 Task: Use GitHub's "Repository Insights" for contributor statistics.
Action: Mouse moved to (117, 109)
Screenshot: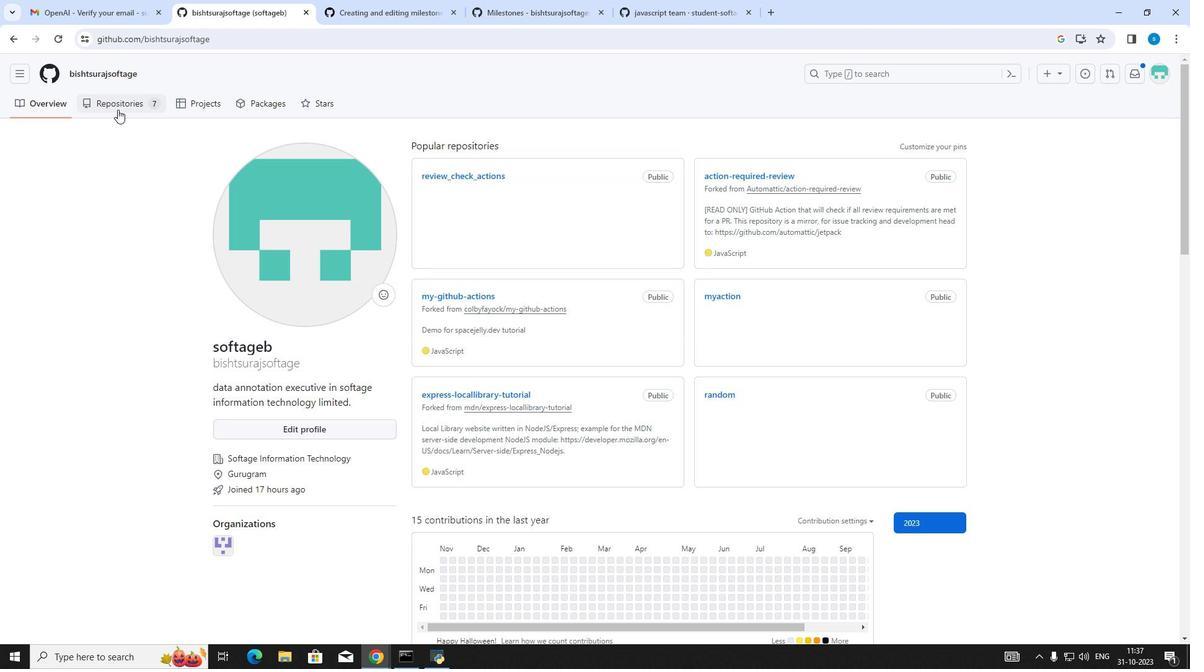 
Action: Mouse pressed left at (117, 109)
Screenshot: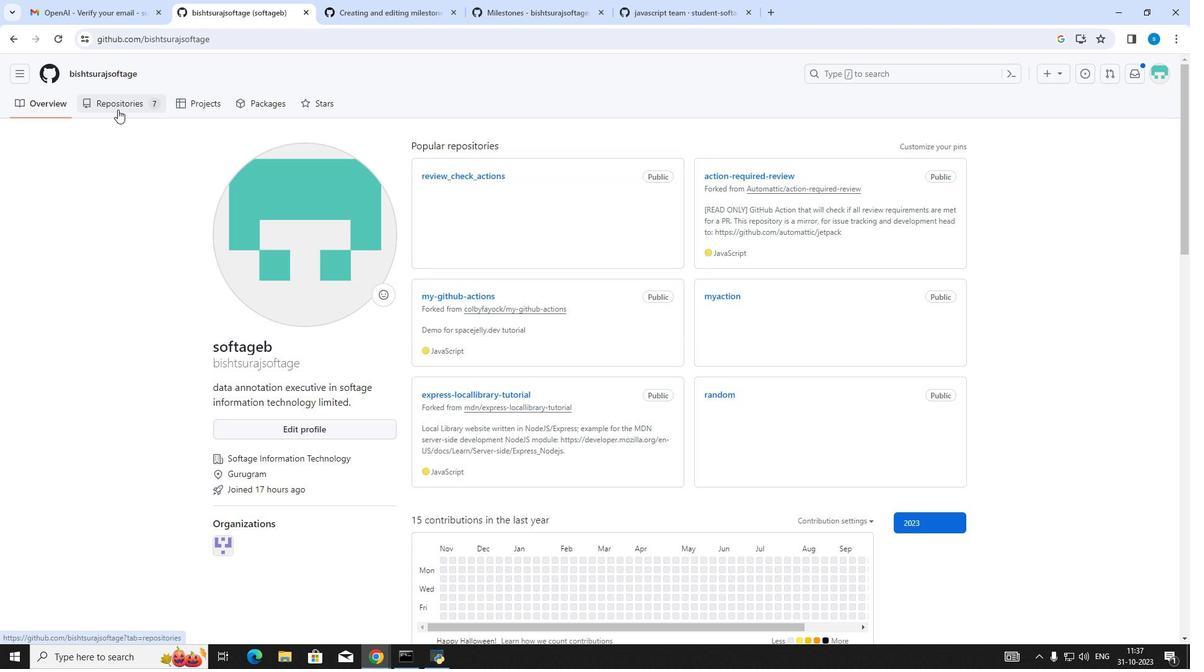 
Action: Mouse moved to (642, 358)
Screenshot: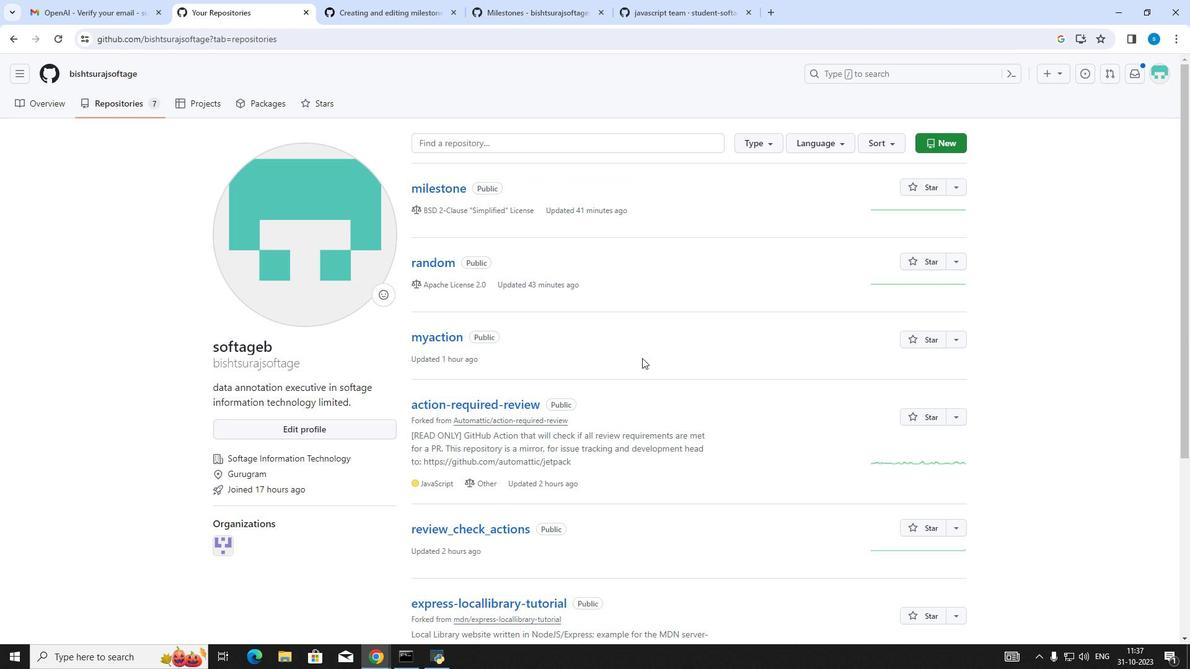 
Action: Mouse scrolled (642, 357) with delta (0, 0)
Screenshot: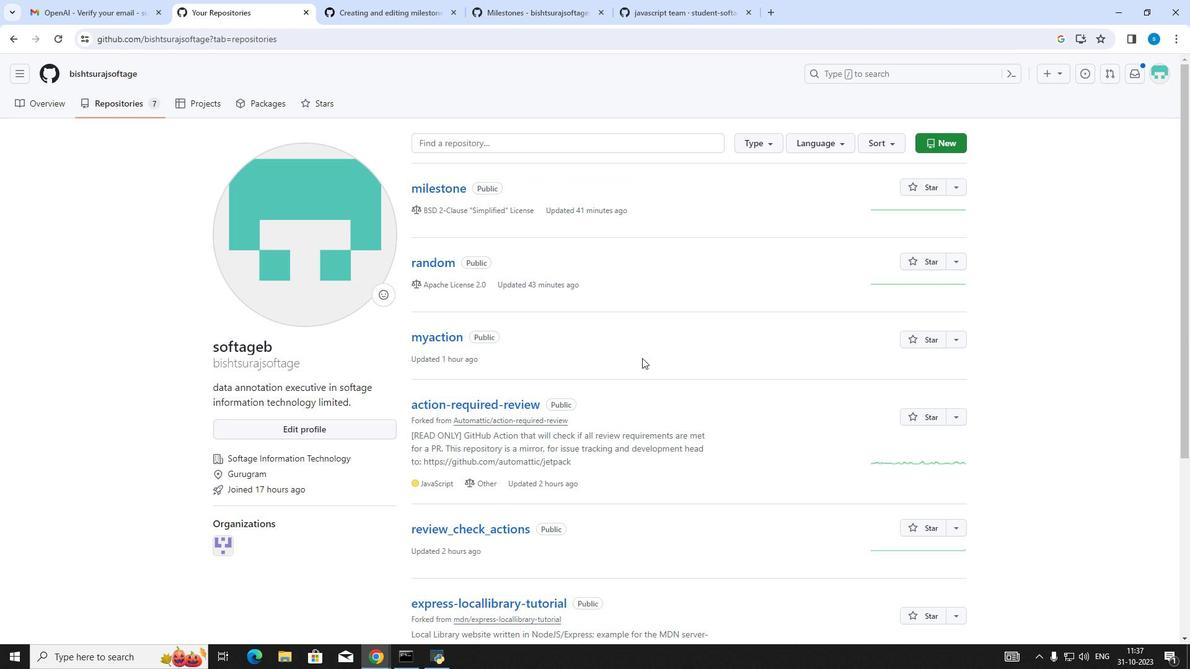 
Action: Mouse scrolled (642, 357) with delta (0, 0)
Screenshot: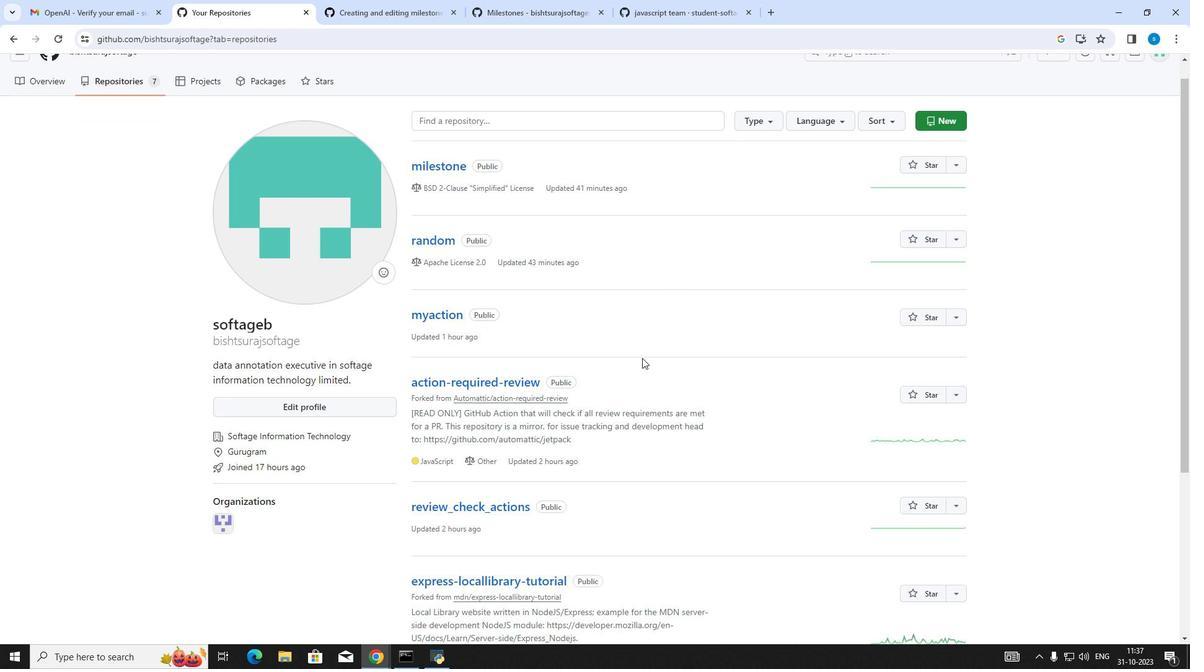 
Action: Mouse scrolled (642, 357) with delta (0, 0)
Screenshot: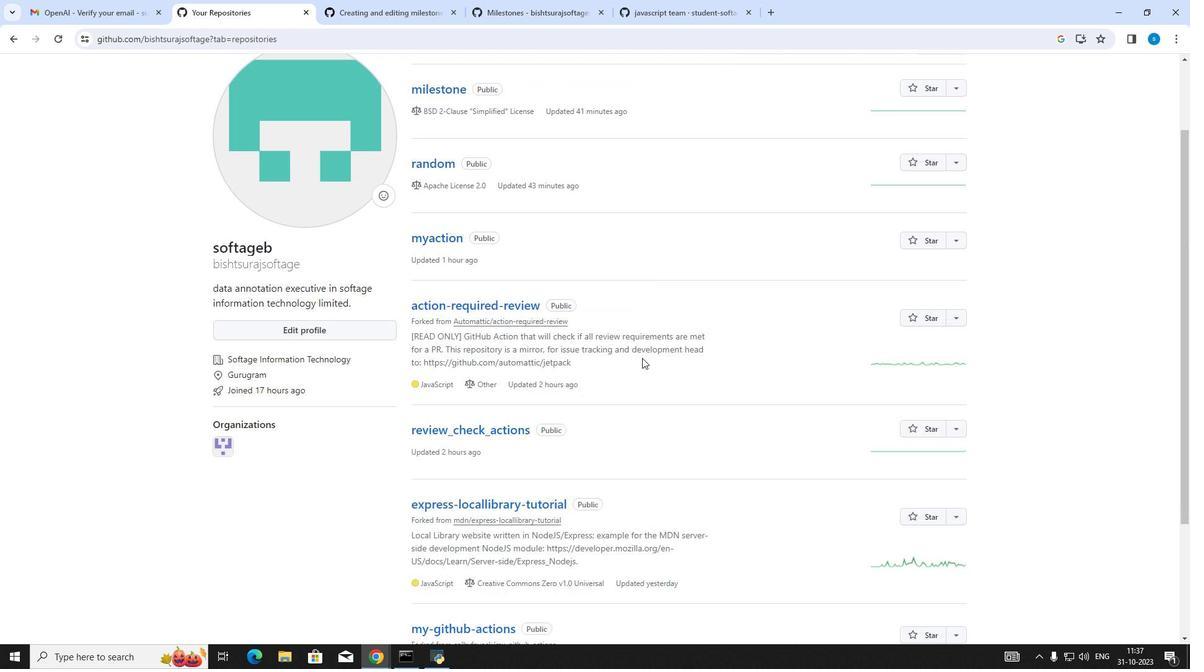
Action: Mouse moved to (483, 415)
Screenshot: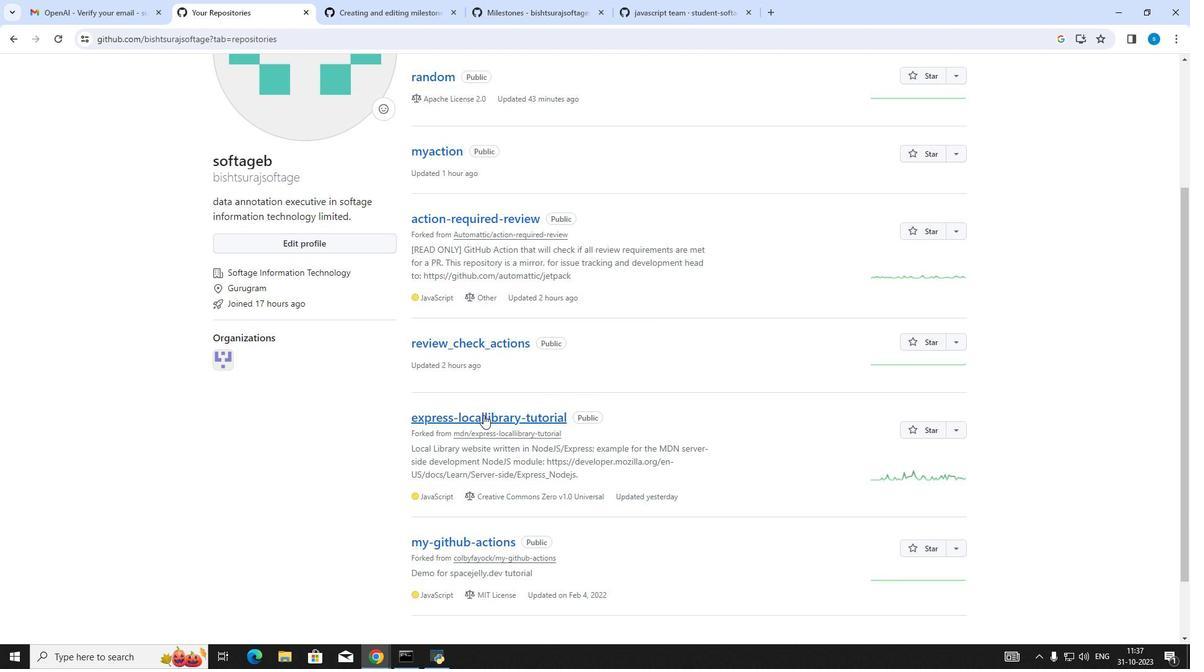 
Action: Mouse pressed left at (483, 415)
Screenshot: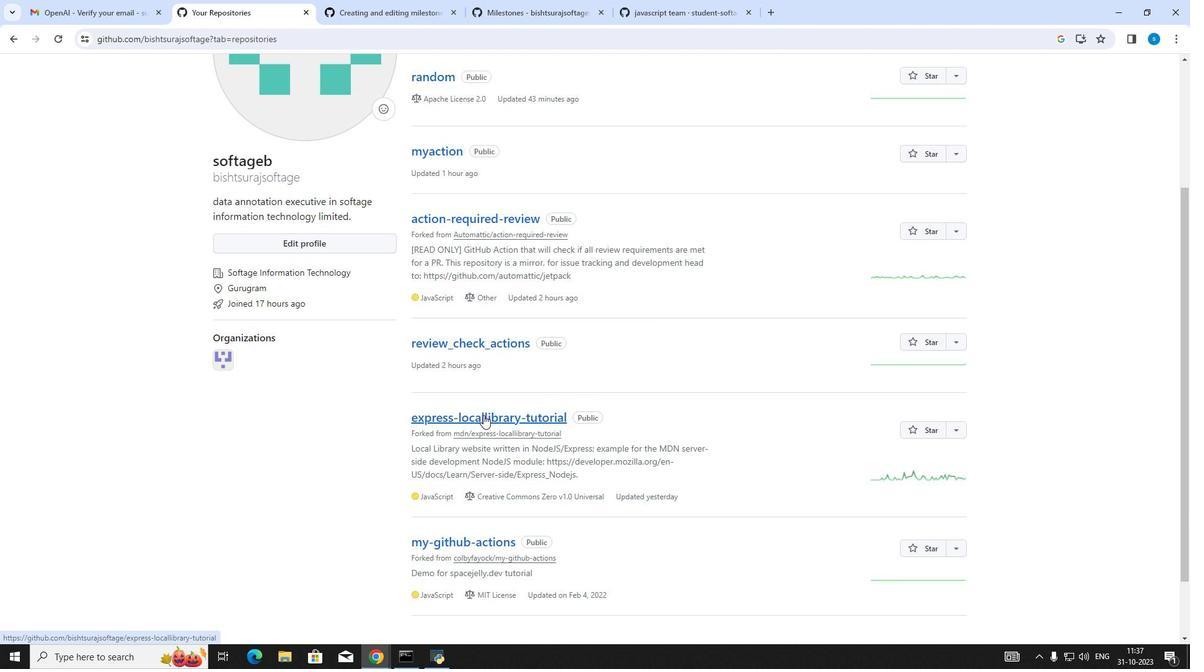 
Action: Mouse moved to (357, 89)
Screenshot: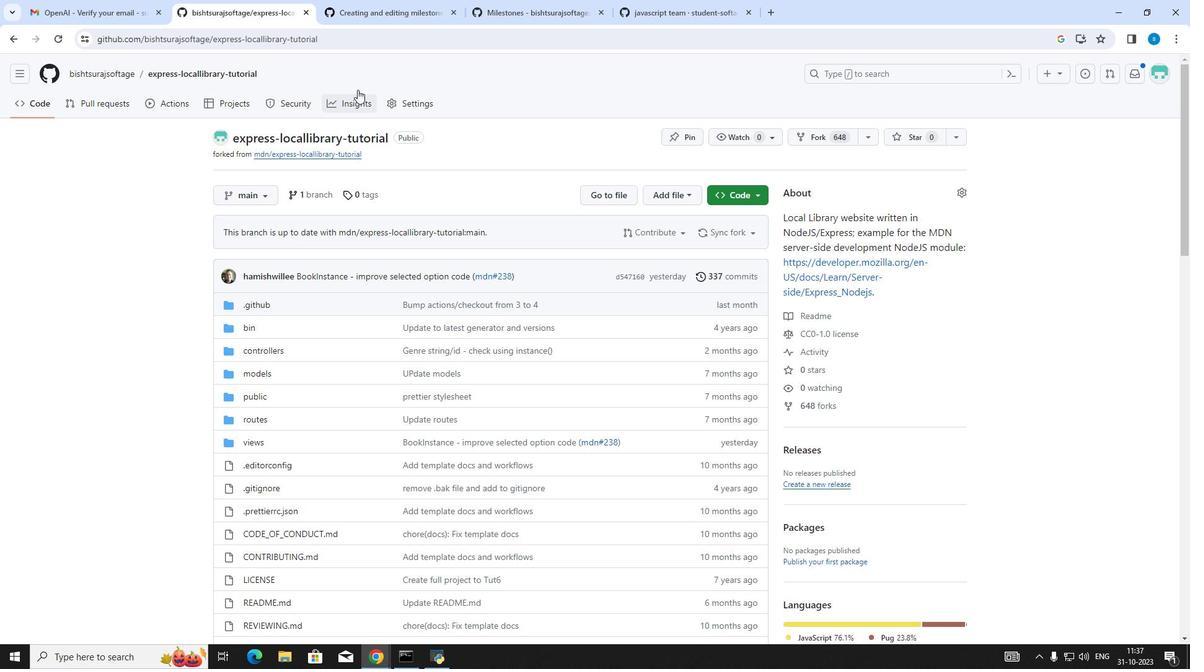
Action: Mouse pressed left at (357, 89)
Screenshot: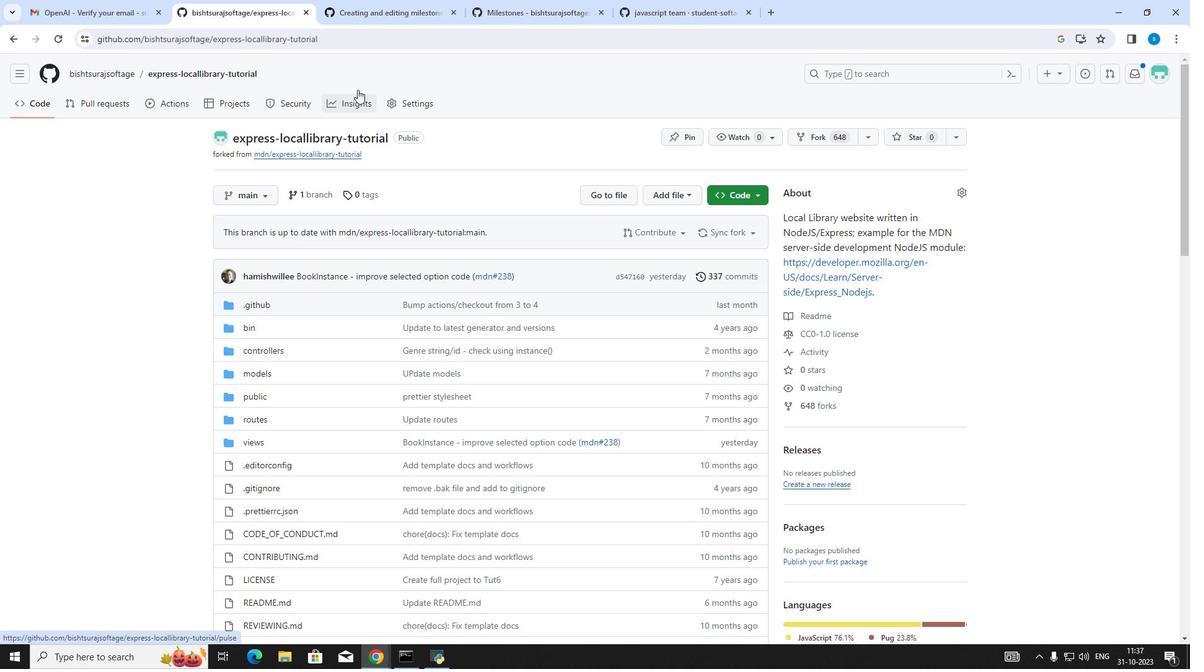 
Action: Mouse moved to (336, 163)
Screenshot: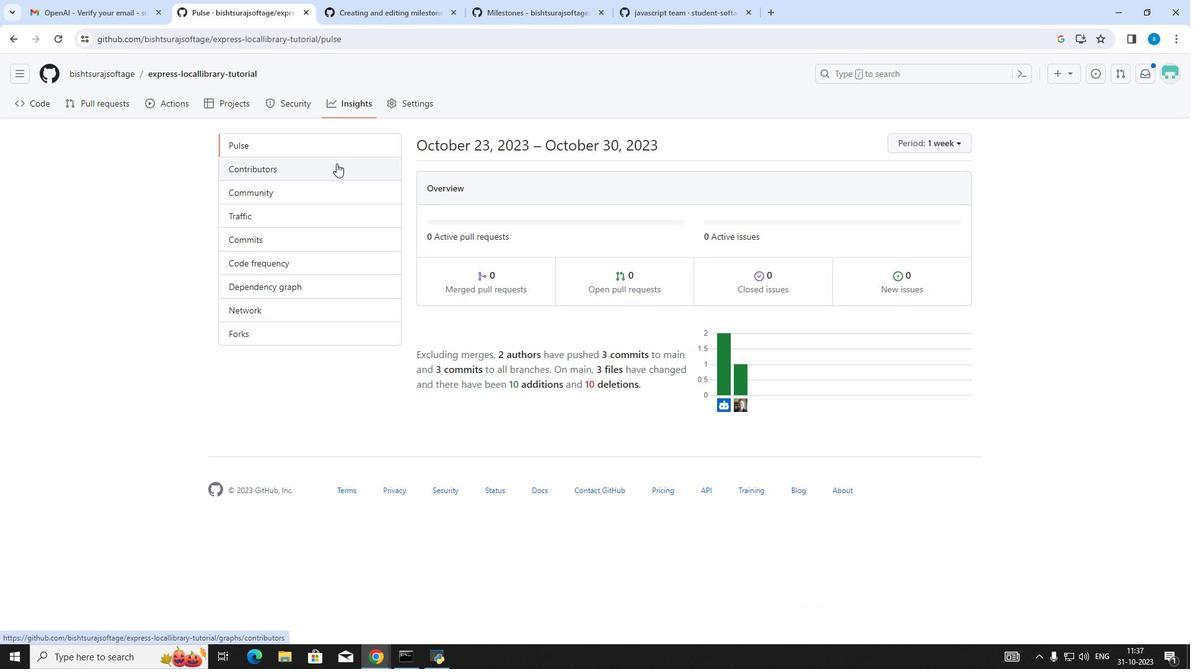 
Action: Mouse pressed left at (336, 163)
Screenshot: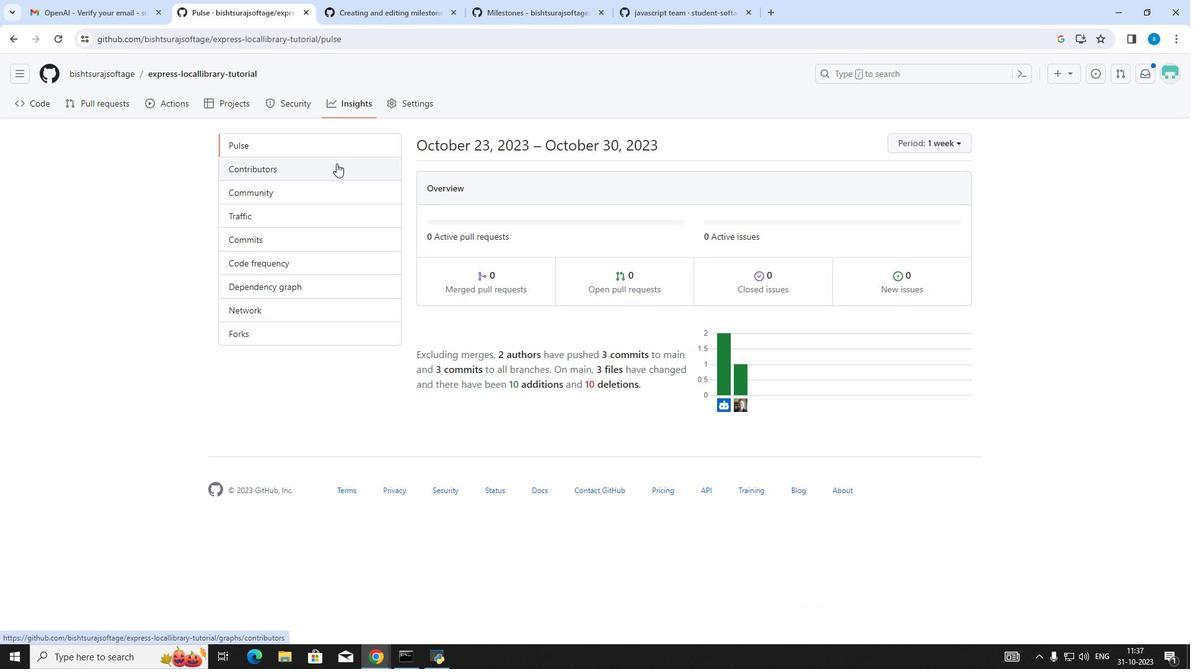 
Action: Mouse moved to (517, 265)
Screenshot: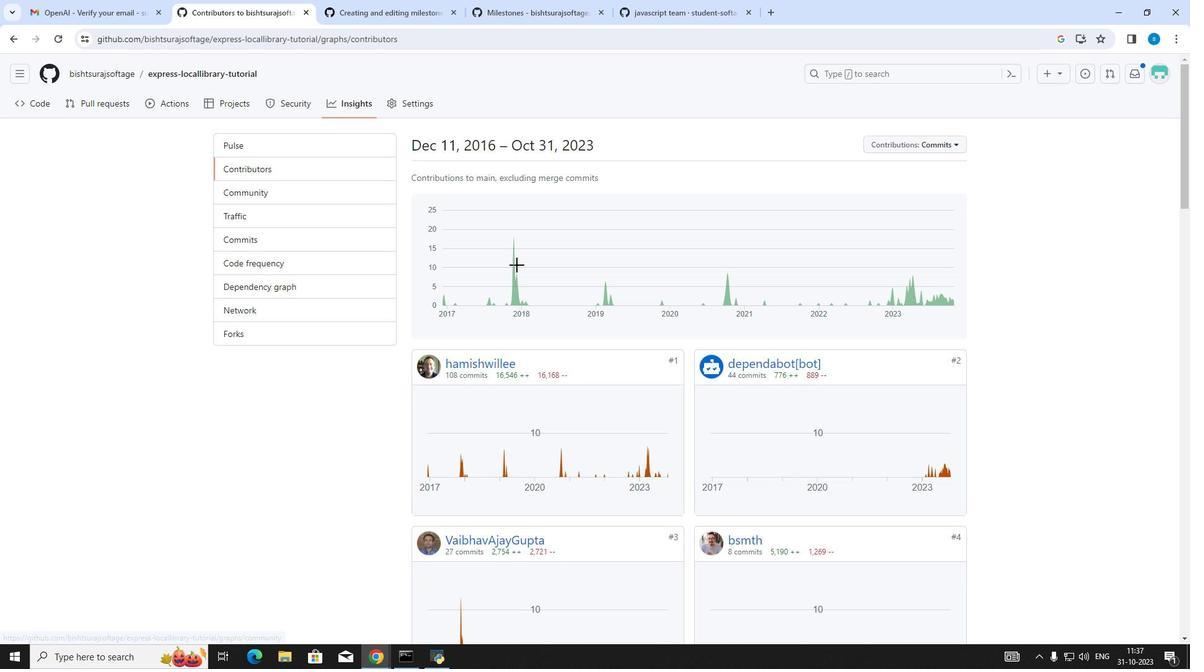 
Action: Mouse pressed left at (517, 265)
Screenshot: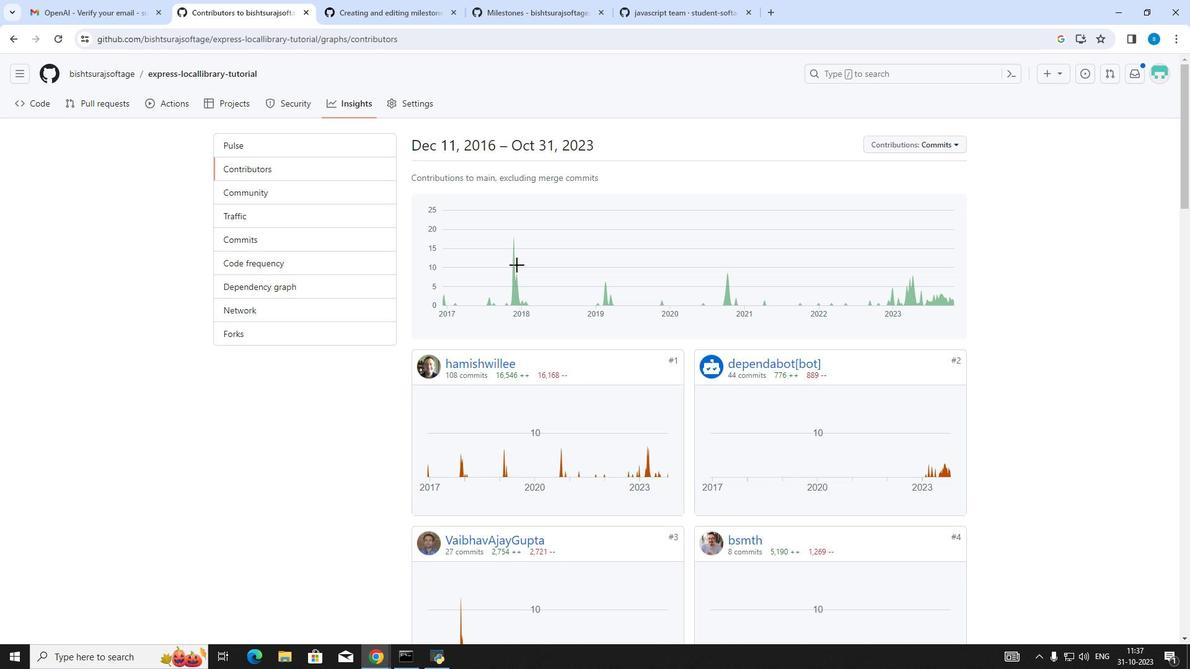 
Action: Mouse moved to (662, 284)
Screenshot: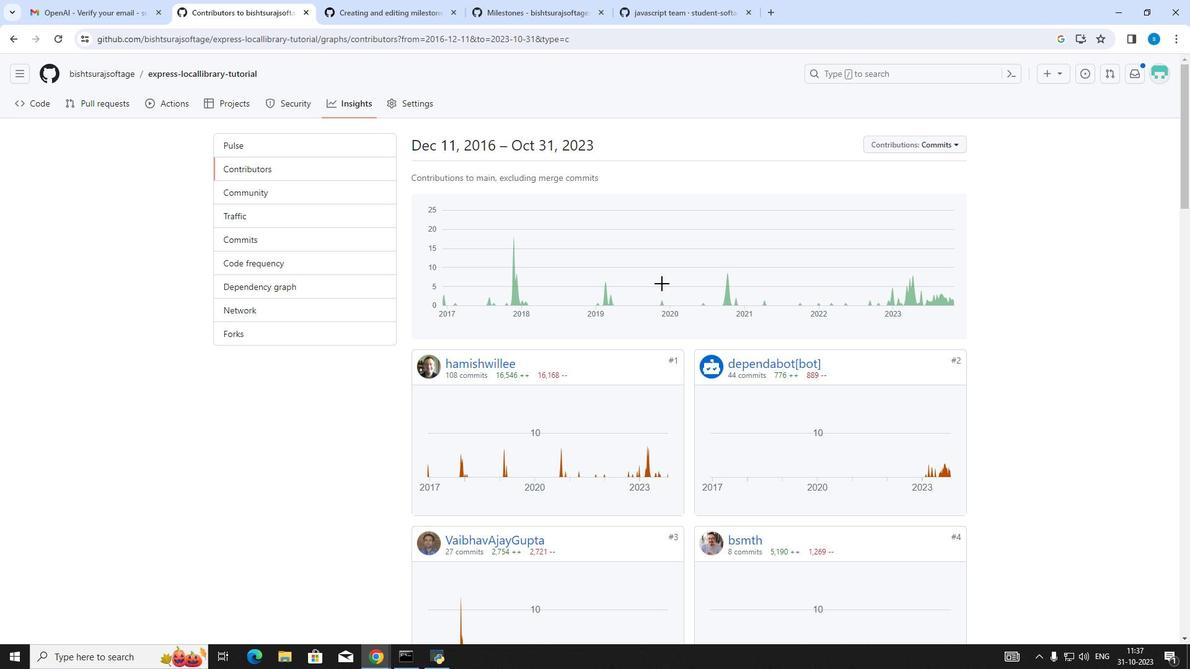 
Action: Mouse pressed left at (662, 284)
Screenshot: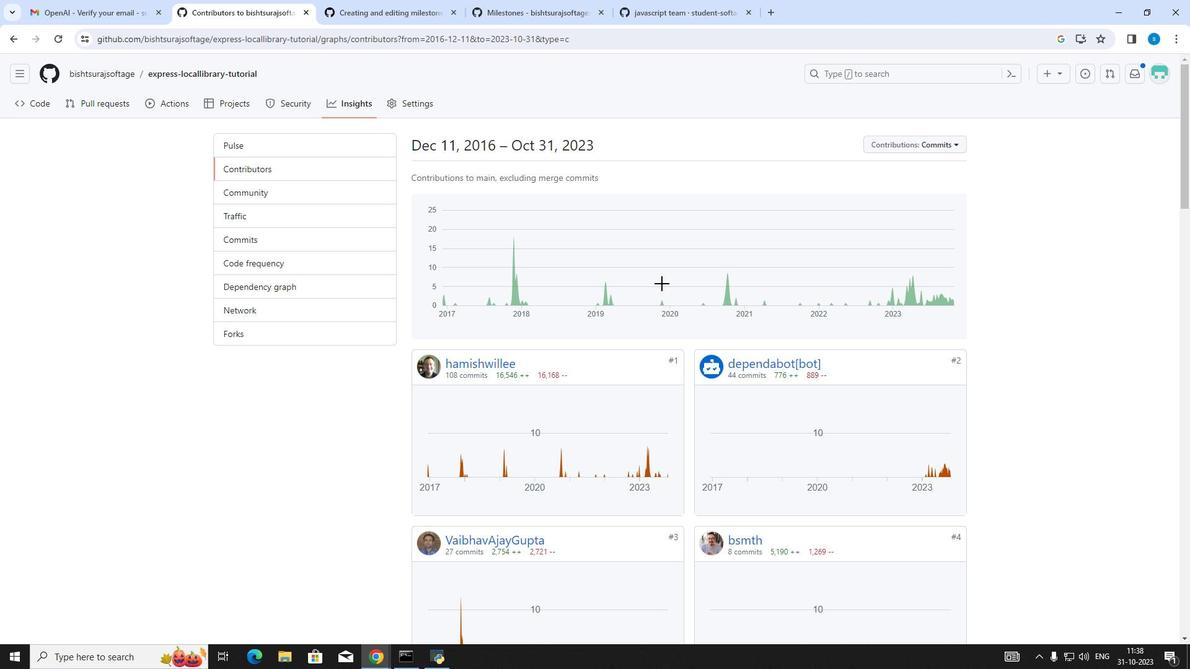 
Action: Mouse moved to (465, 365)
Screenshot: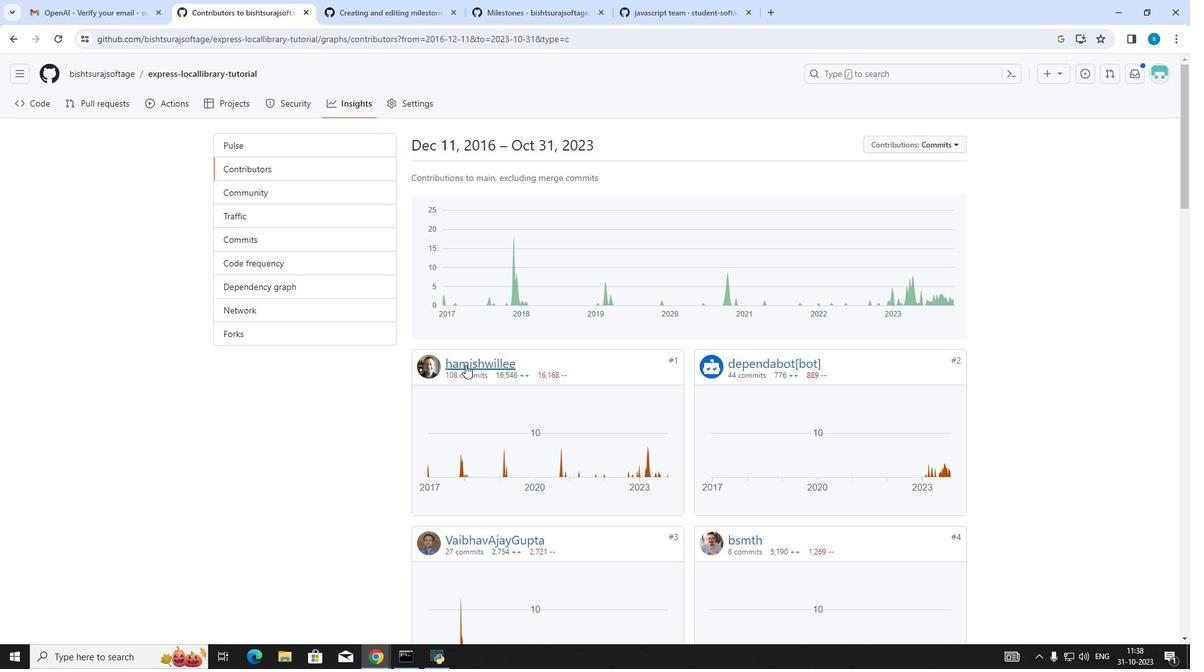 
Action: Mouse pressed left at (465, 365)
Screenshot: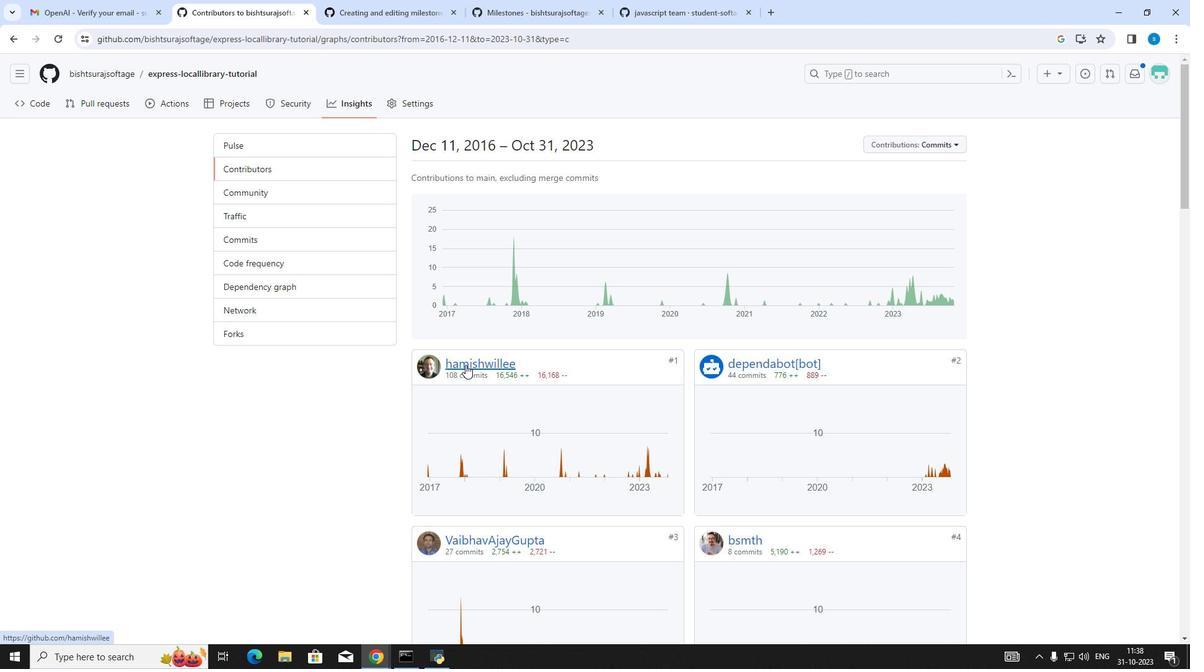 
Action: Mouse moved to (12, 34)
Screenshot: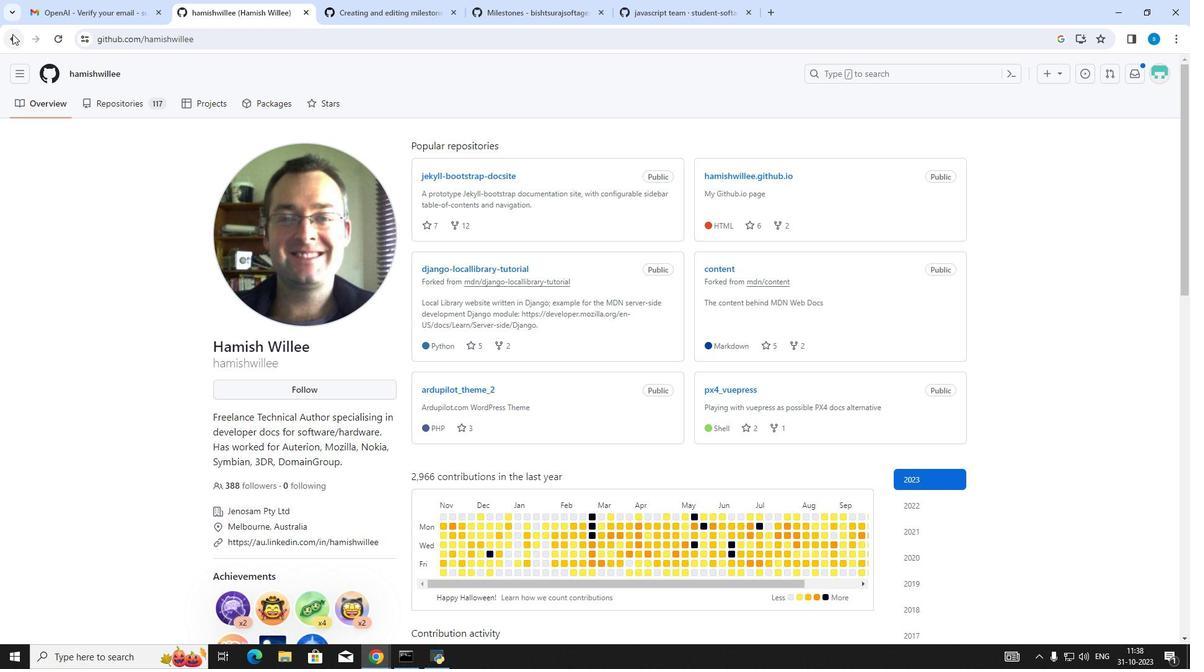 
Action: Mouse pressed left at (12, 34)
Screenshot: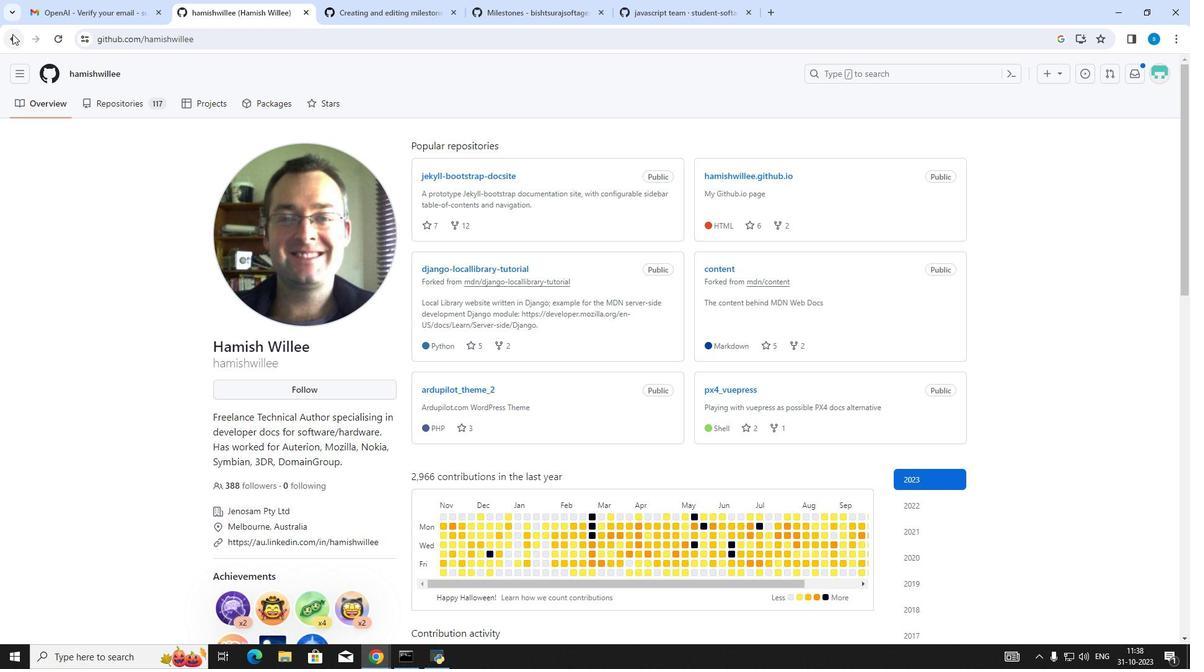 
Action: Mouse moved to (264, 191)
Screenshot: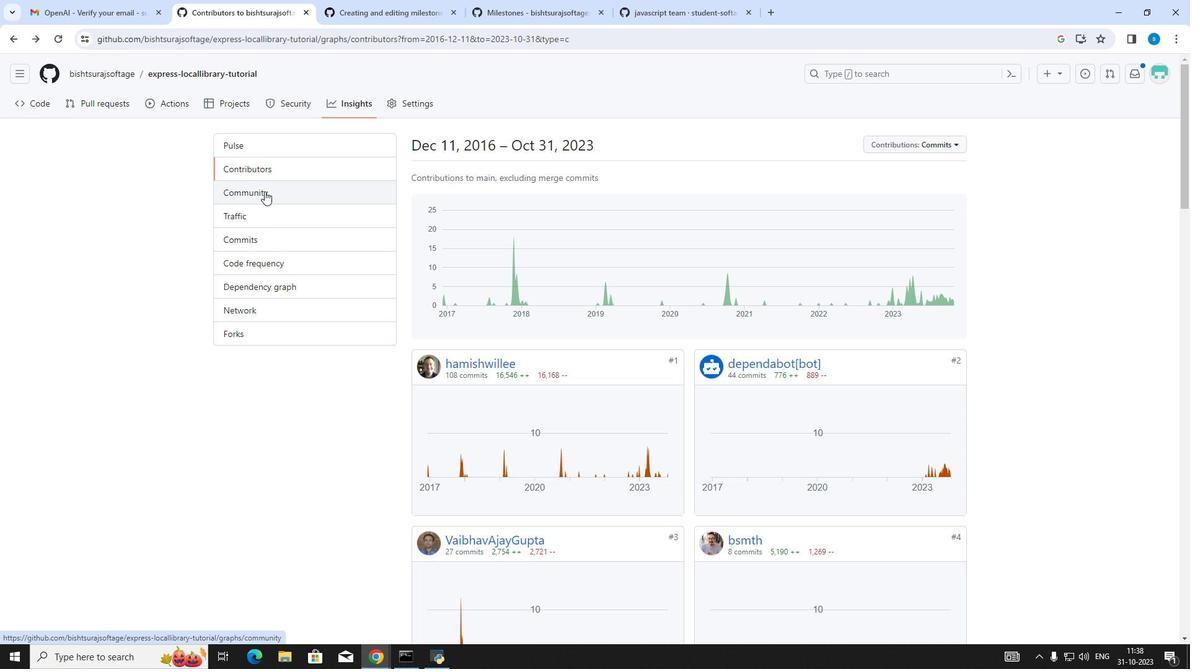 
Action: Mouse pressed left at (264, 191)
Screenshot: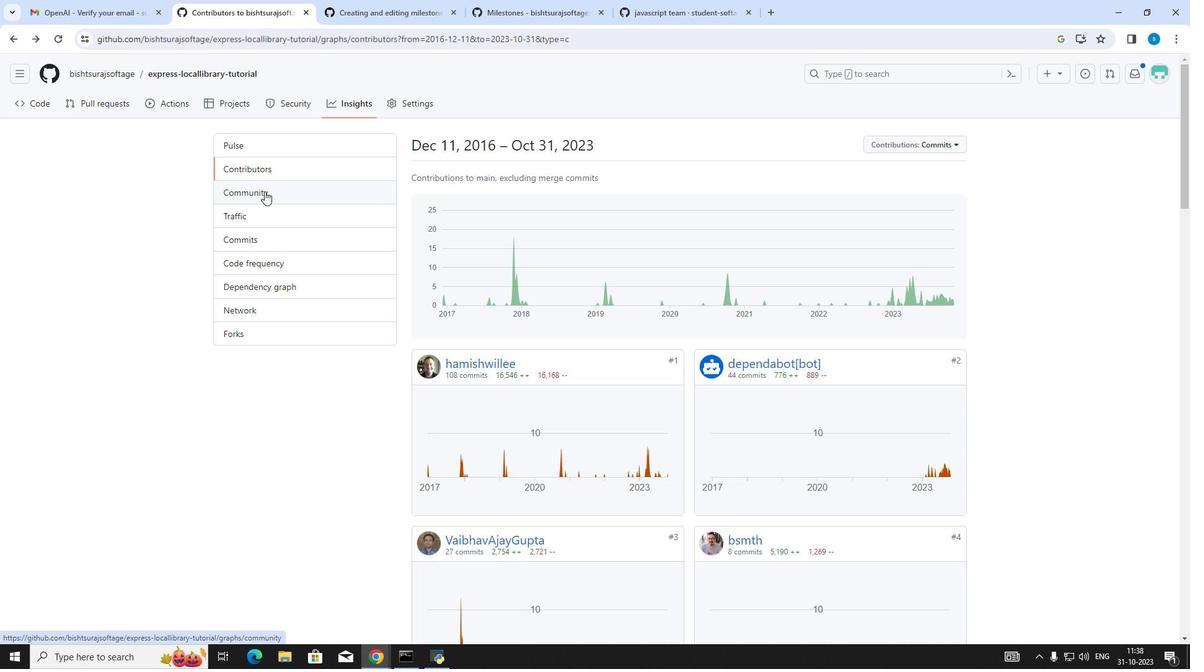 
Action: Mouse moved to (269, 210)
Screenshot: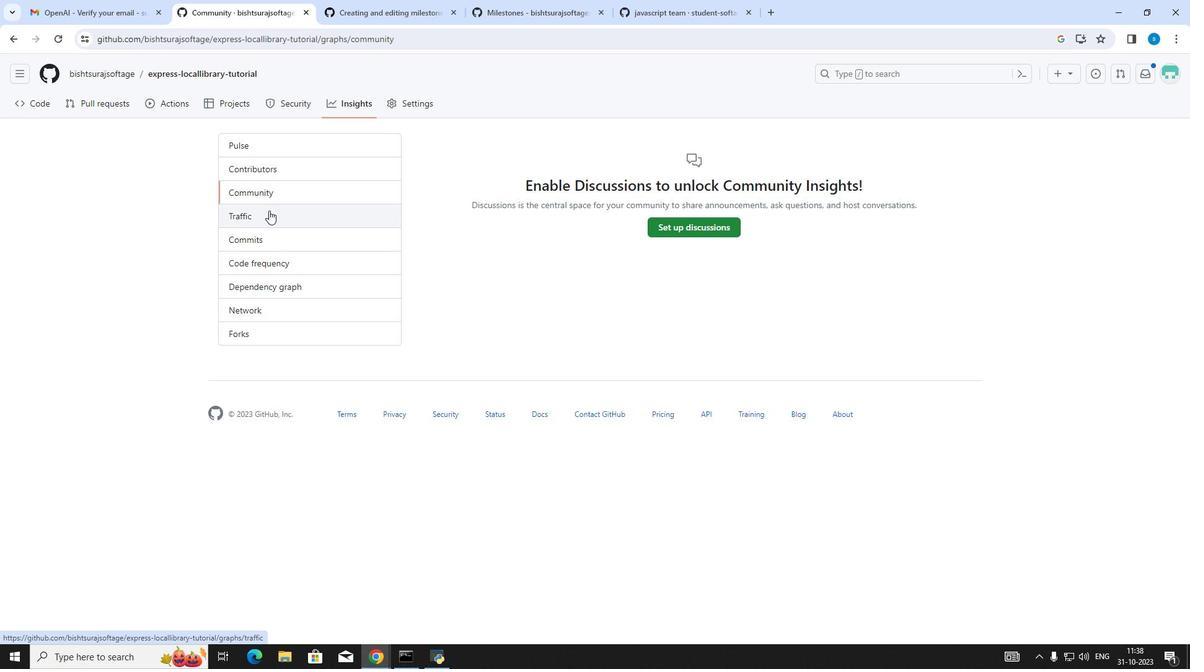 
Action: Mouse pressed left at (269, 210)
Screenshot: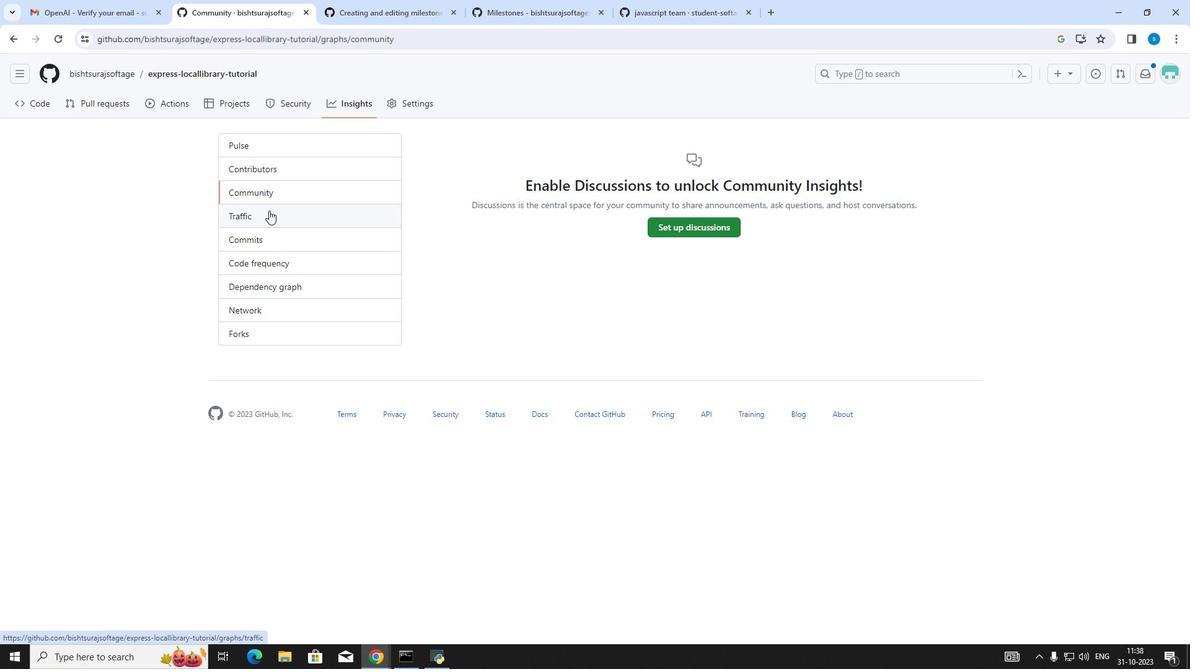 
Action: Mouse moved to (270, 240)
Screenshot: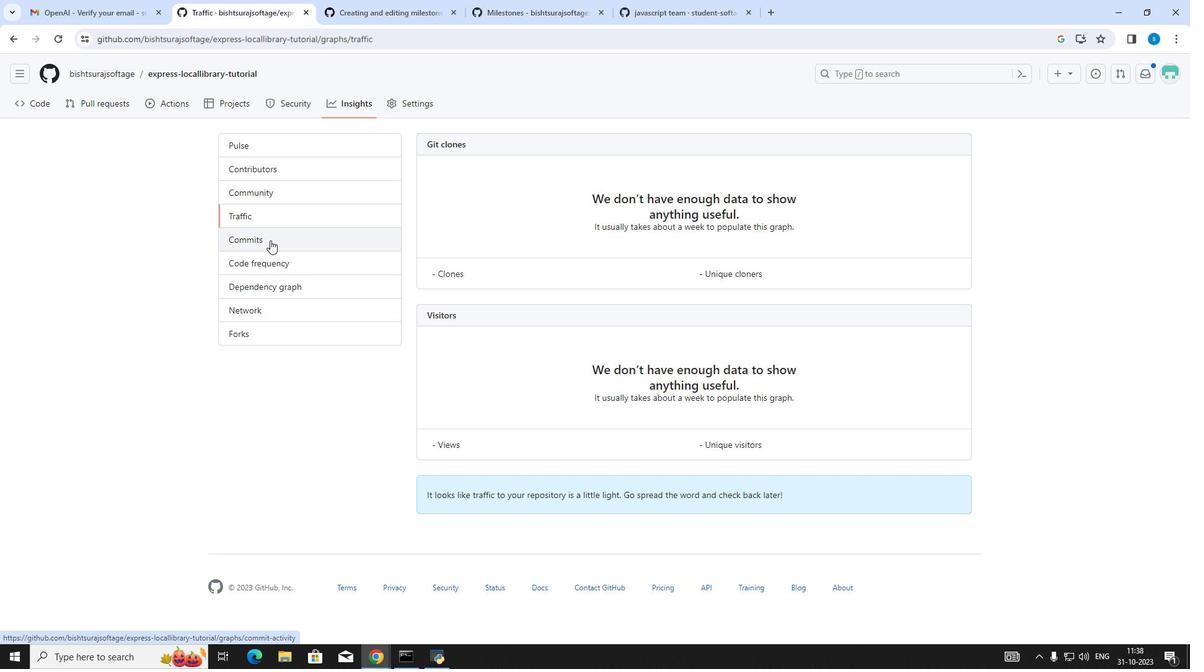 
Action: Mouse pressed left at (270, 240)
Screenshot: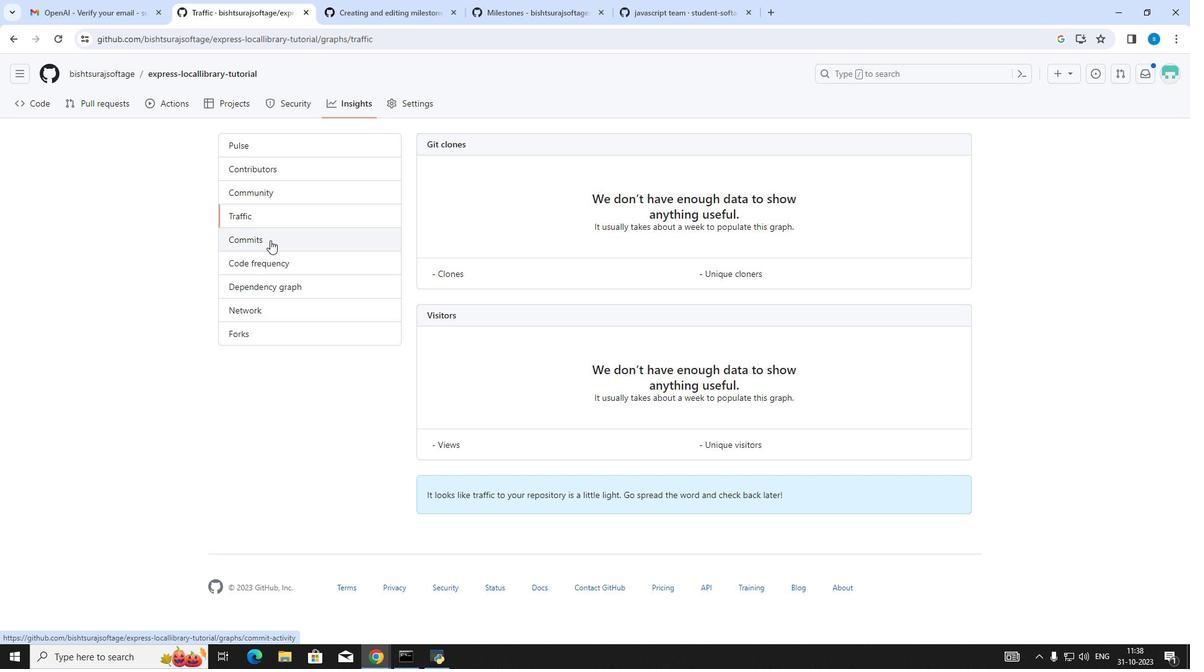 
Action: Mouse moved to (273, 257)
Screenshot: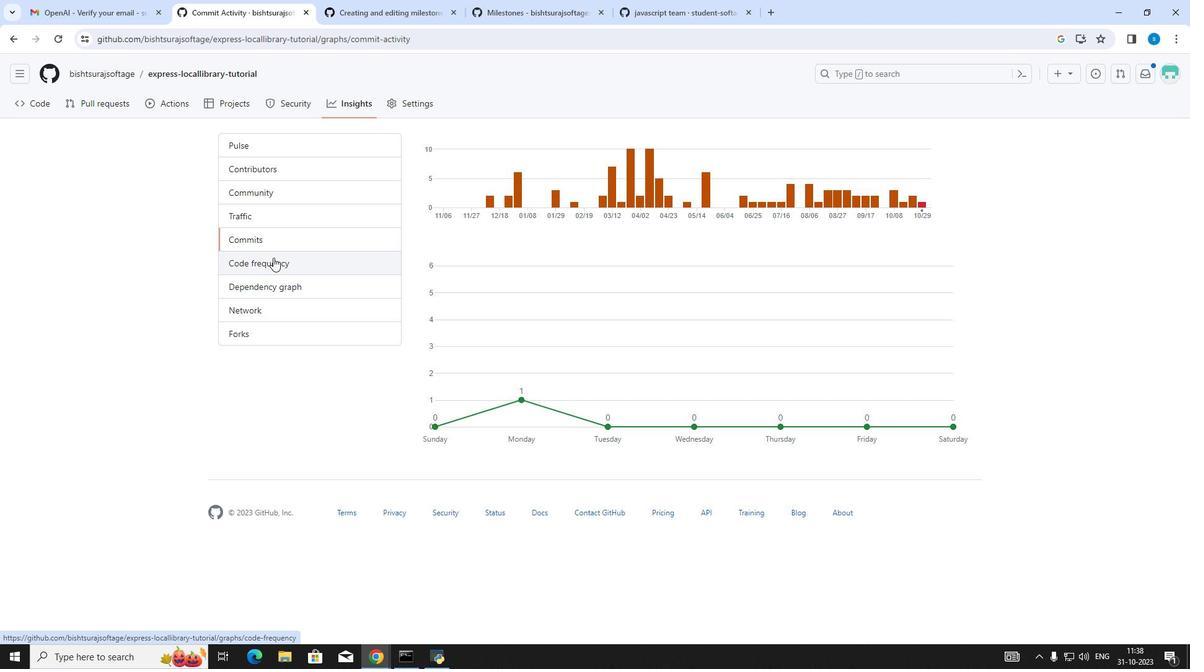 
Action: Mouse pressed left at (273, 257)
Screenshot: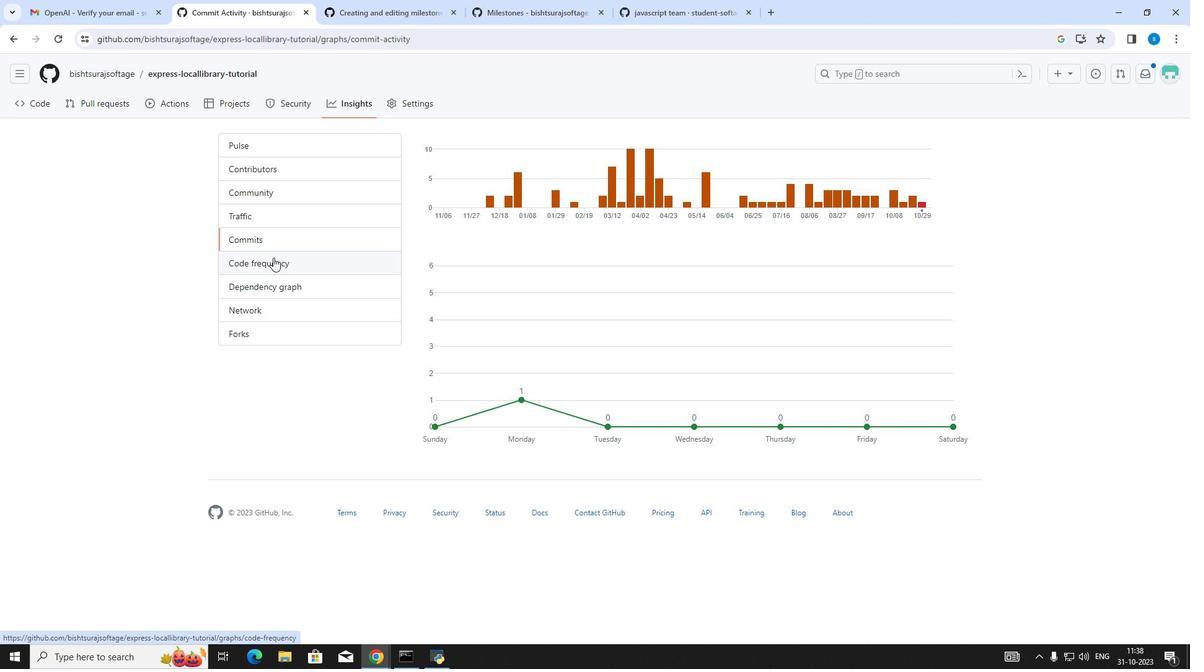 
Action: Mouse moved to (282, 280)
Screenshot: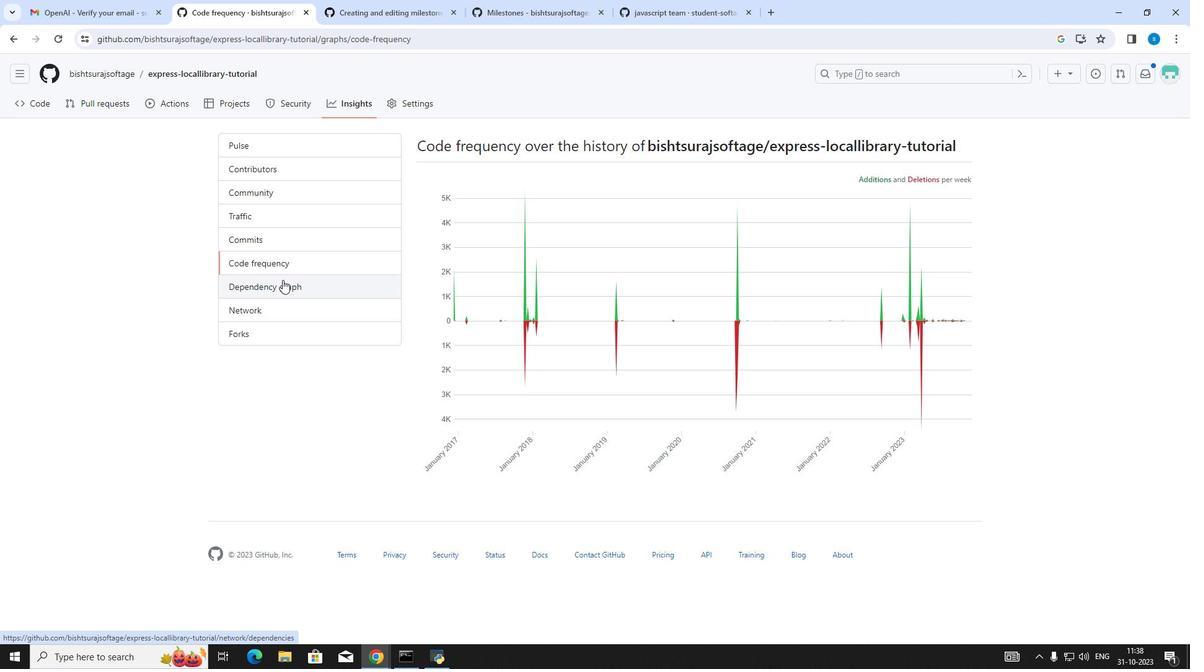 
Action: Mouse pressed left at (282, 280)
Screenshot: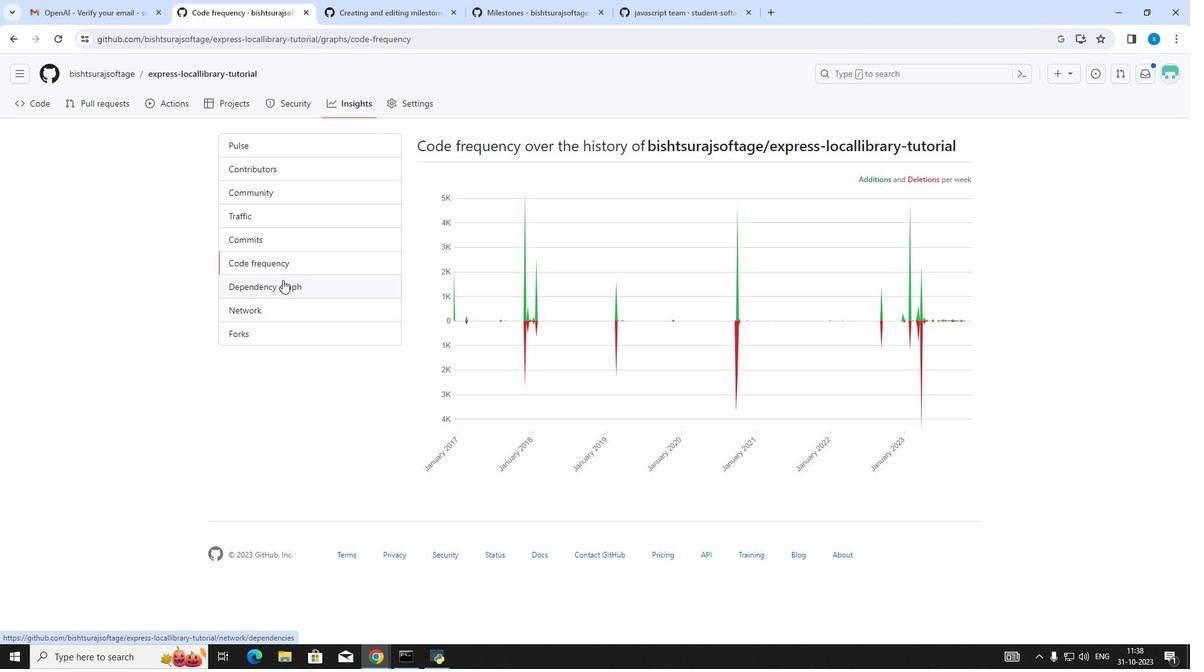 
Action: Mouse moved to (693, 359)
Screenshot: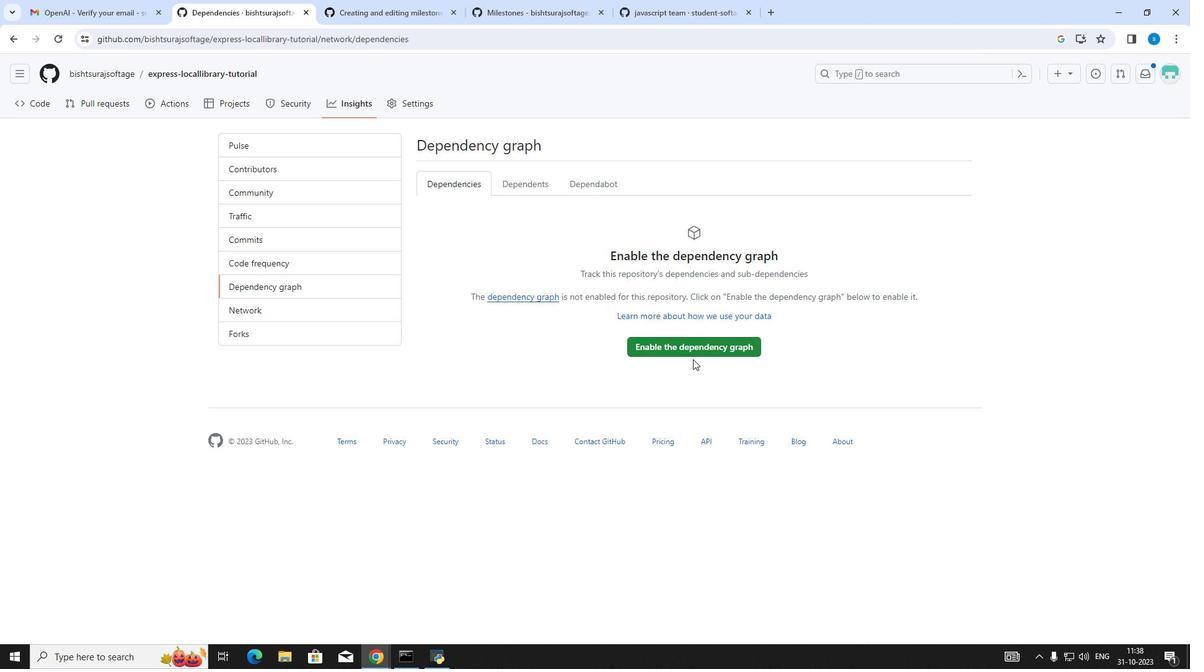 
Action: Mouse pressed left at (693, 359)
Screenshot: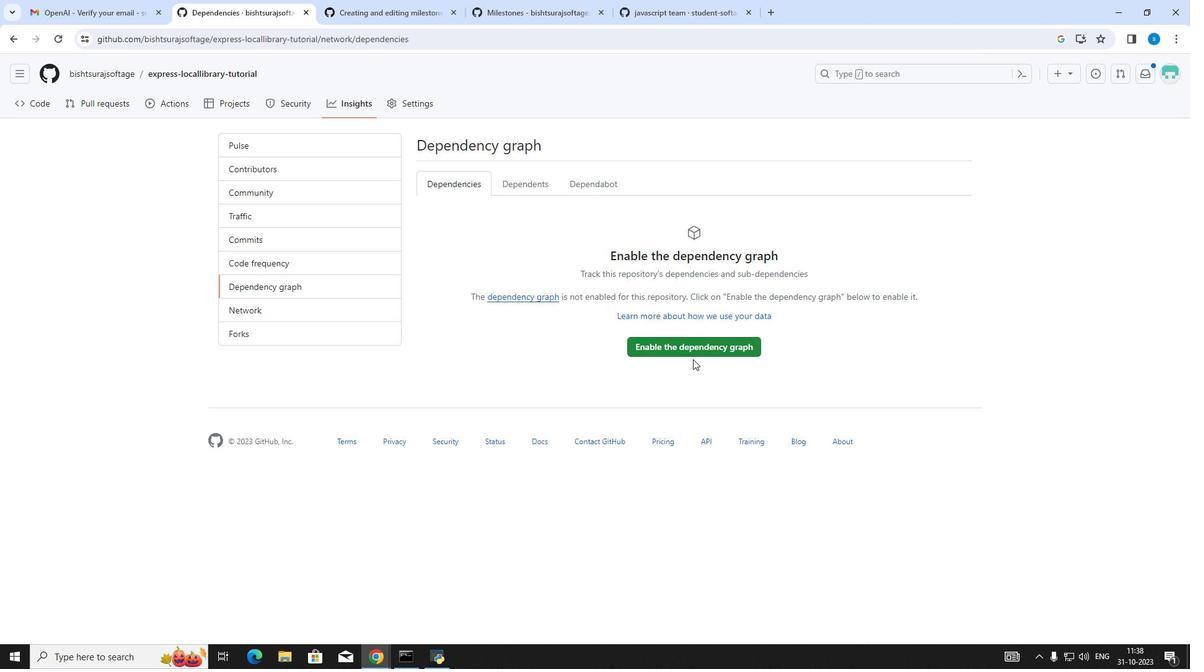 
Action: Mouse moved to (688, 349)
Screenshot: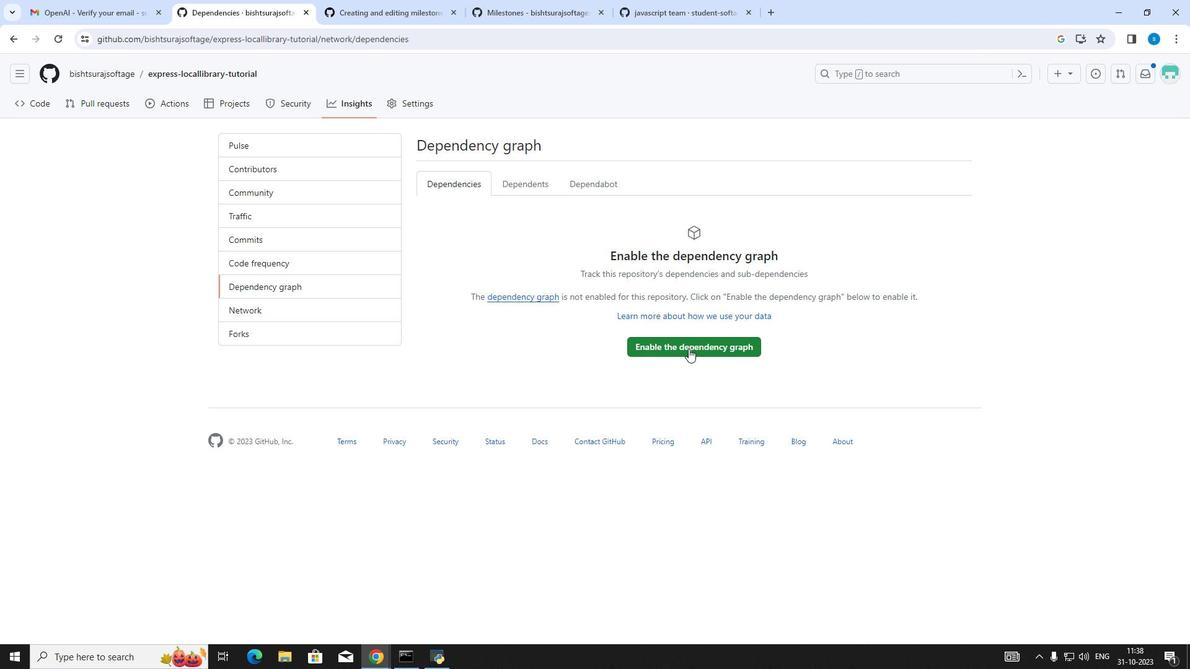 
Action: Mouse pressed left at (688, 349)
Screenshot: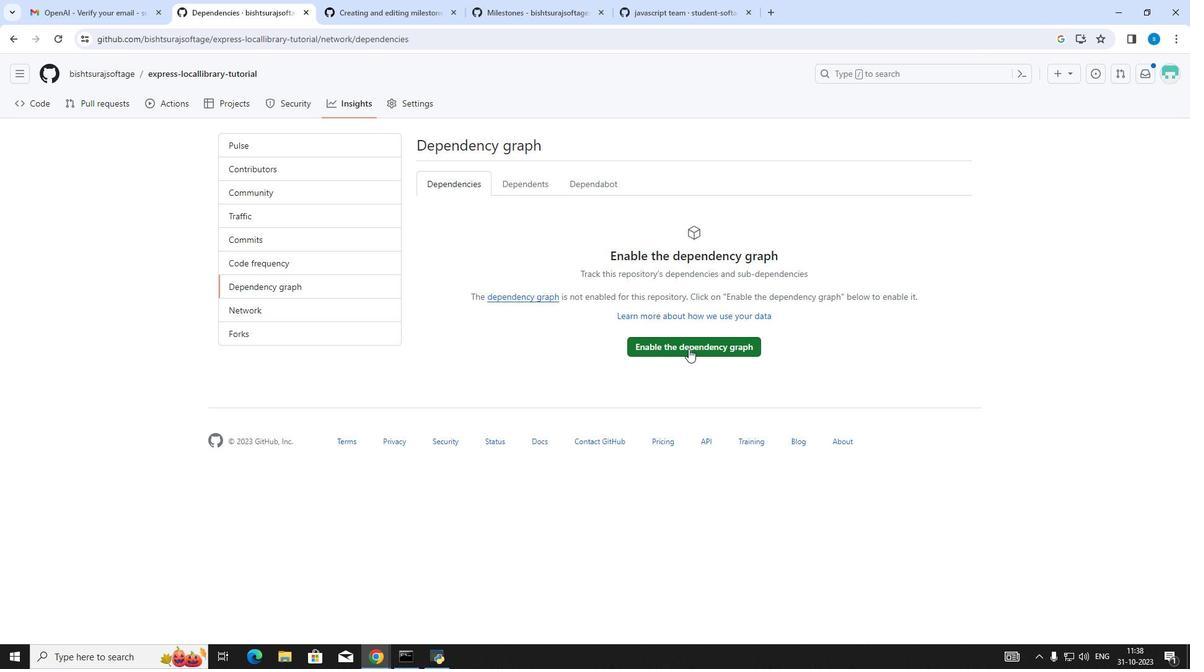 
Action: Mouse moved to (306, 302)
Screenshot: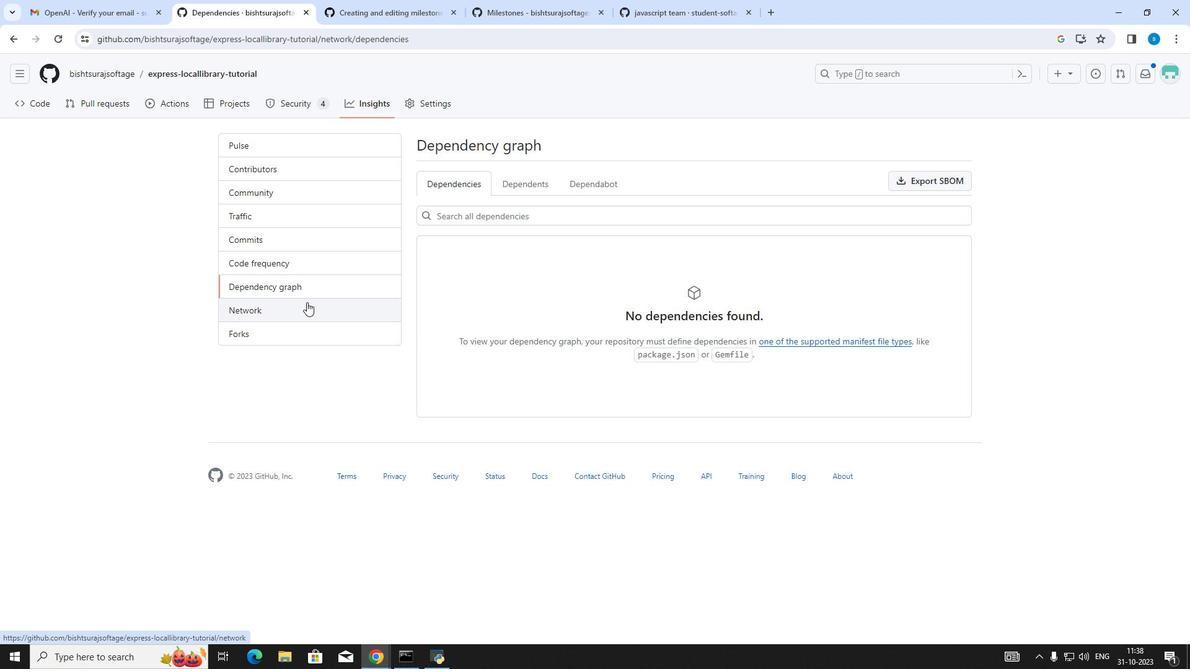 
Action: Mouse pressed left at (306, 302)
Screenshot: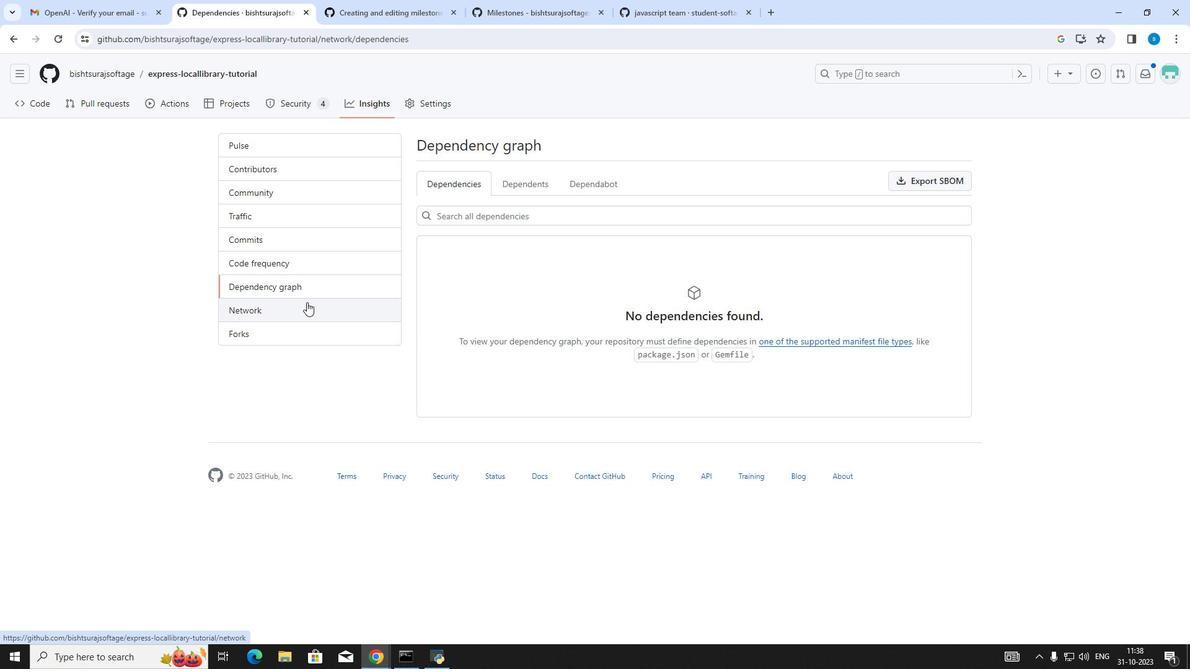 
Action: Mouse moved to (458, 354)
Screenshot: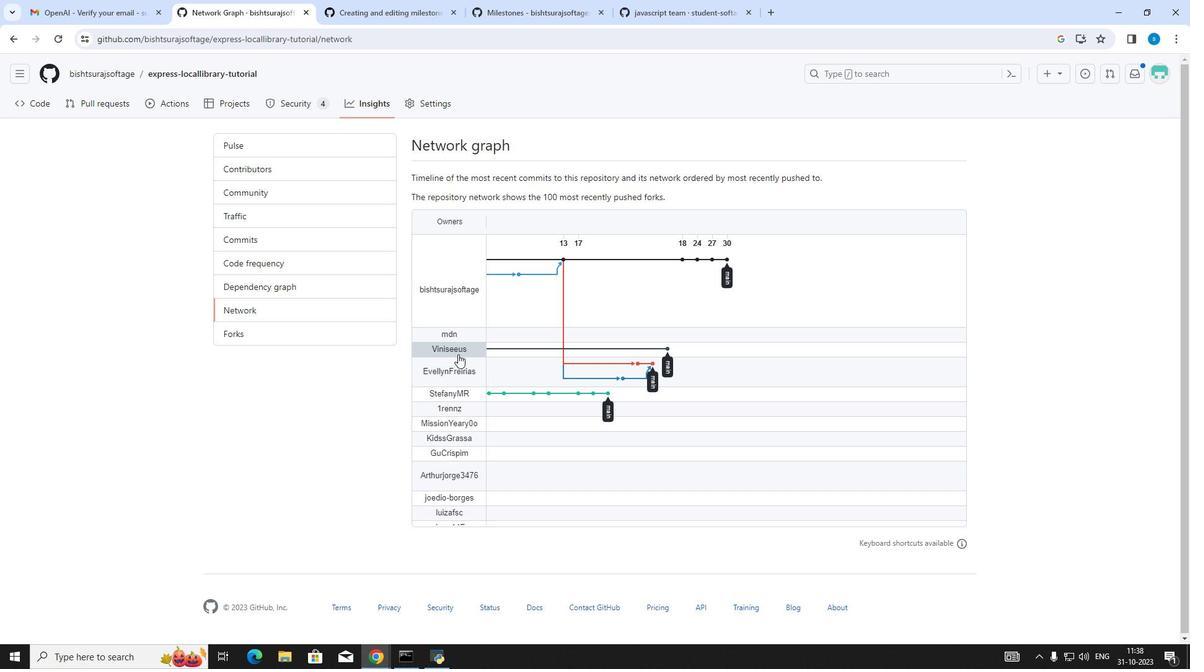
Action: Mouse scrolled (458, 354) with delta (0, 0)
Screenshot: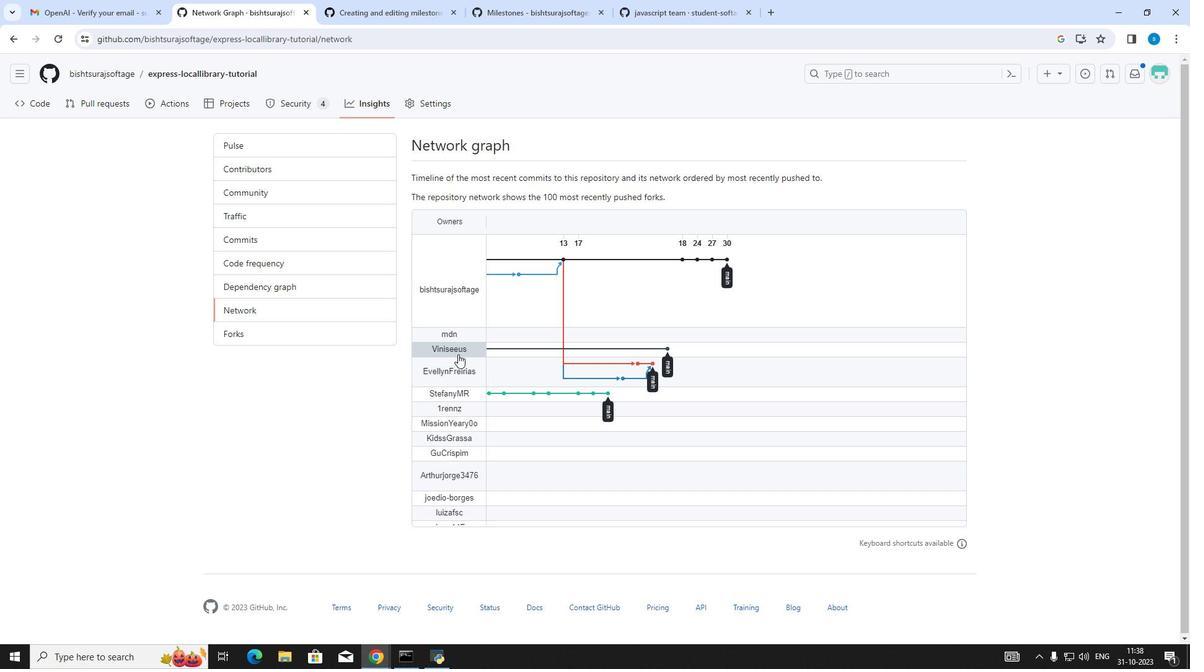 
Action: Mouse scrolled (458, 354) with delta (0, 0)
Screenshot: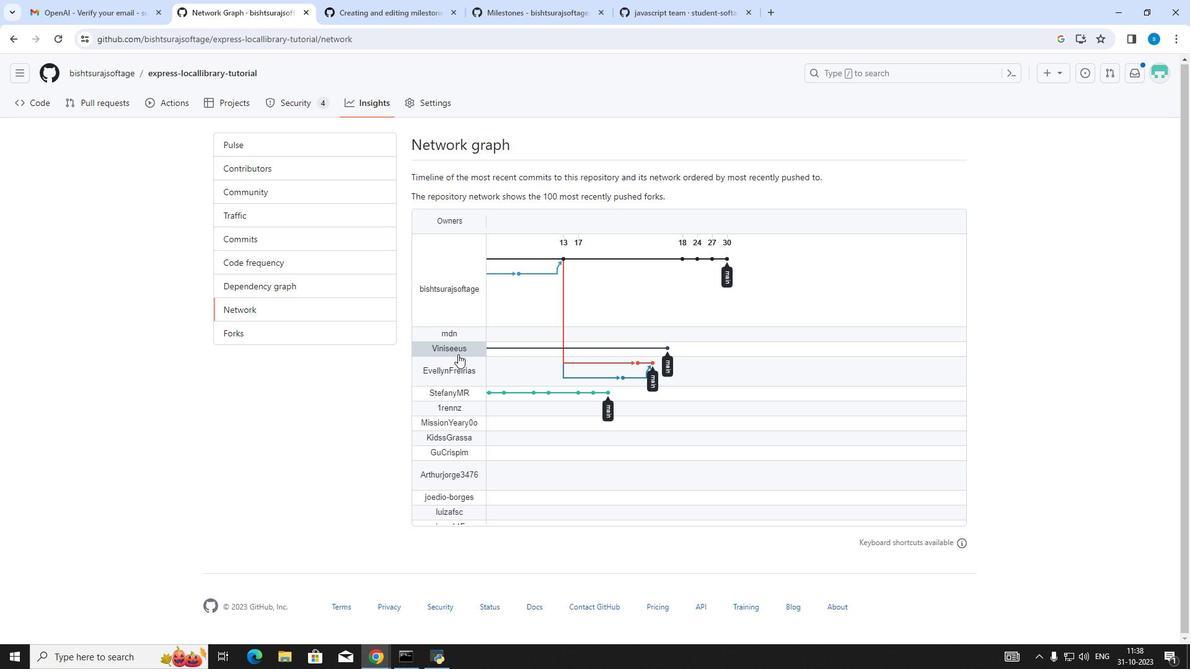 
Action: Mouse scrolled (458, 354) with delta (0, 0)
Screenshot: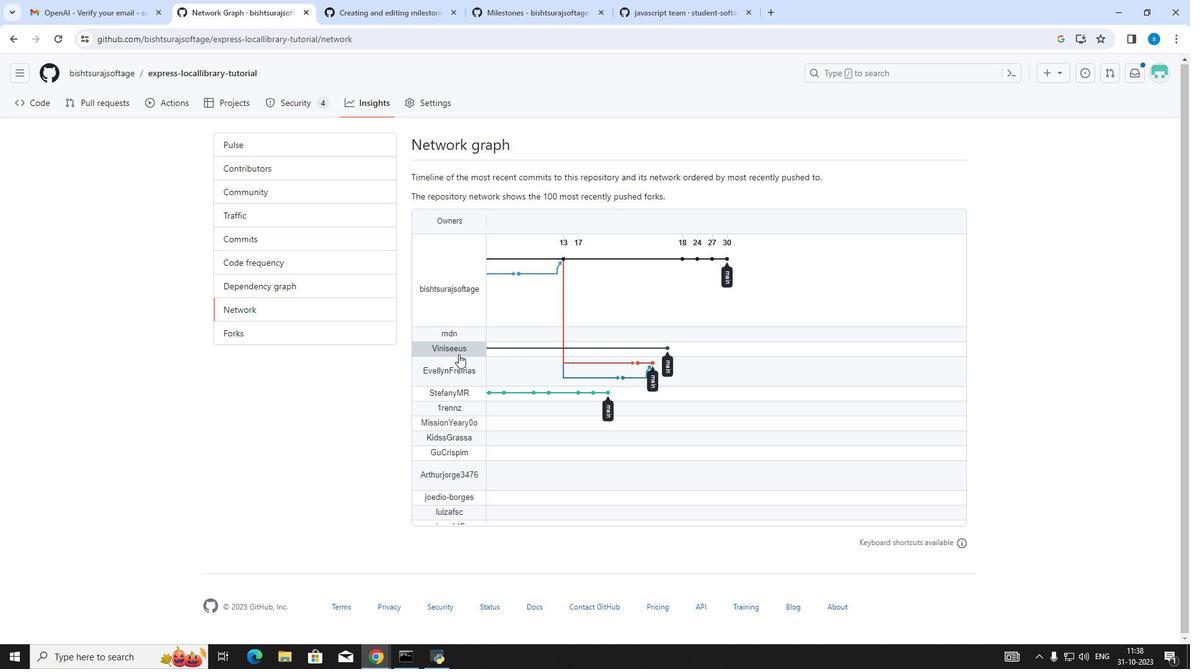 
Action: Mouse moved to (458, 354)
Screenshot: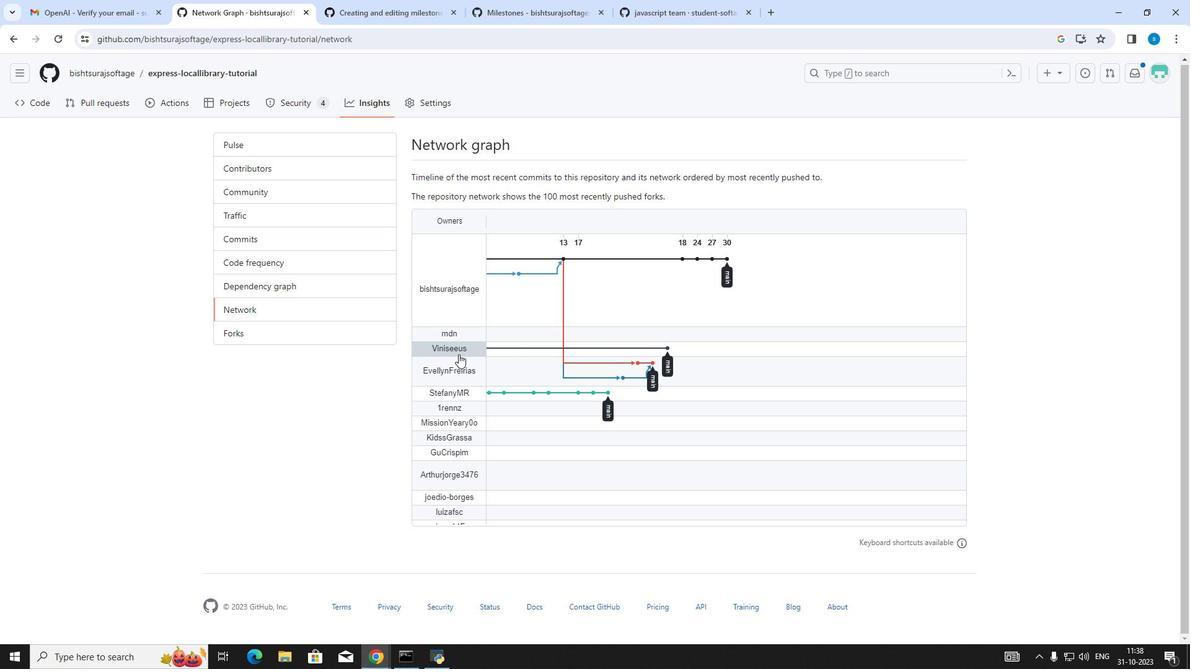 
Action: Mouse scrolled (458, 354) with delta (0, 0)
Screenshot: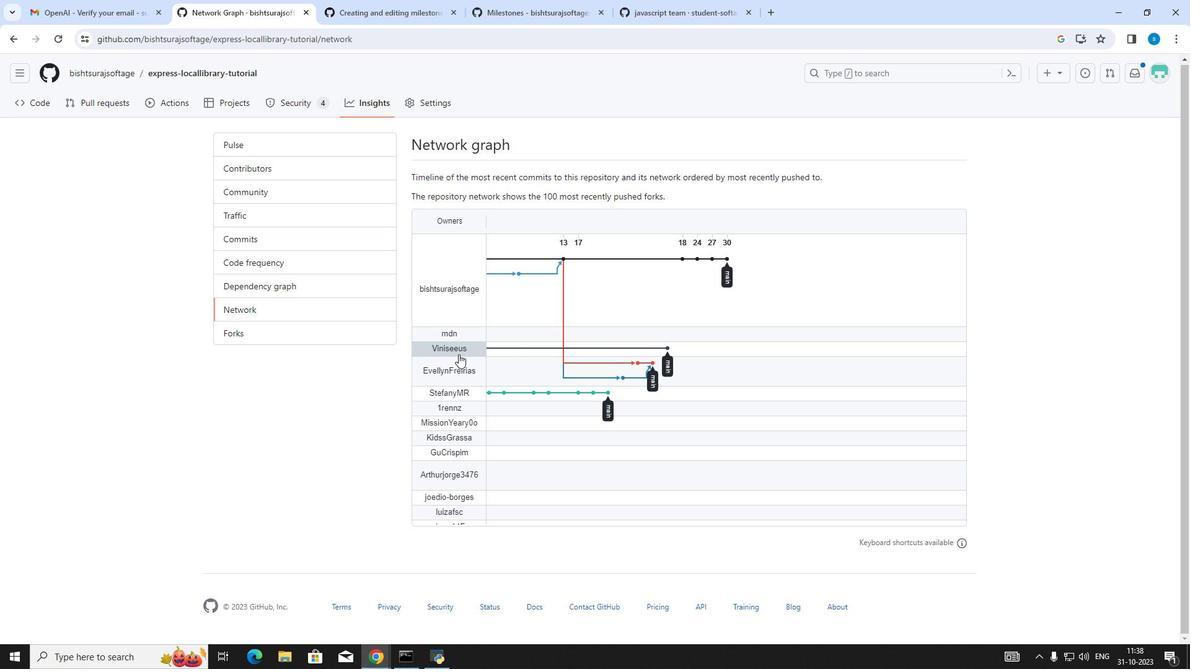 
Action: Mouse scrolled (458, 354) with delta (0, 0)
Screenshot: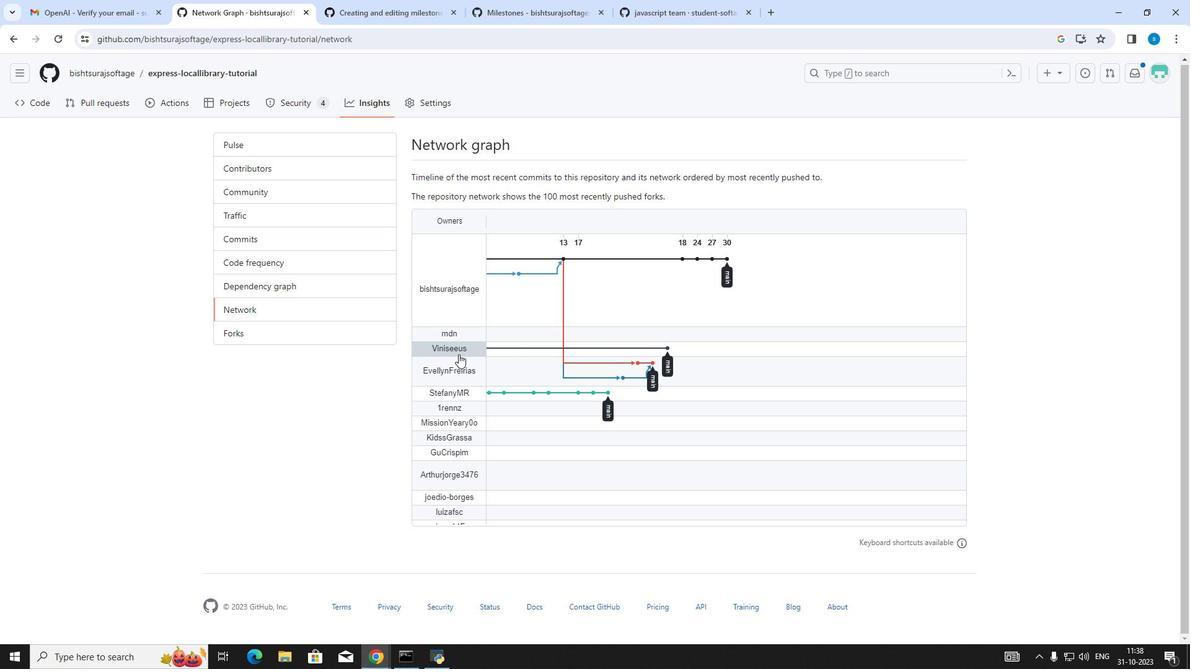 
Action: Mouse scrolled (458, 354) with delta (0, 0)
Screenshot: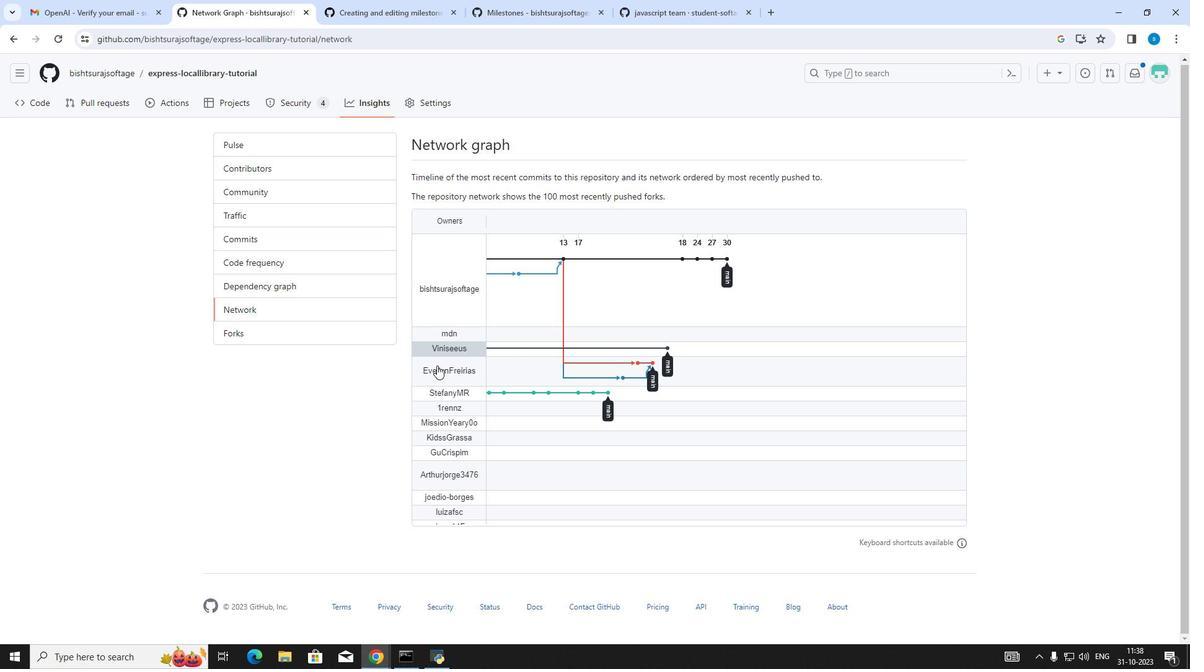 
Action: Mouse moved to (408, 372)
Screenshot: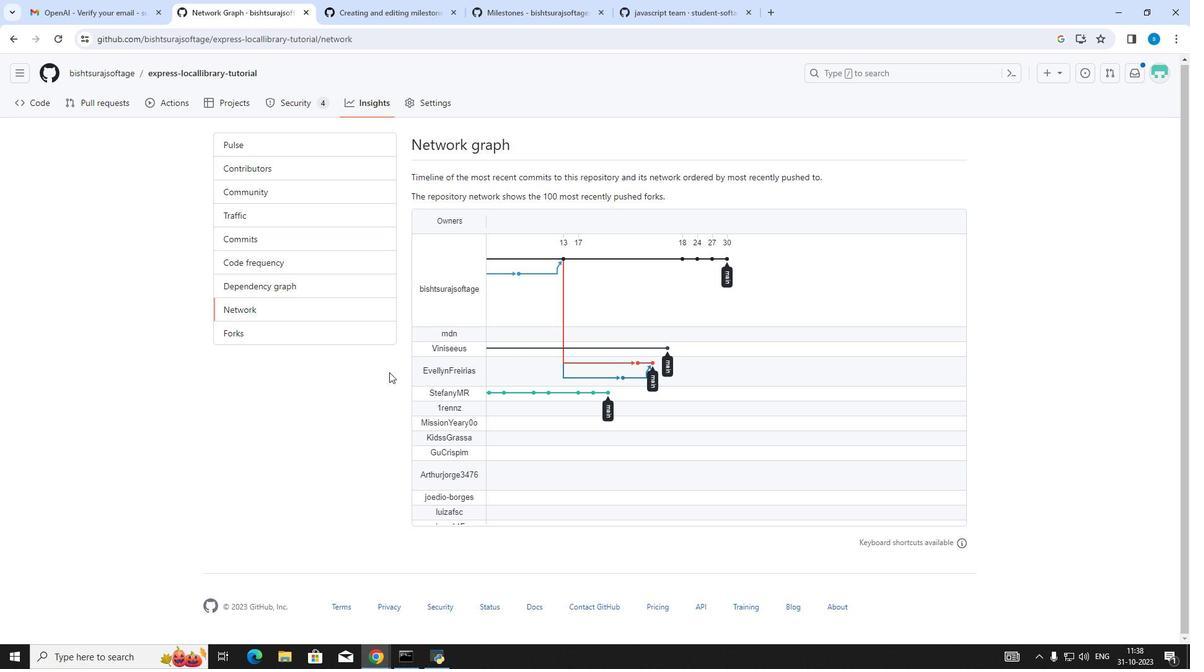 
Action: Mouse scrolled (408, 372) with delta (0, 0)
Screenshot: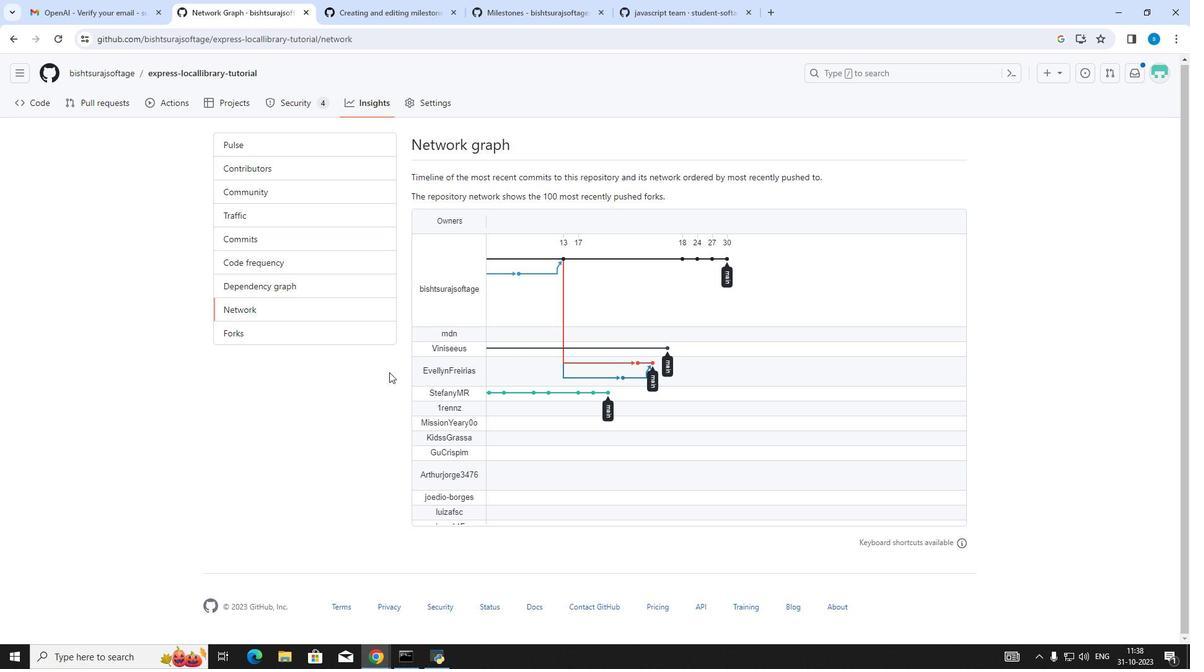
Action: Mouse moved to (260, 324)
Screenshot: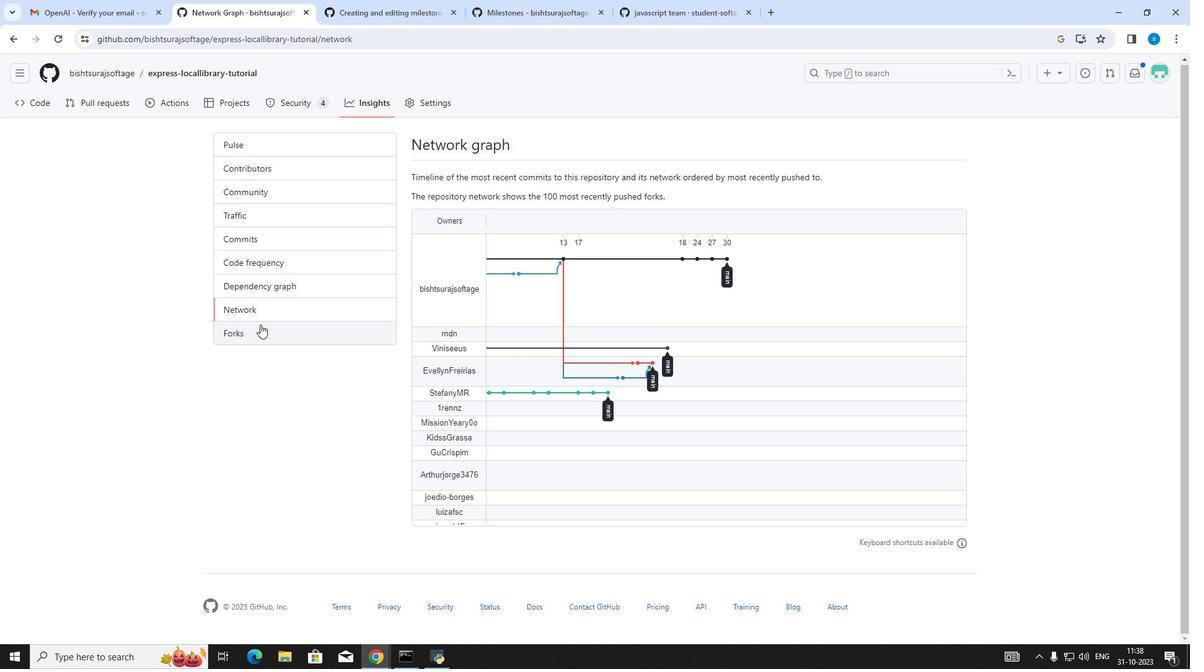 
Action: Mouse pressed left at (260, 324)
Screenshot: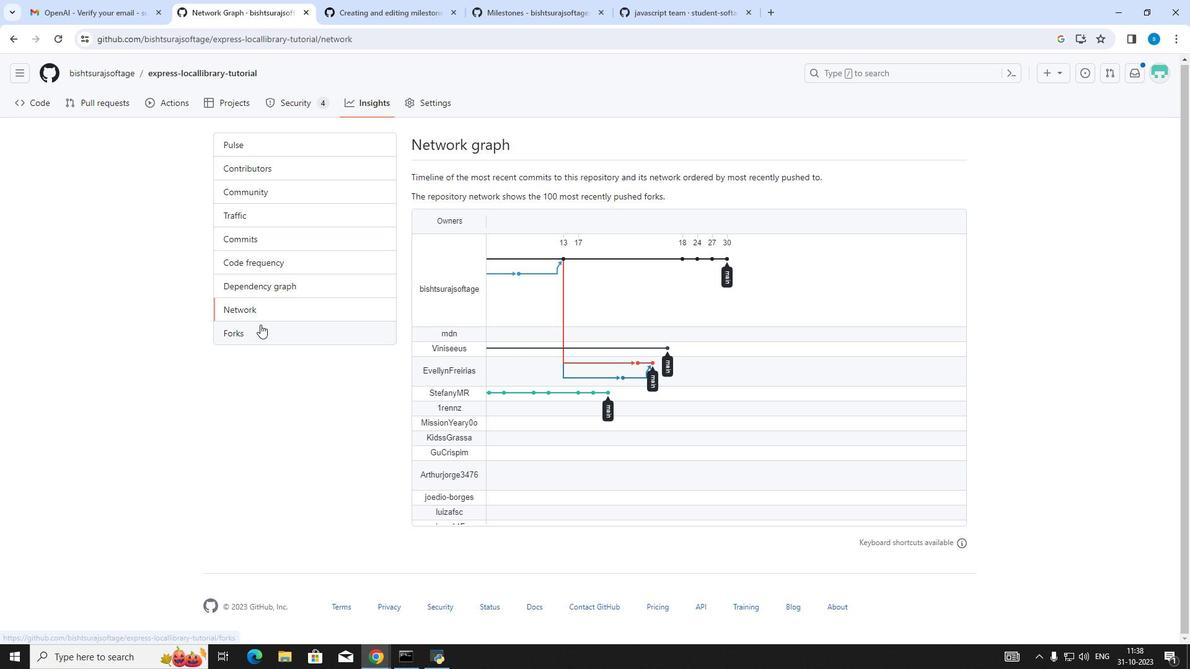
Action: Mouse moved to (319, 179)
Screenshot: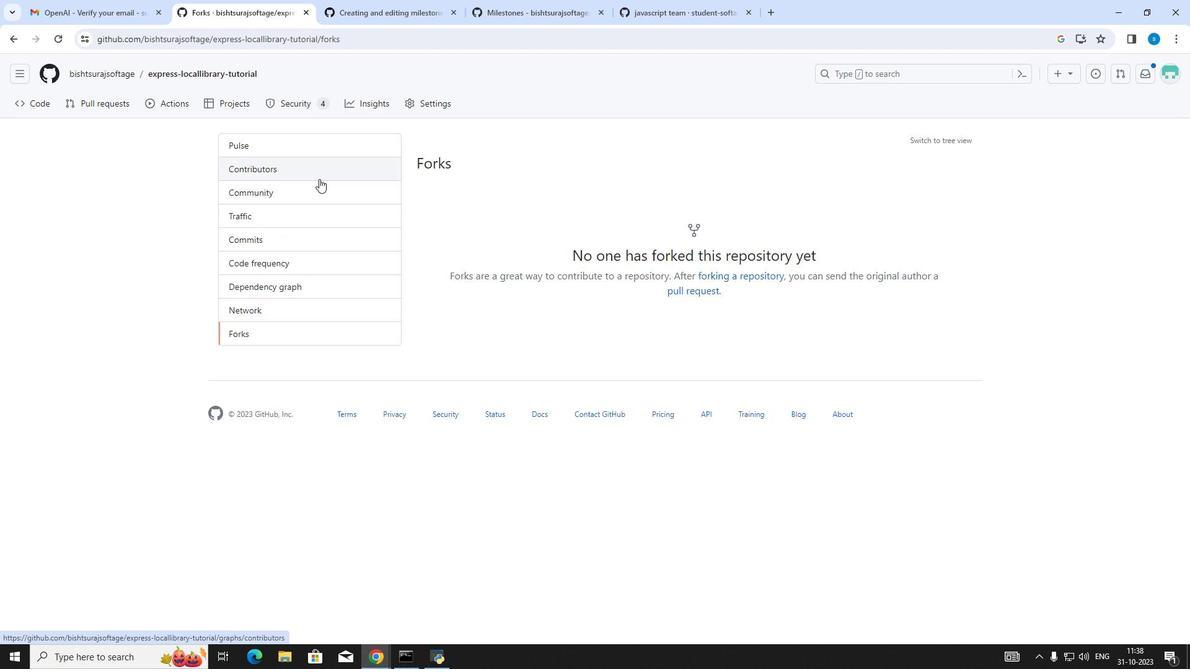 
Action: Mouse pressed left at (319, 179)
Screenshot: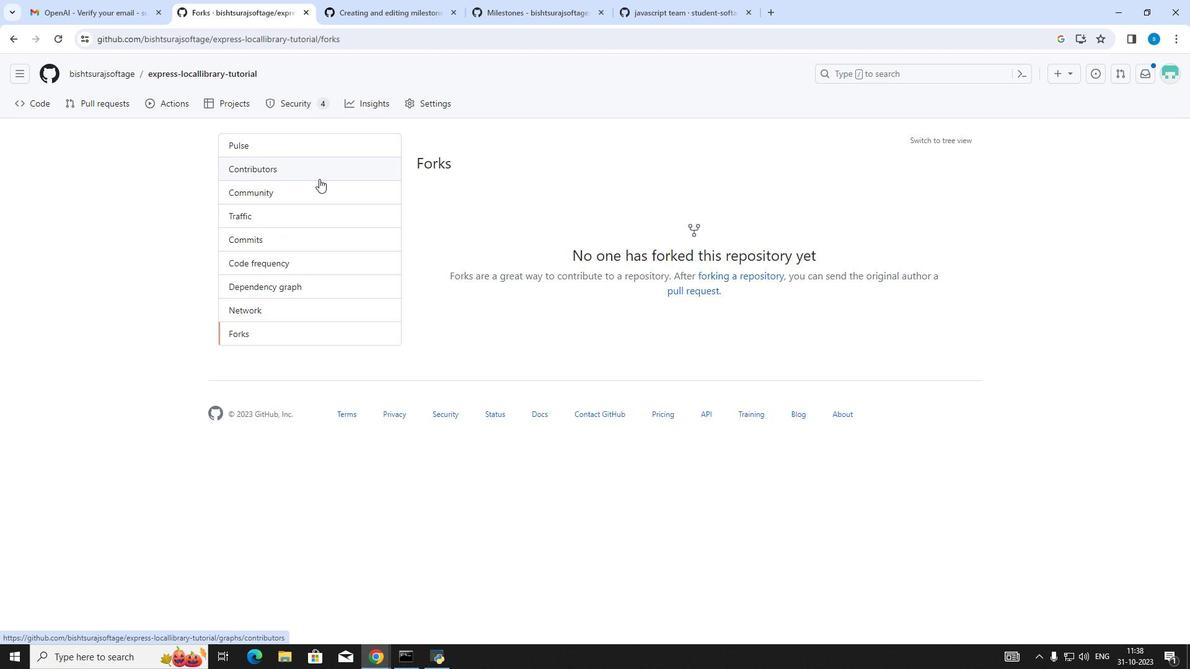 
Action: Mouse moved to (628, 395)
Screenshot: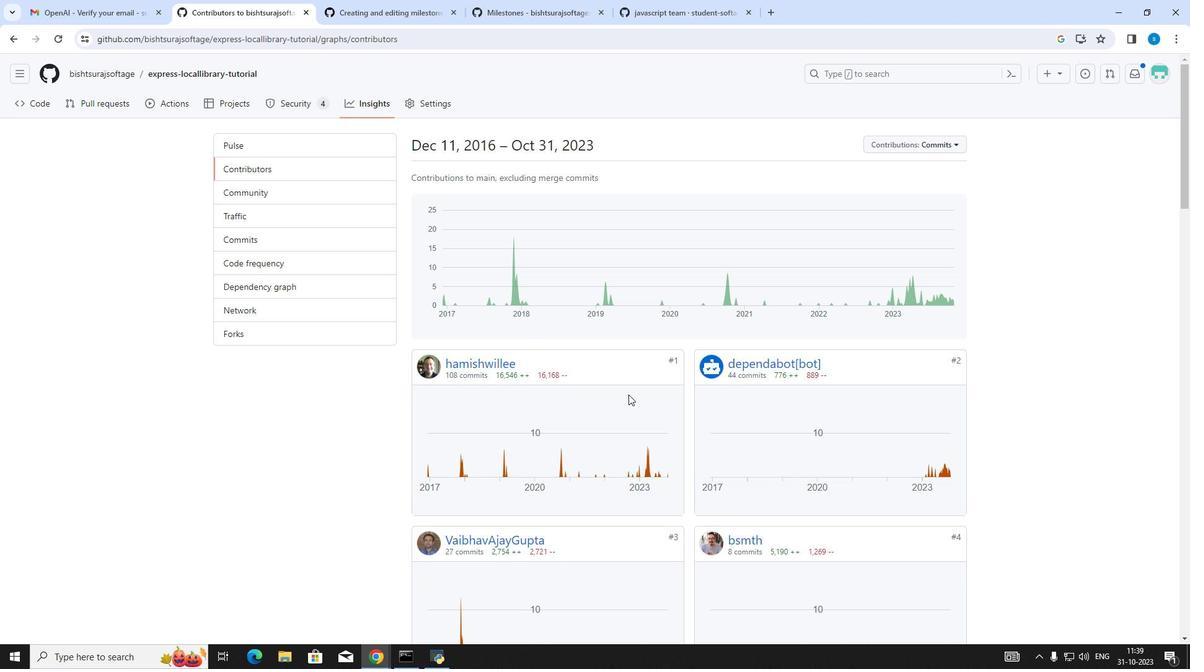 
Action: Mouse scrolled (628, 394) with delta (0, 0)
Screenshot: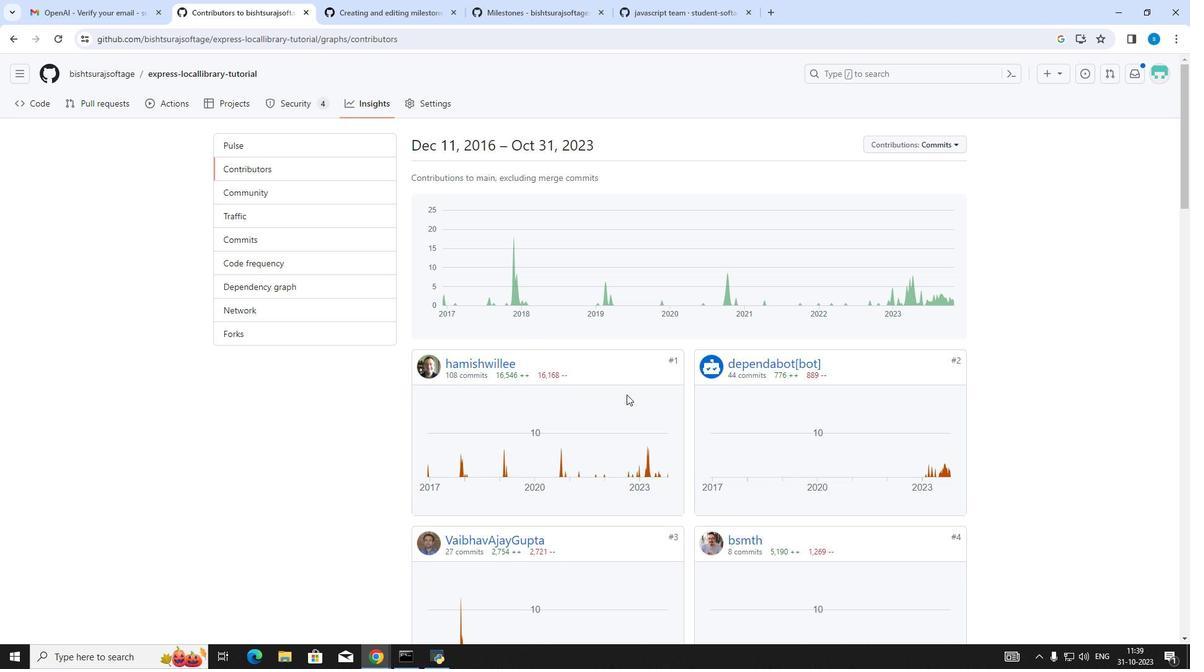 
Action: Mouse moved to (626, 395)
Screenshot: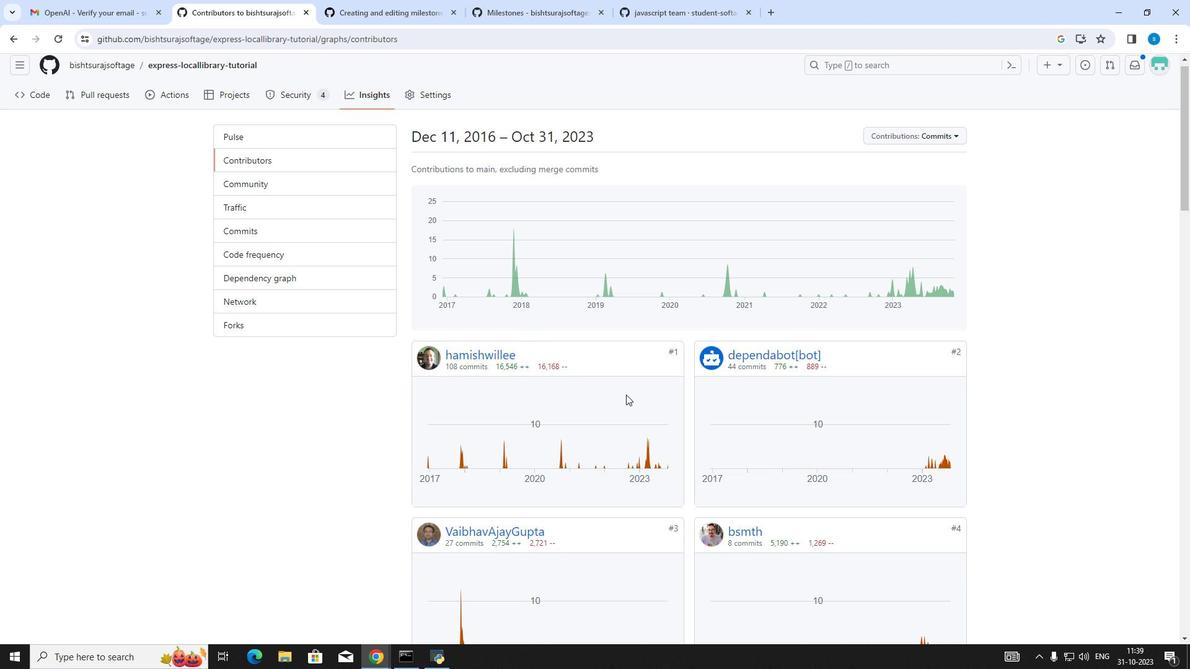 
Action: Mouse scrolled (626, 394) with delta (0, 0)
Screenshot: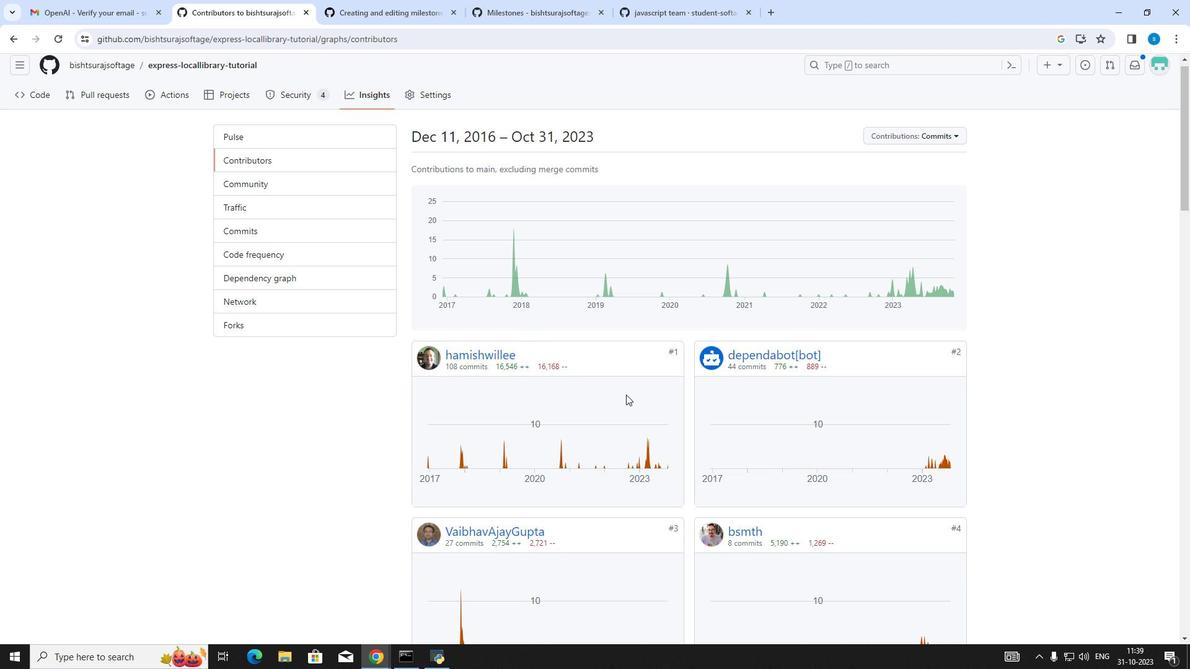 
Action: Mouse scrolled (626, 394) with delta (0, 0)
Screenshot: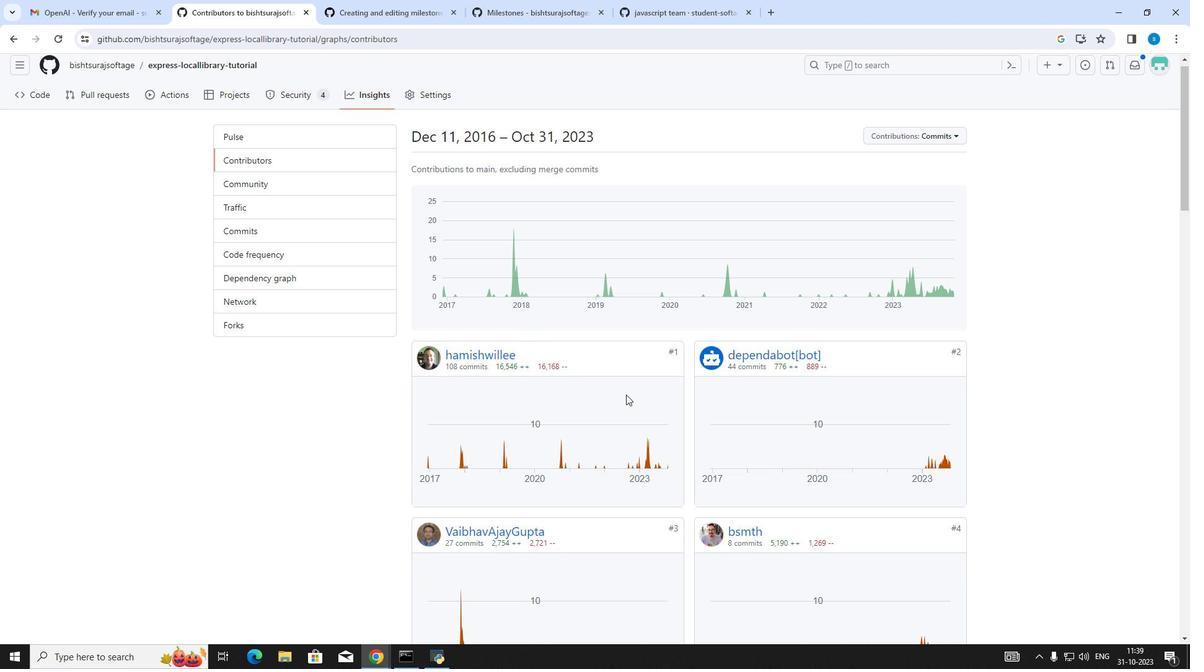
Action: Mouse moved to (626, 395)
Screenshot: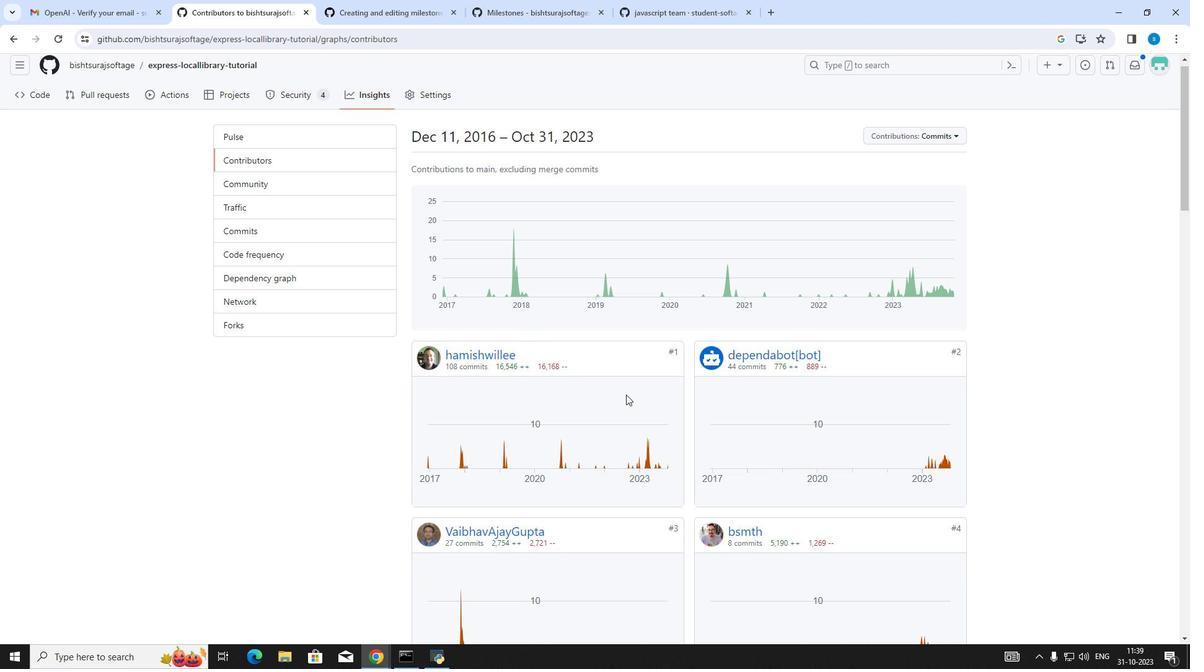 
Action: Mouse scrolled (626, 394) with delta (0, 0)
Screenshot: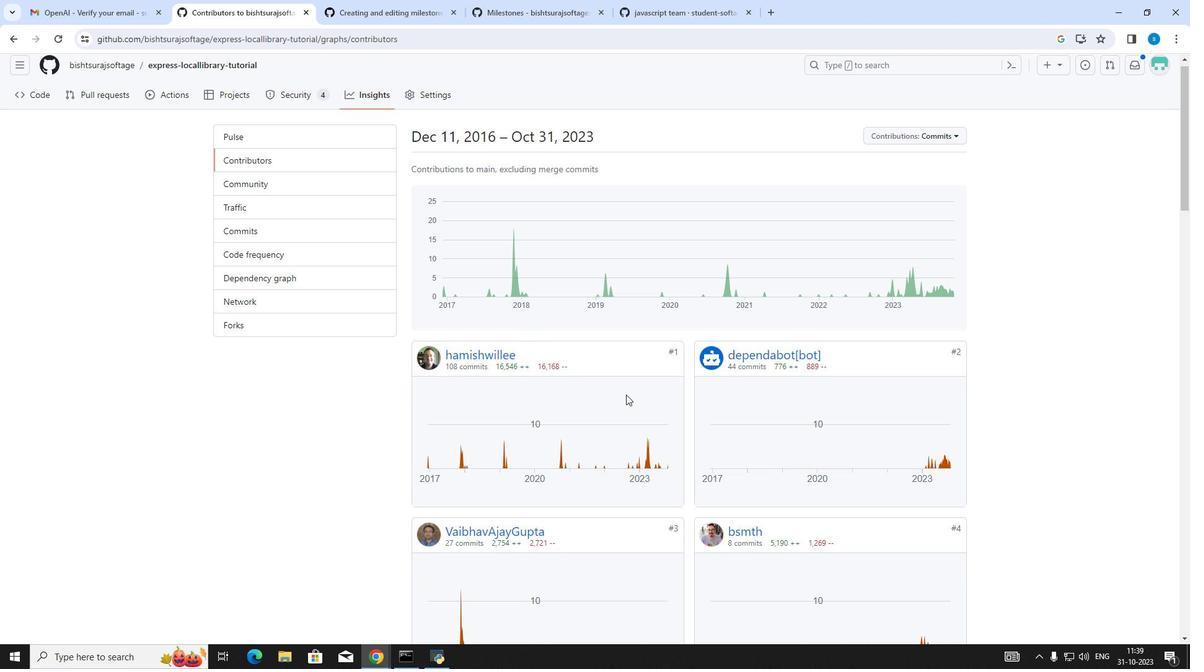 
Action: Mouse moved to (612, 383)
Screenshot: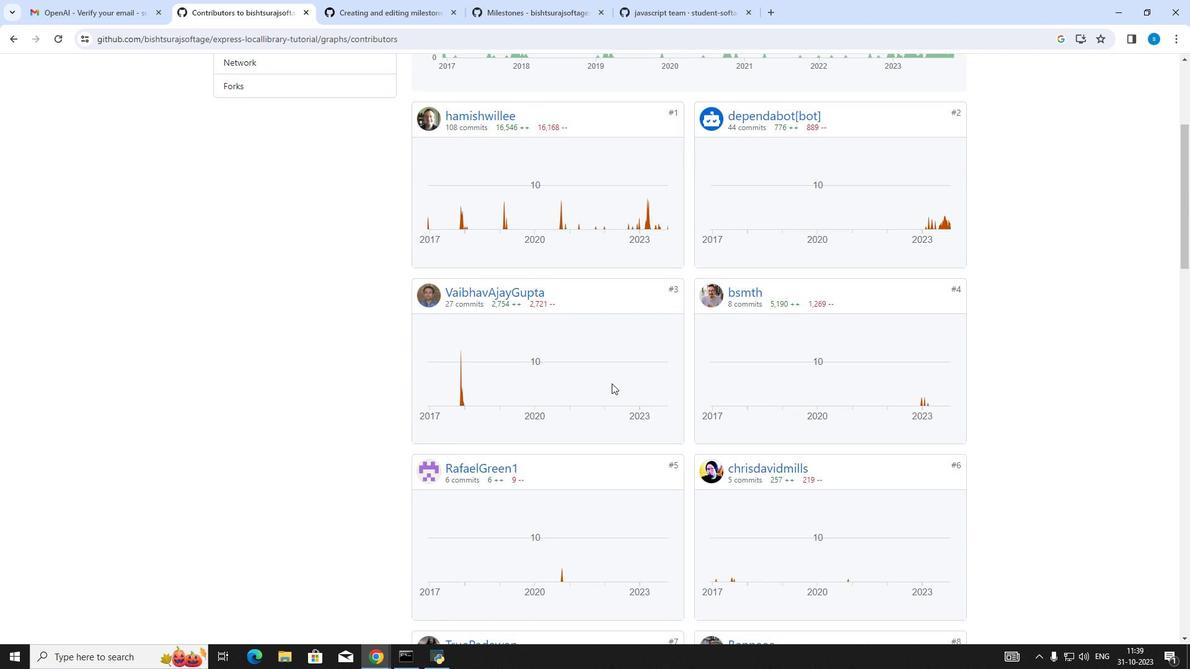 
Action: Mouse scrolled (612, 383) with delta (0, 0)
Screenshot: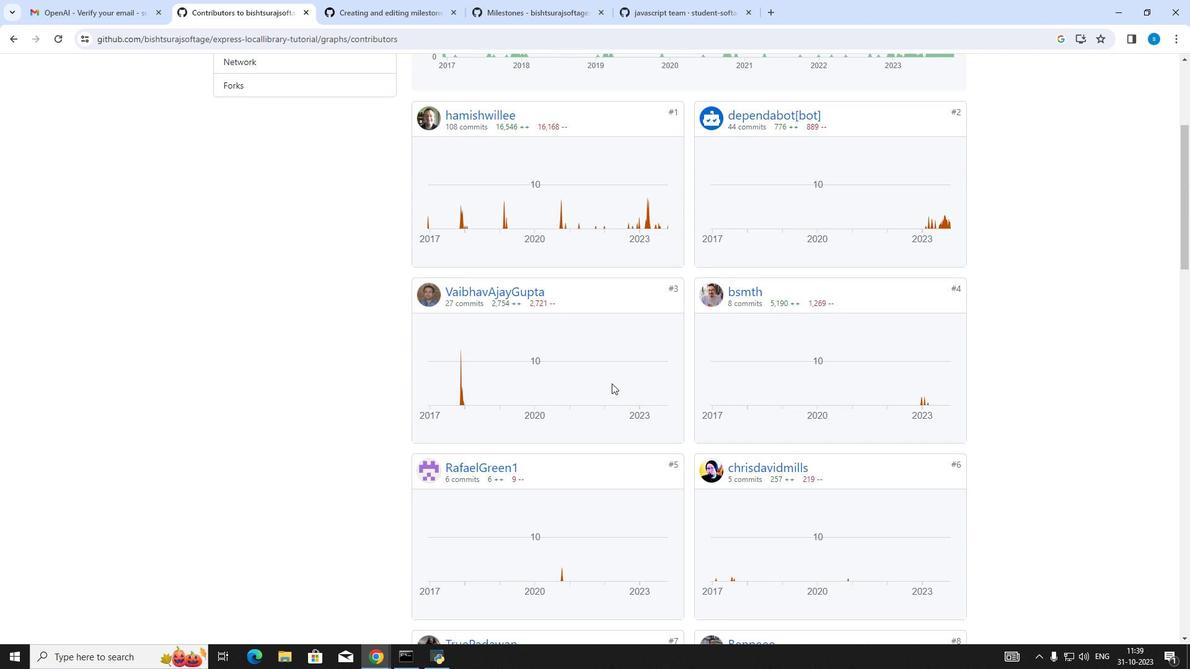 
Action: Mouse scrolled (612, 383) with delta (0, 0)
Screenshot: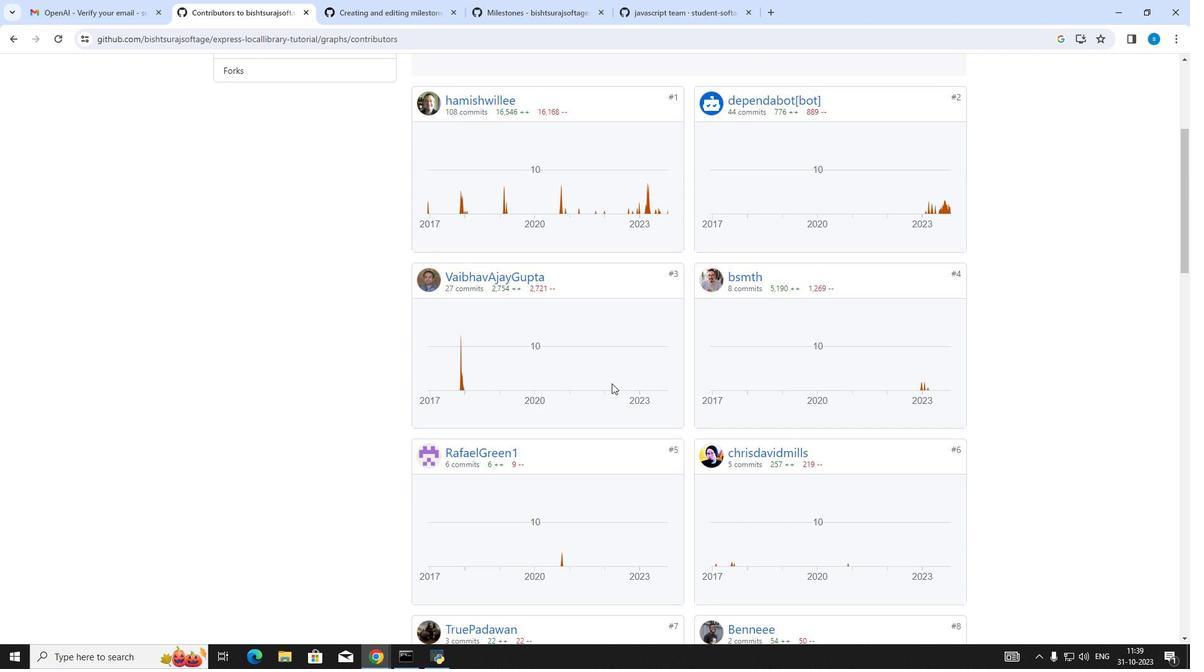 
Action: Mouse scrolled (612, 383) with delta (0, 0)
Screenshot: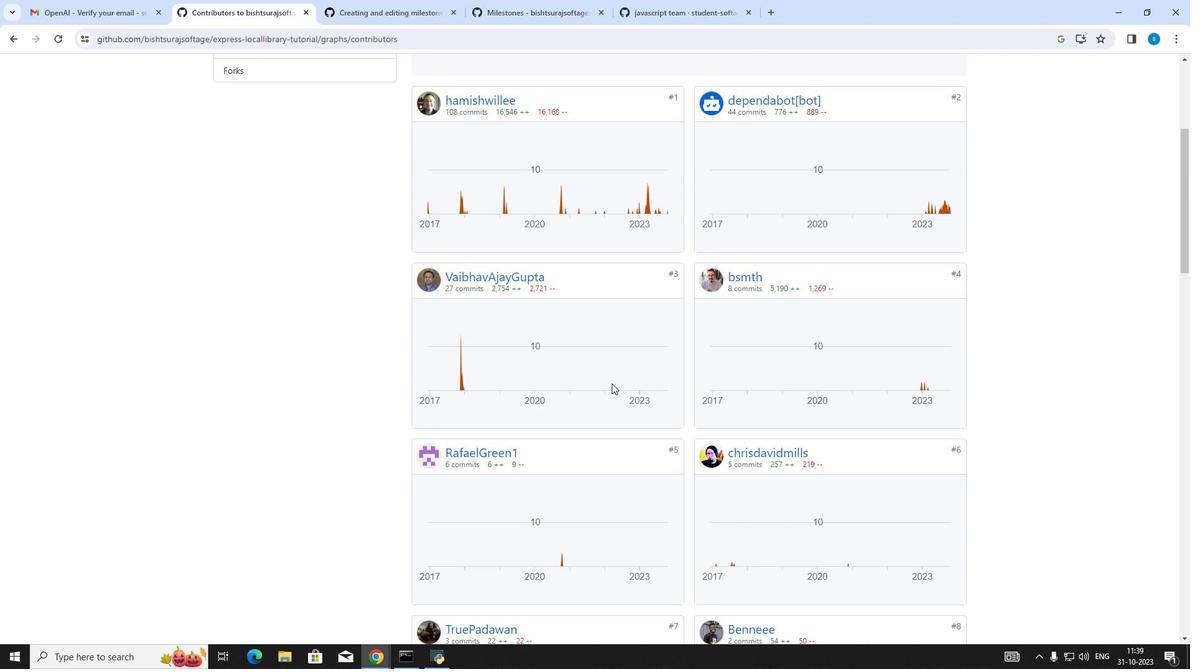 
Action: Mouse scrolled (612, 383) with delta (0, 0)
Screenshot: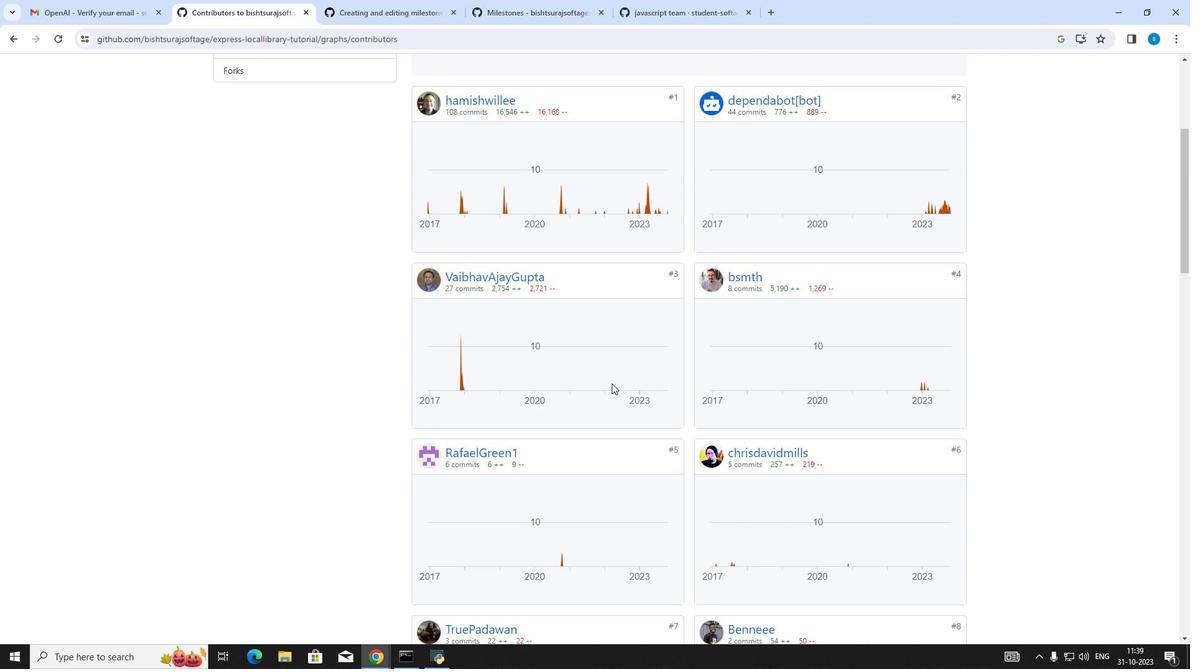 
Action: Mouse scrolled (612, 383) with delta (0, 0)
Screenshot: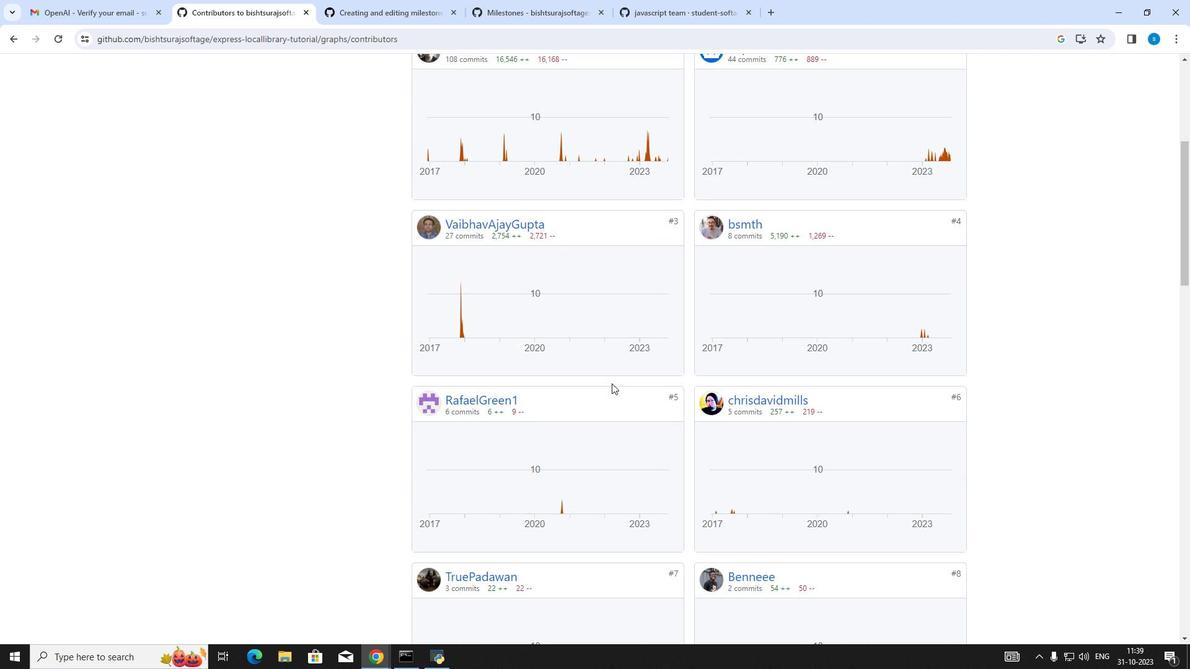
Action: Mouse moved to (608, 382)
Screenshot: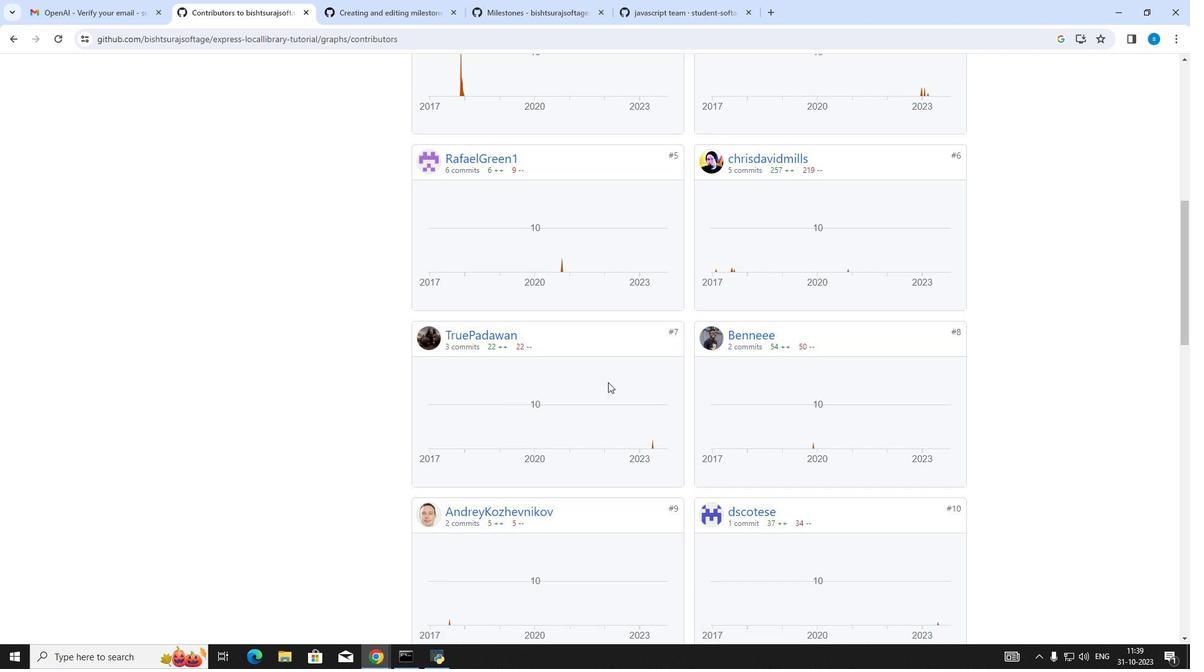 
Action: Mouse scrolled (608, 381) with delta (0, 0)
Screenshot: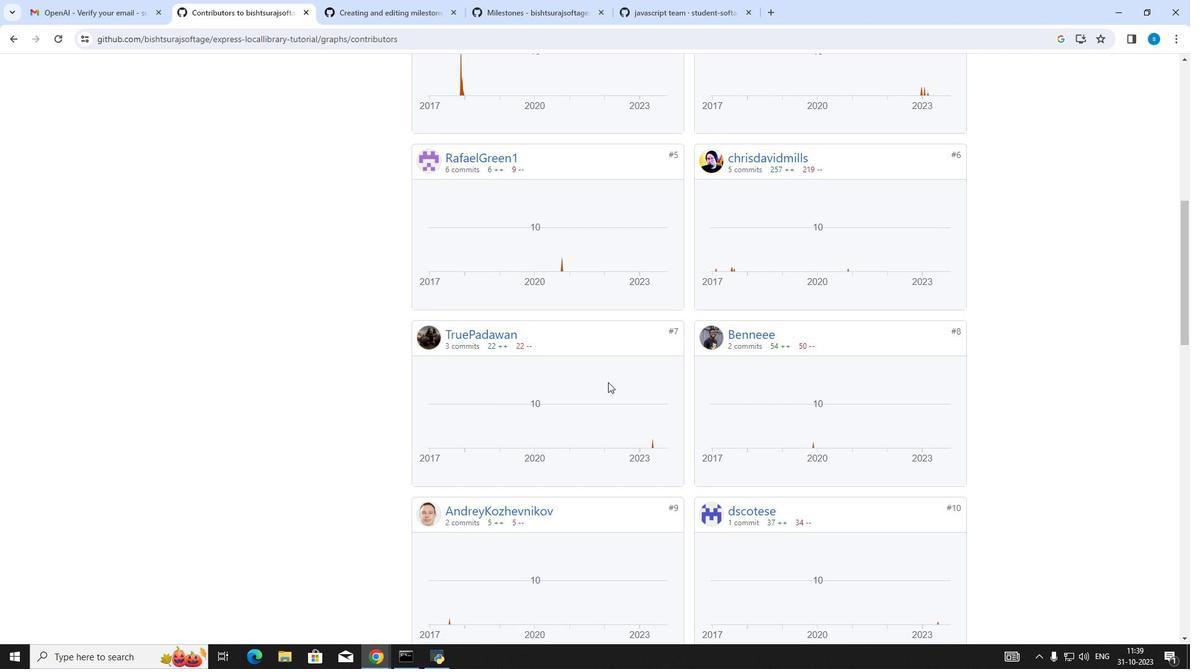 
Action: Mouse scrolled (608, 381) with delta (0, 0)
Screenshot: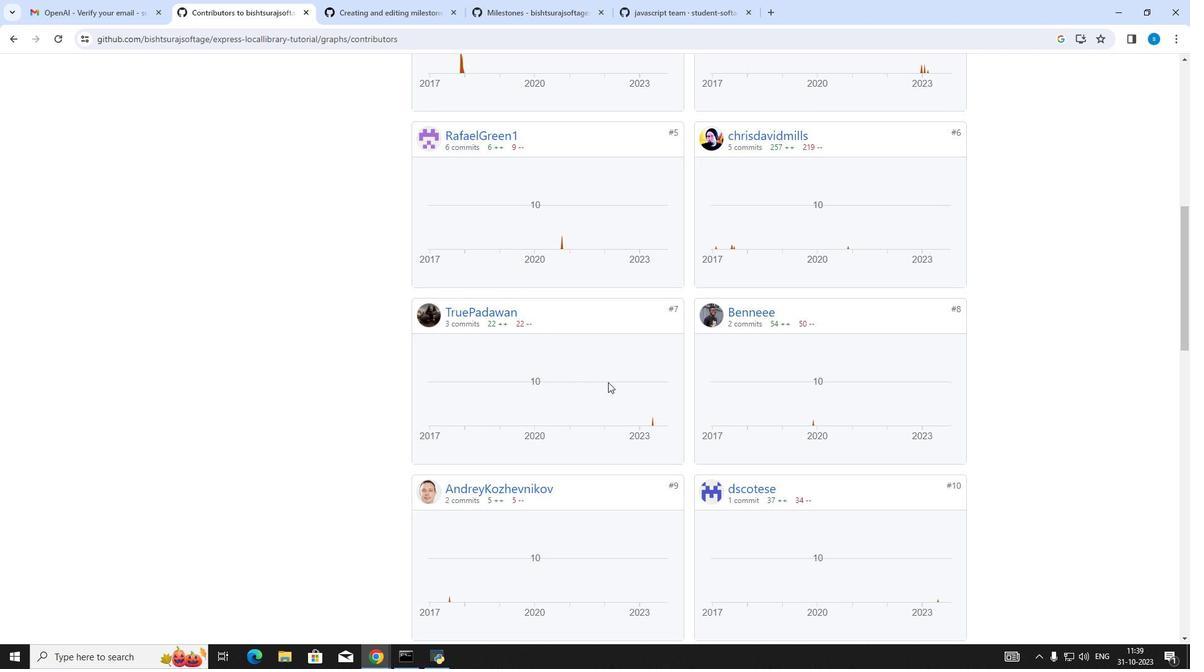 
Action: Mouse scrolled (608, 381) with delta (0, 0)
Screenshot: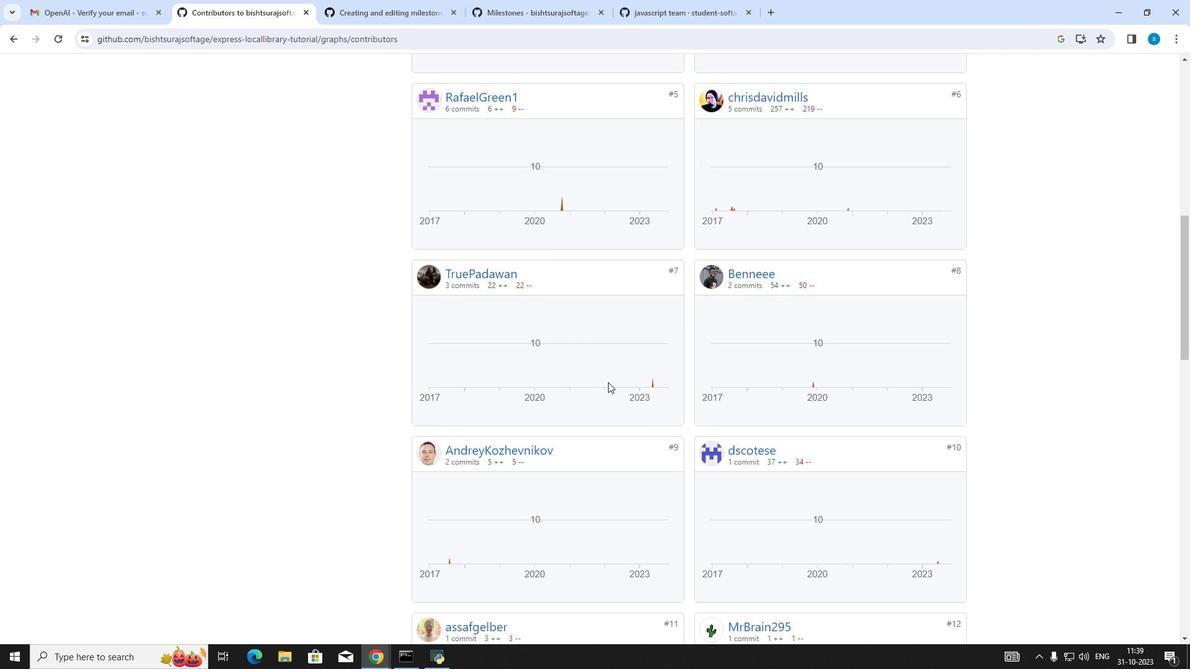 
Action: Mouse moved to (475, 327)
Screenshot: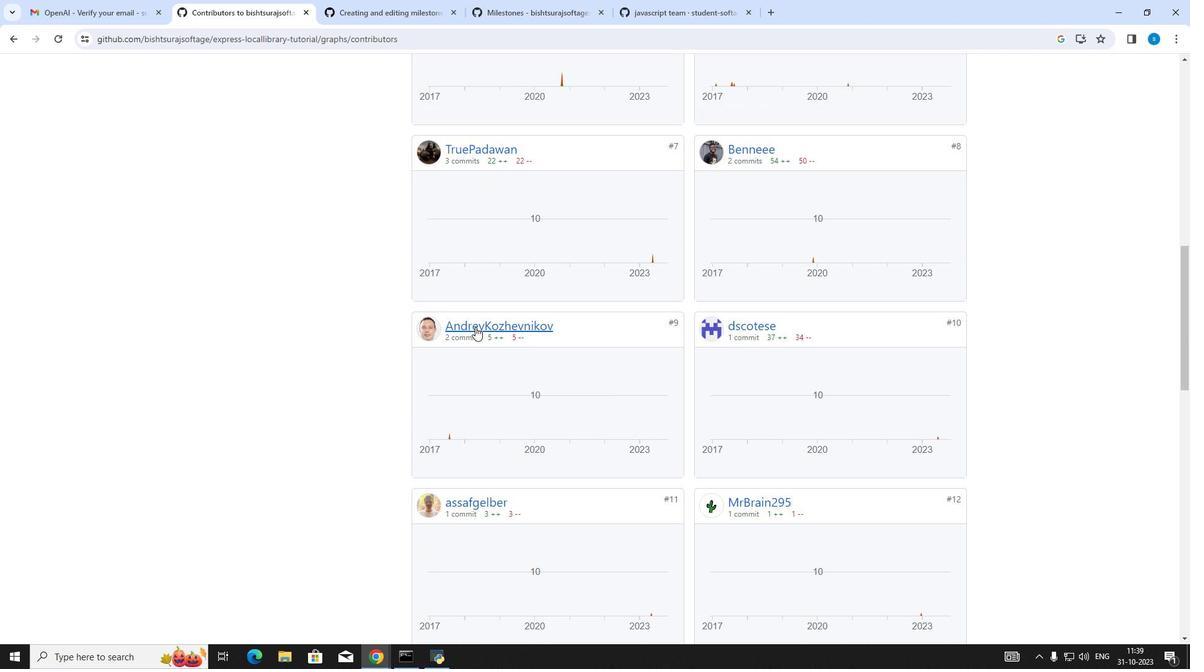 
Action: Mouse pressed left at (475, 327)
Screenshot: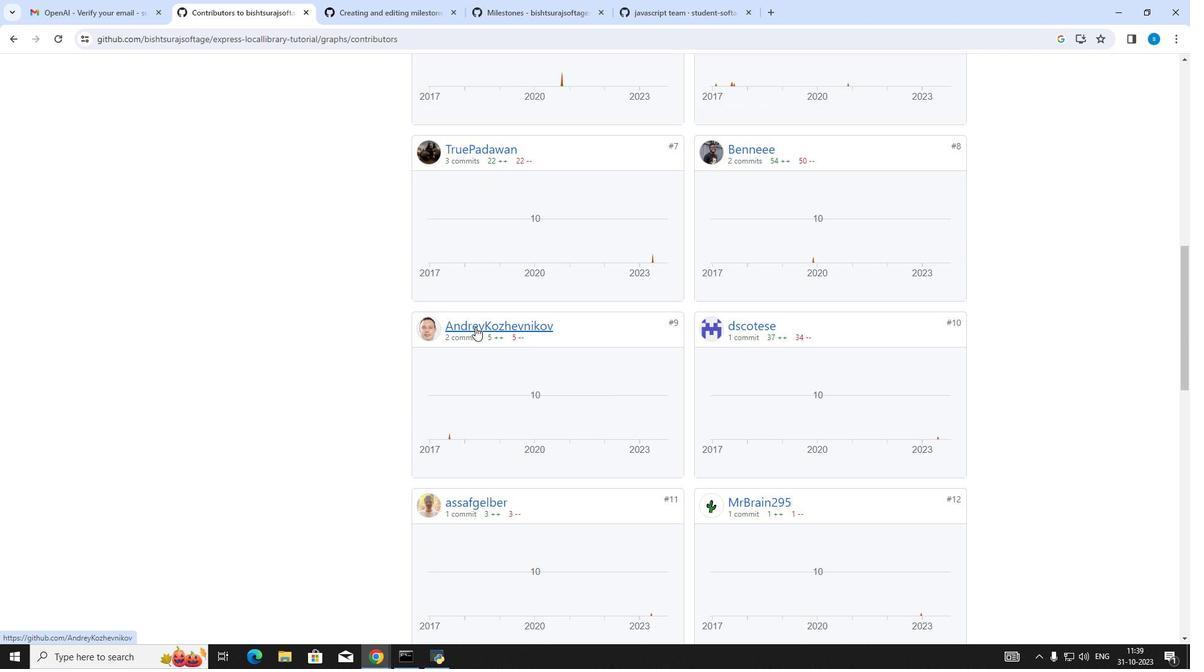
Action: Mouse moved to (328, 364)
Screenshot: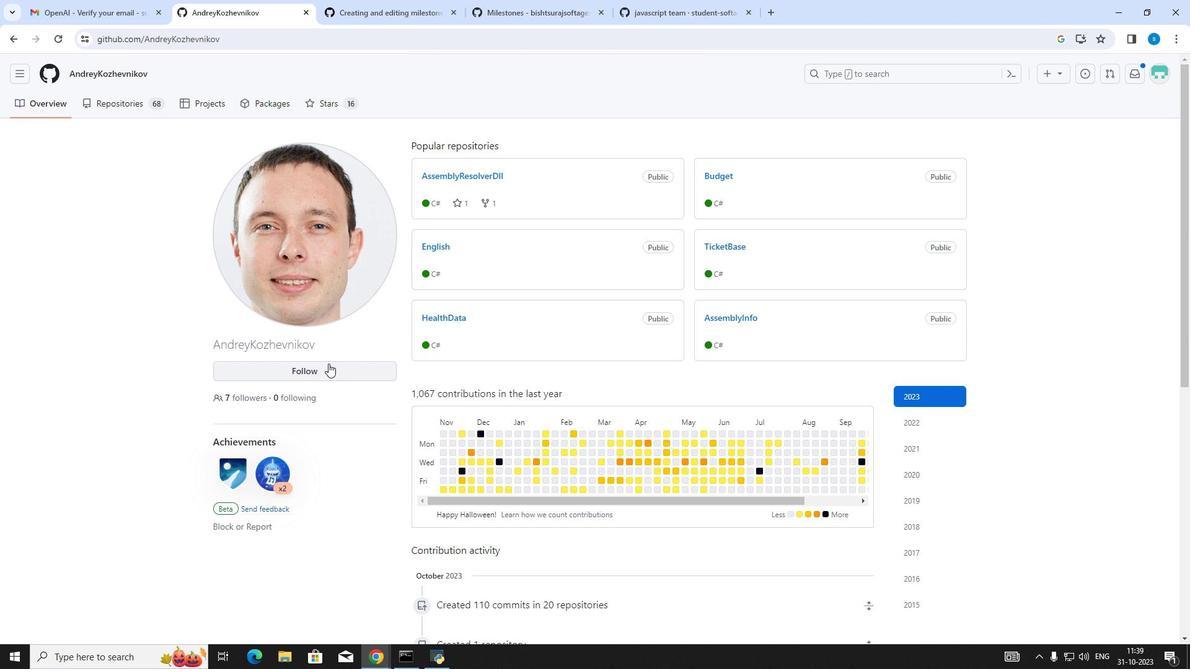 
Action: Mouse scrolled (328, 363) with delta (0, 0)
Screenshot: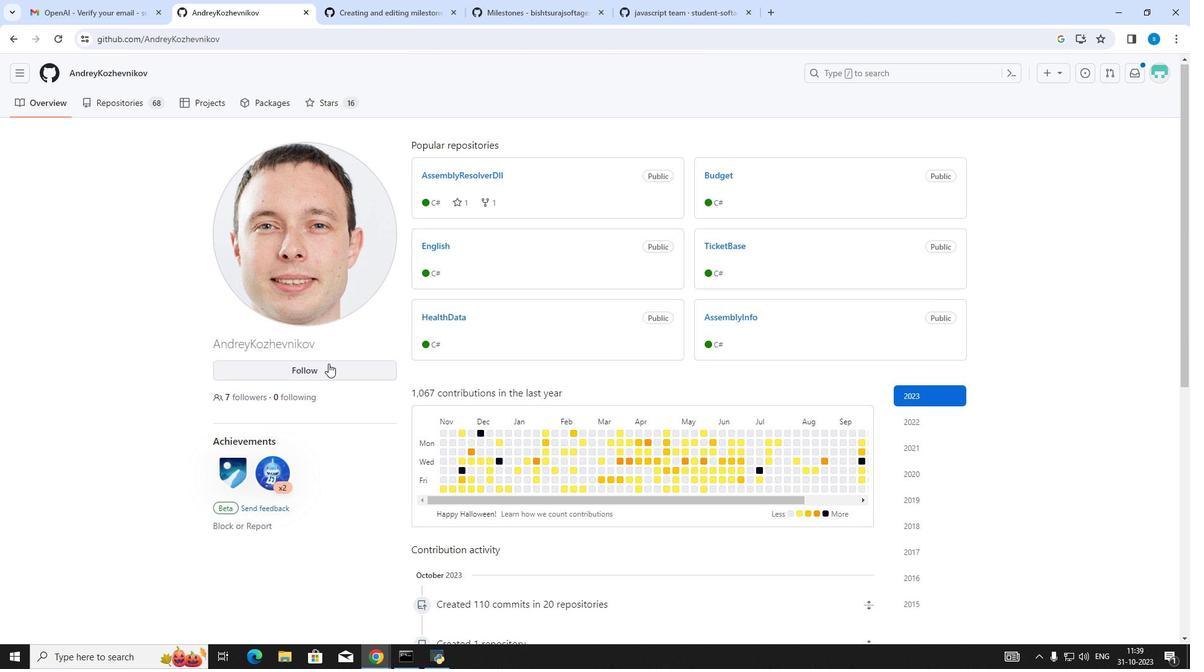 
Action: Mouse scrolled (328, 363) with delta (0, 0)
Screenshot: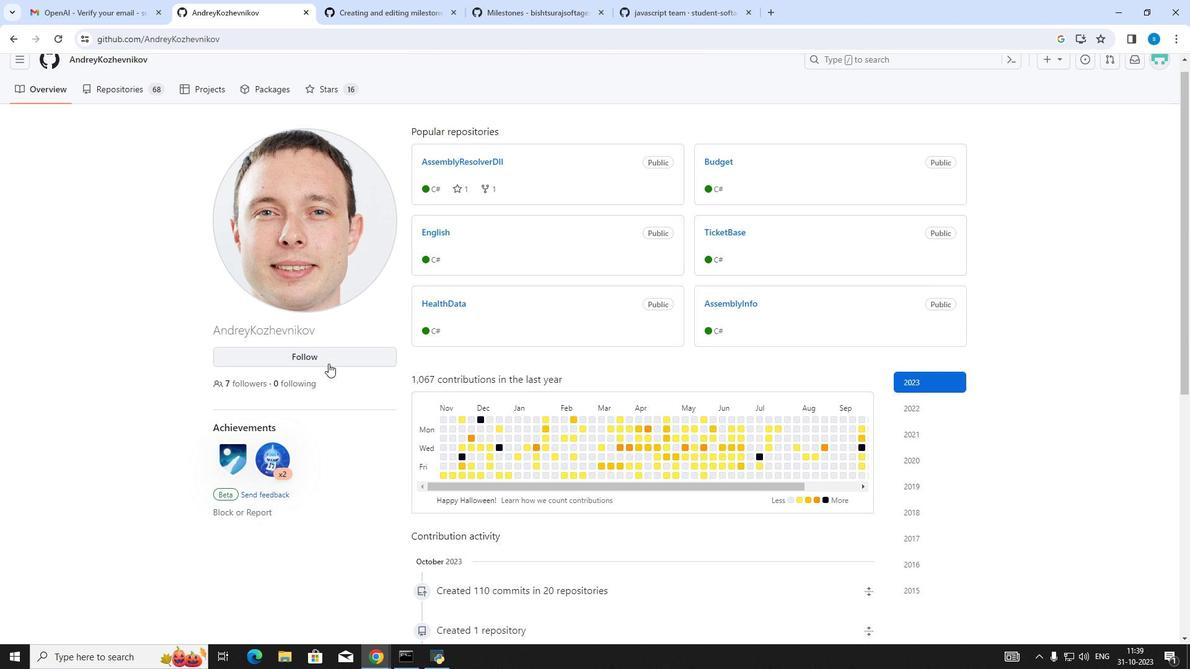 
Action: Mouse scrolled (328, 363) with delta (0, 0)
Screenshot: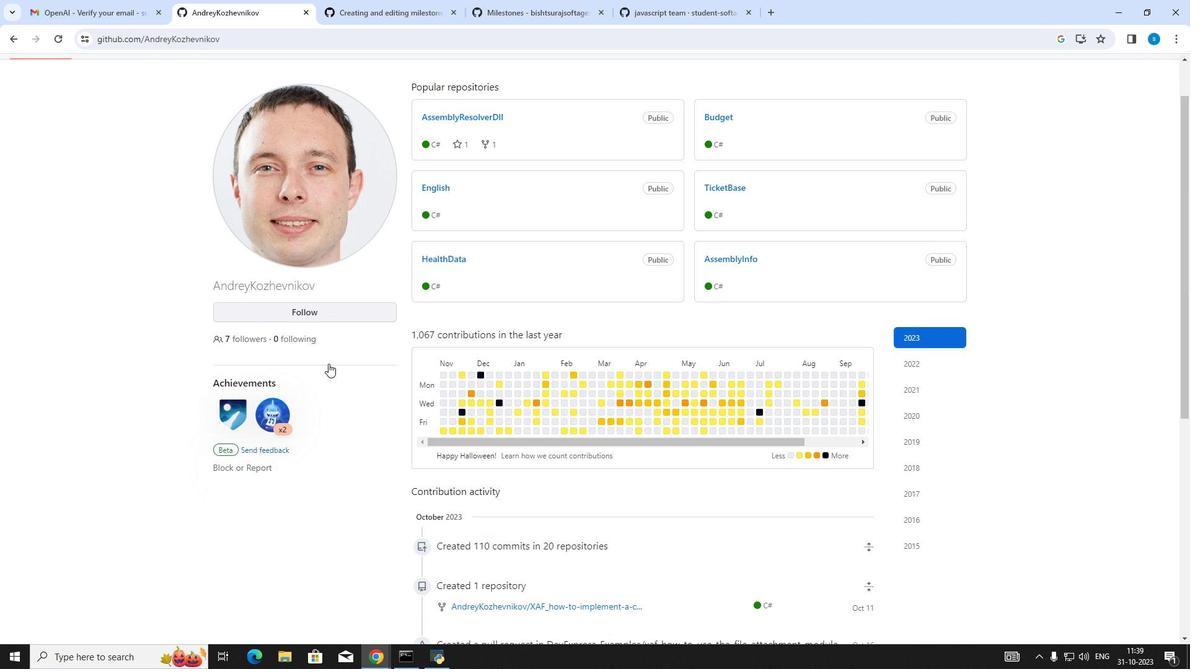 
Action: Mouse moved to (305, 344)
Screenshot: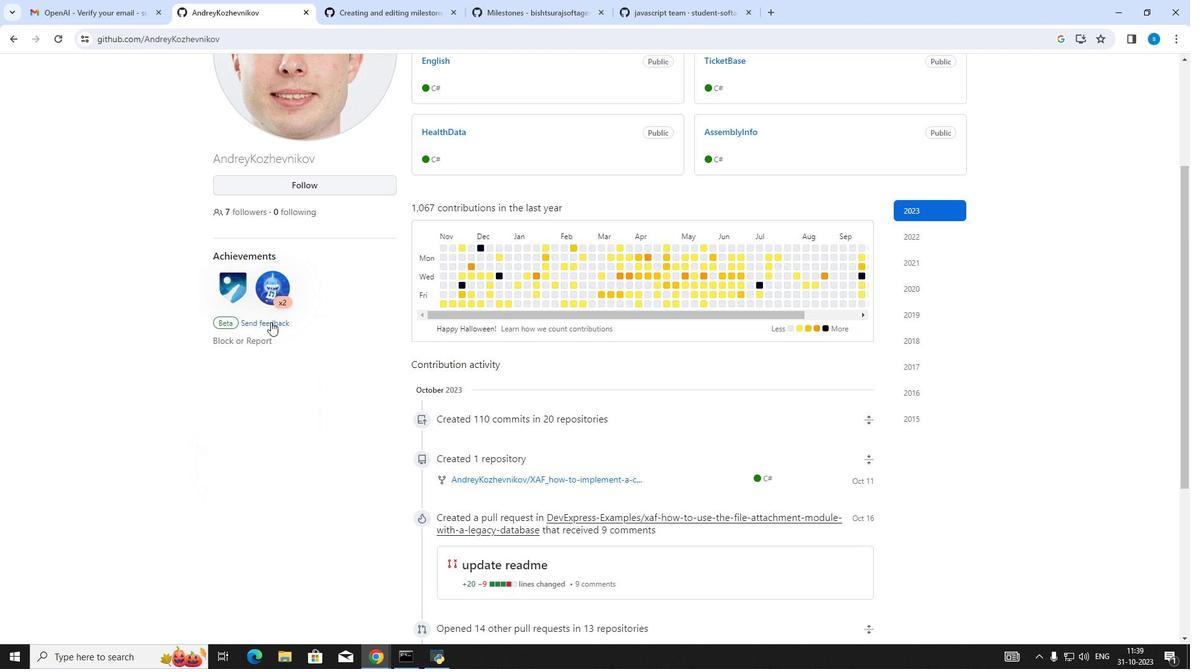 
Action: Mouse scrolled (305, 345) with delta (0, 0)
Screenshot: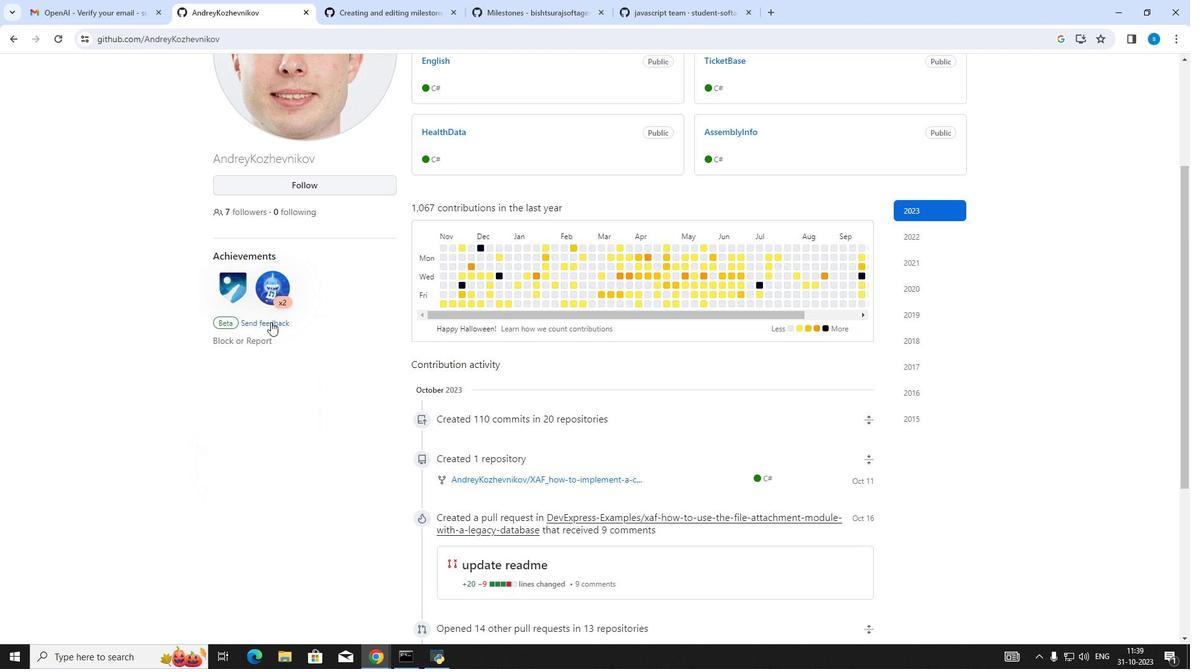 
Action: Mouse moved to (10, 44)
Screenshot: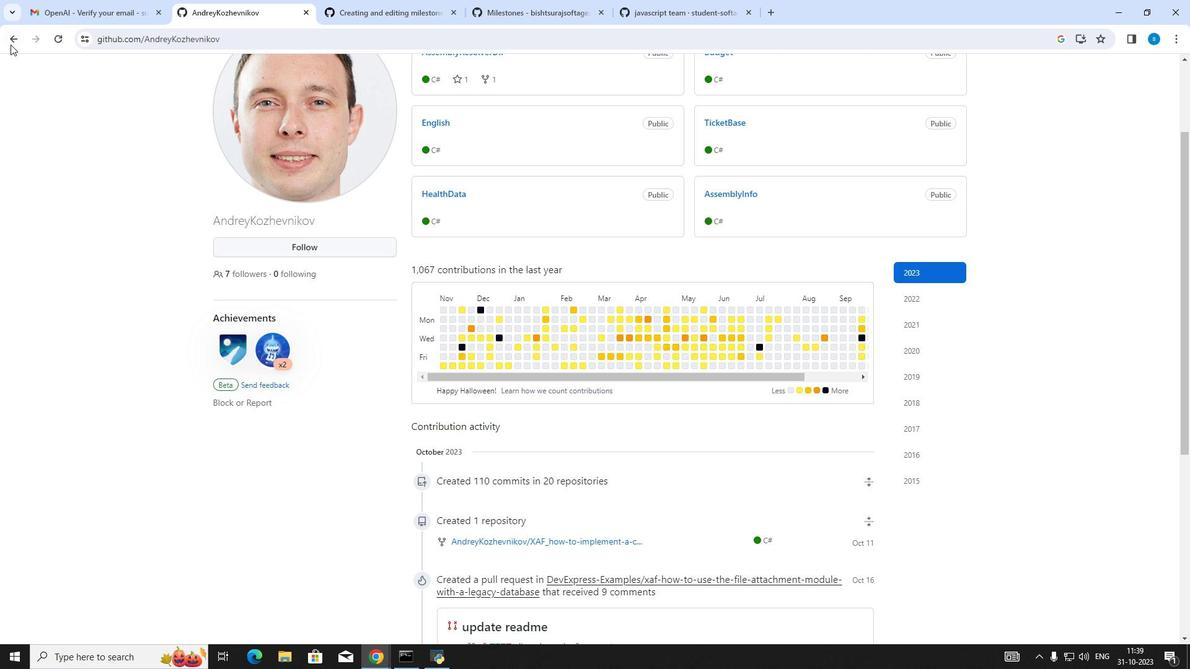 
Action: Mouse pressed left at (10, 44)
Screenshot: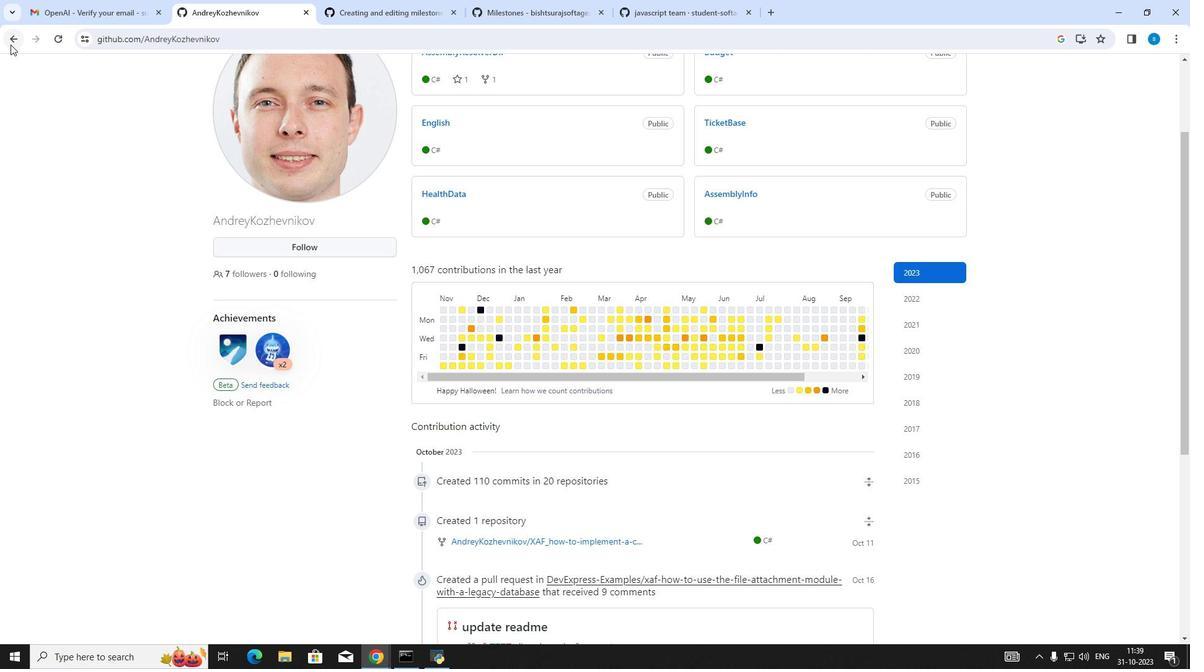 
Action: Mouse moved to (592, 261)
Screenshot: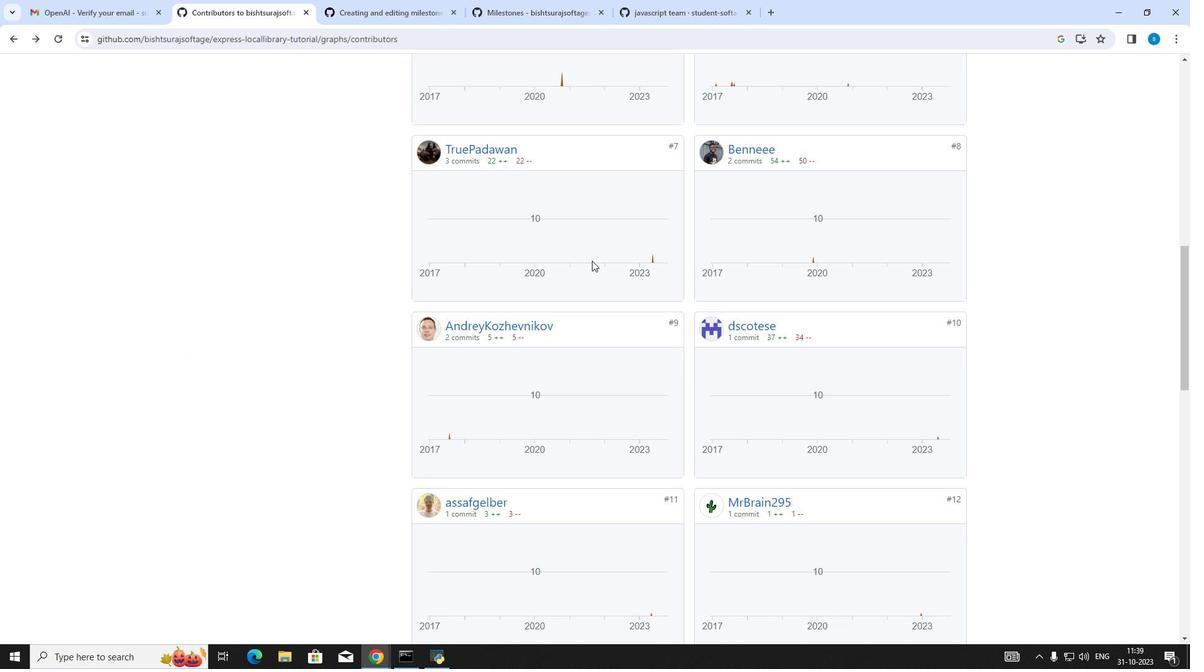
Action: Mouse scrolled (592, 260) with delta (0, 0)
Screenshot: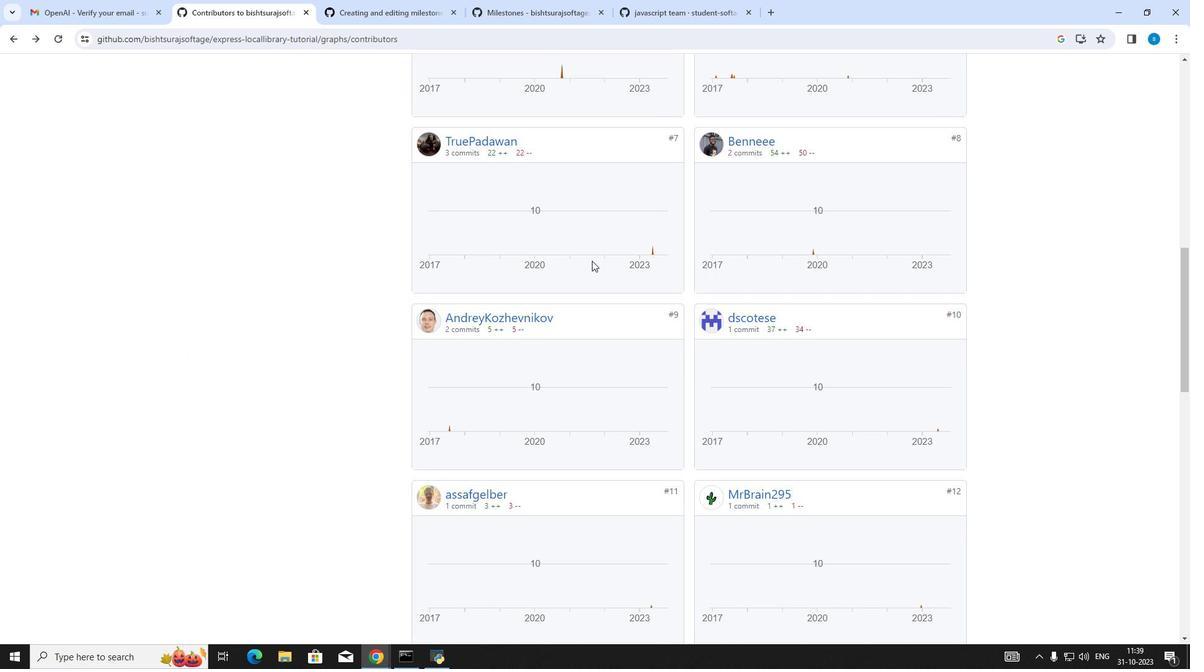 
Action: Mouse scrolled (592, 260) with delta (0, 0)
Screenshot: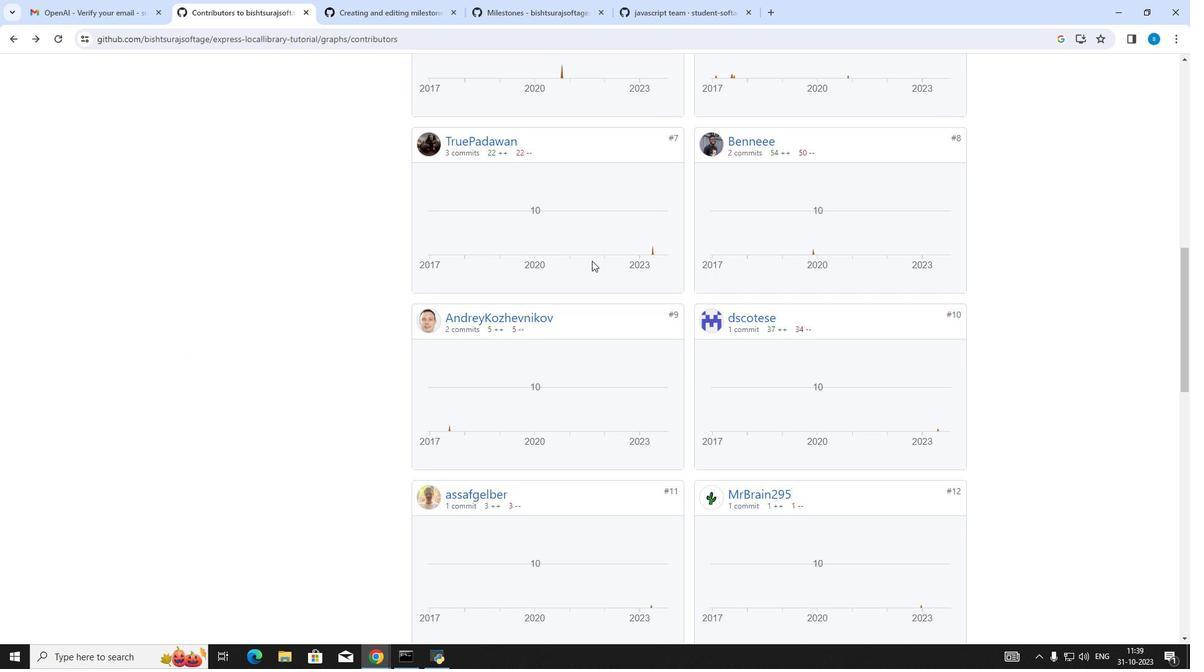 
Action: Mouse scrolled (592, 260) with delta (0, 0)
Screenshot: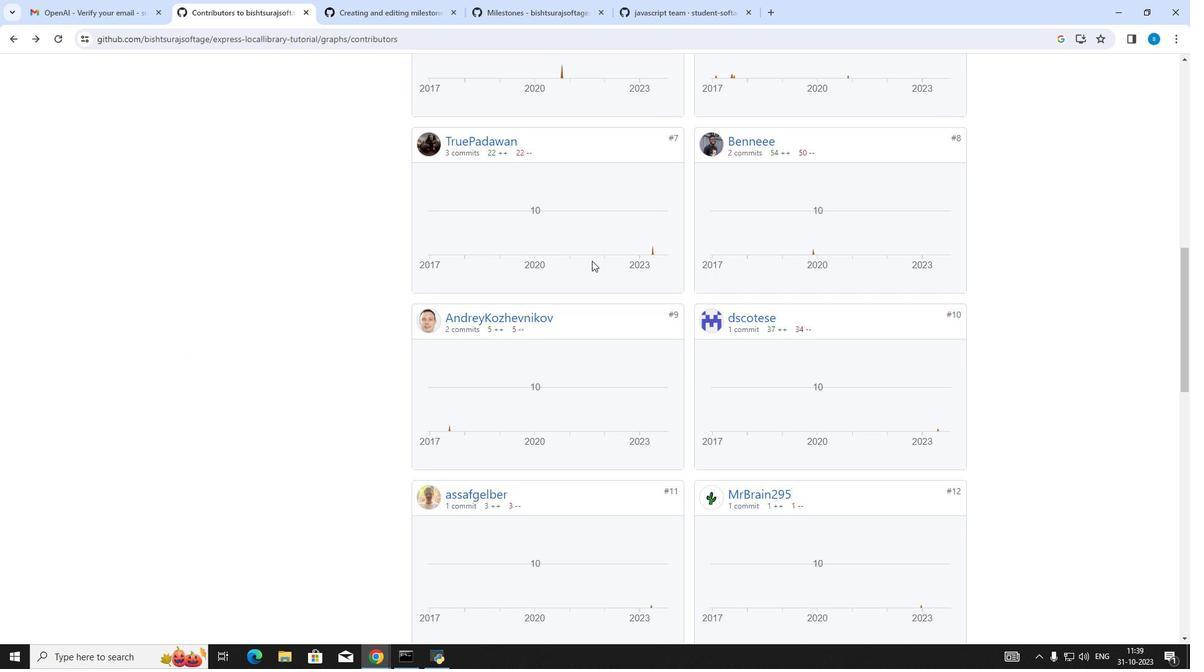 
Action: Mouse scrolled (592, 260) with delta (0, 0)
Screenshot: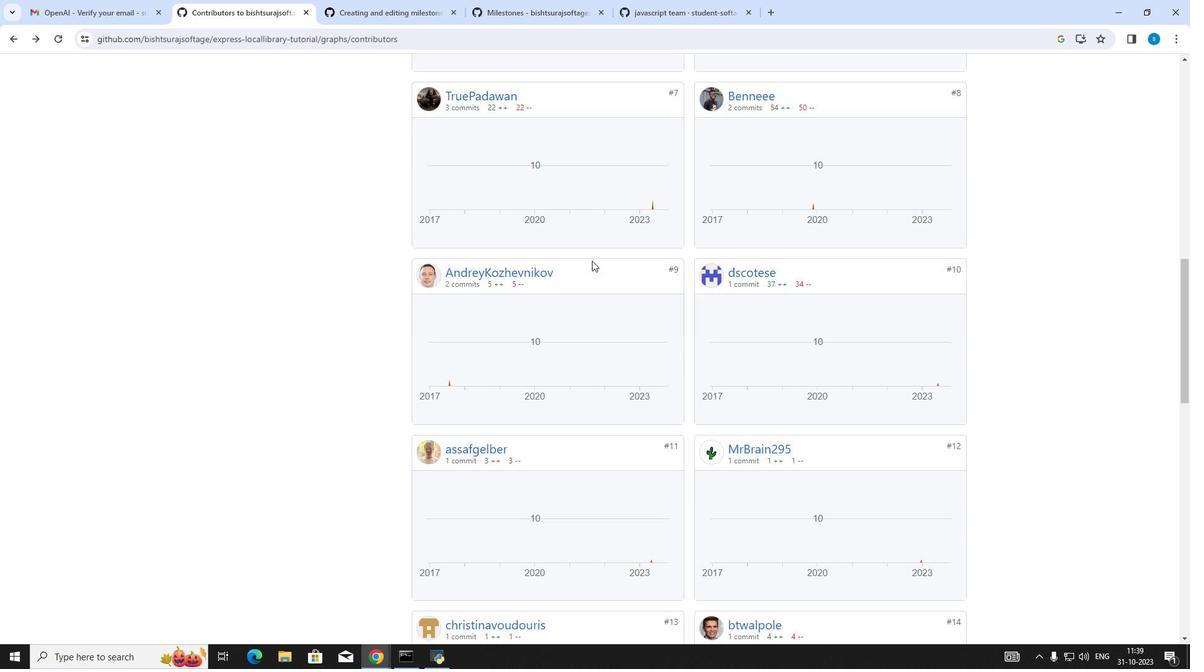 
Action: Mouse scrolled (592, 260) with delta (0, 0)
Screenshot: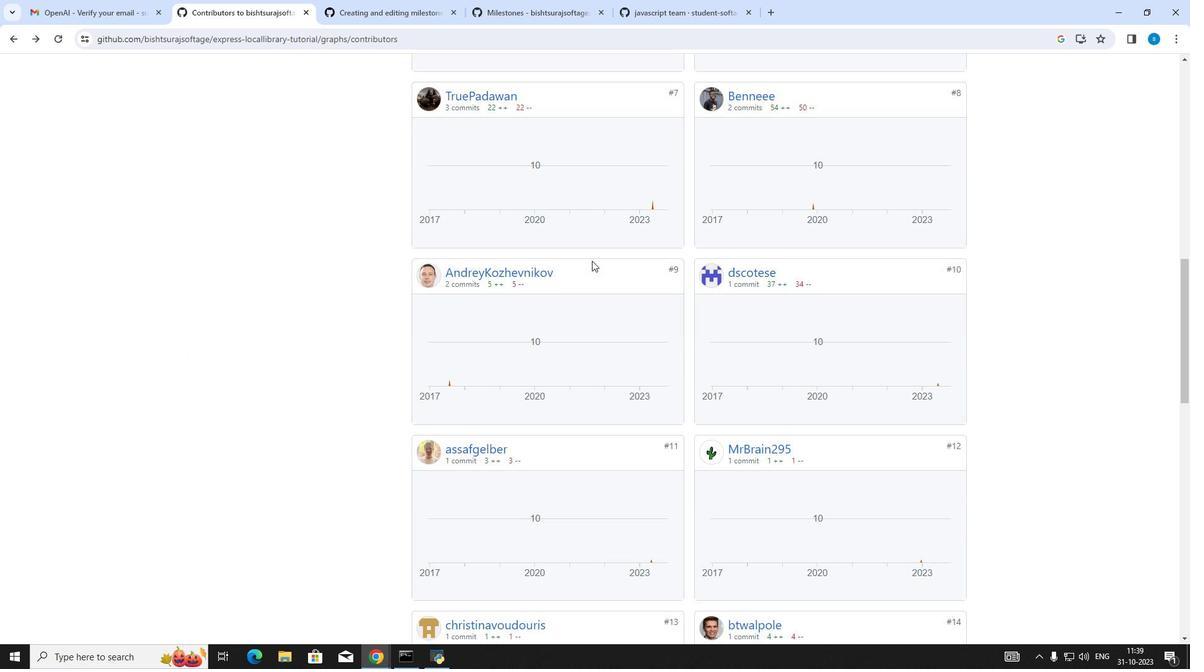 
Action: Mouse scrolled (592, 260) with delta (0, 0)
Screenshot: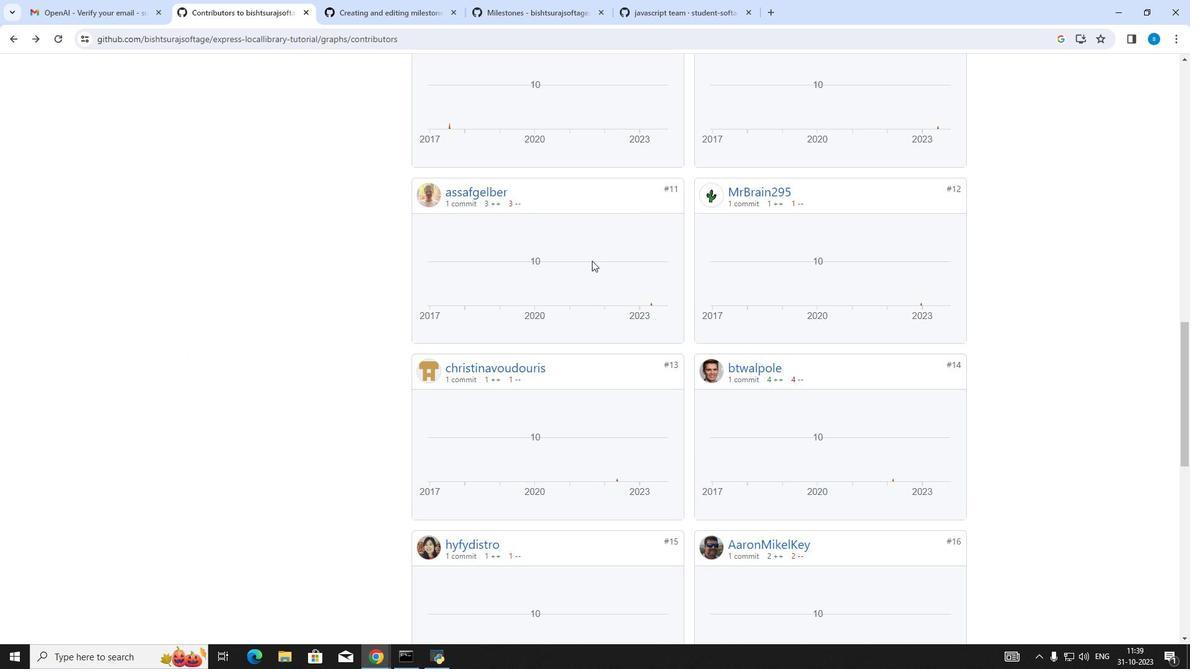
Action: Mouse scrolled (592, 260) with delta (0, 0)
Screenshot: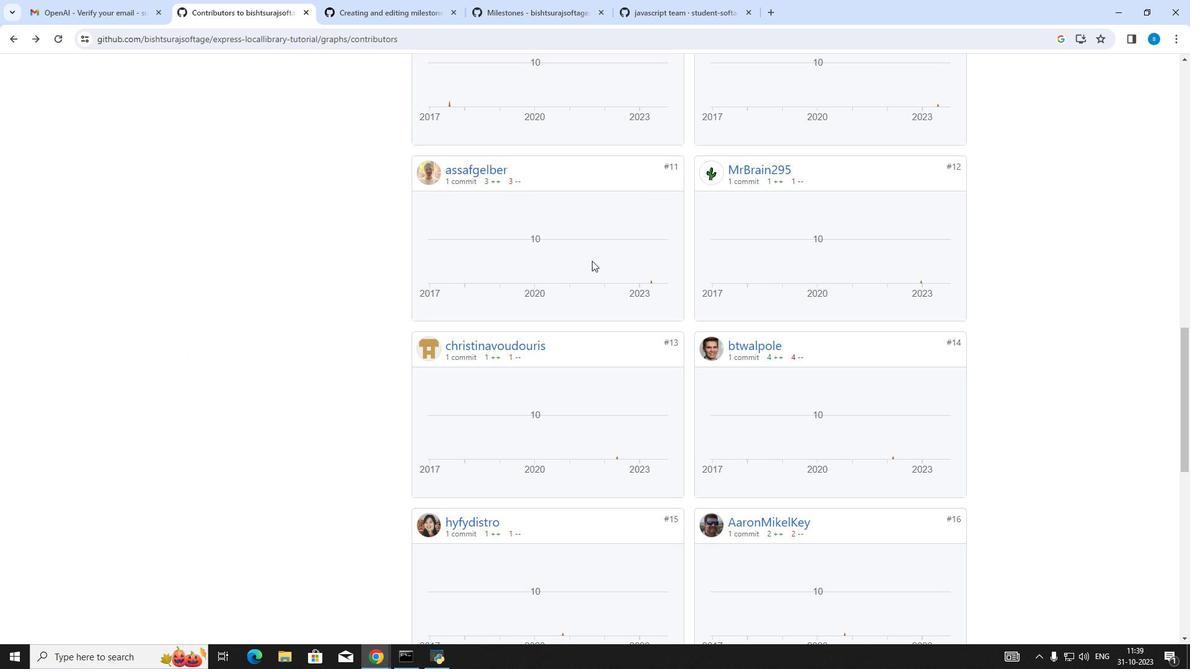 
Action: Mouse scrolled (592, 260) with delta (0, 0)
Screenshot: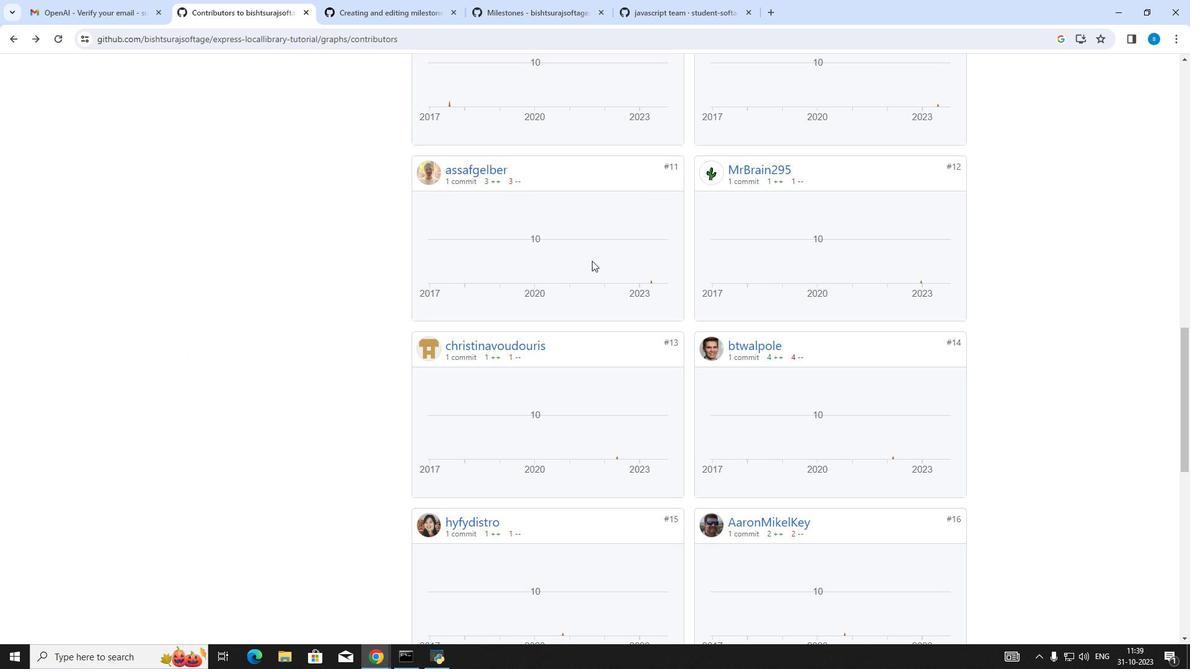 
Action: Mouse scrolled (592, 260) with delta (0, 0)
Screenshot: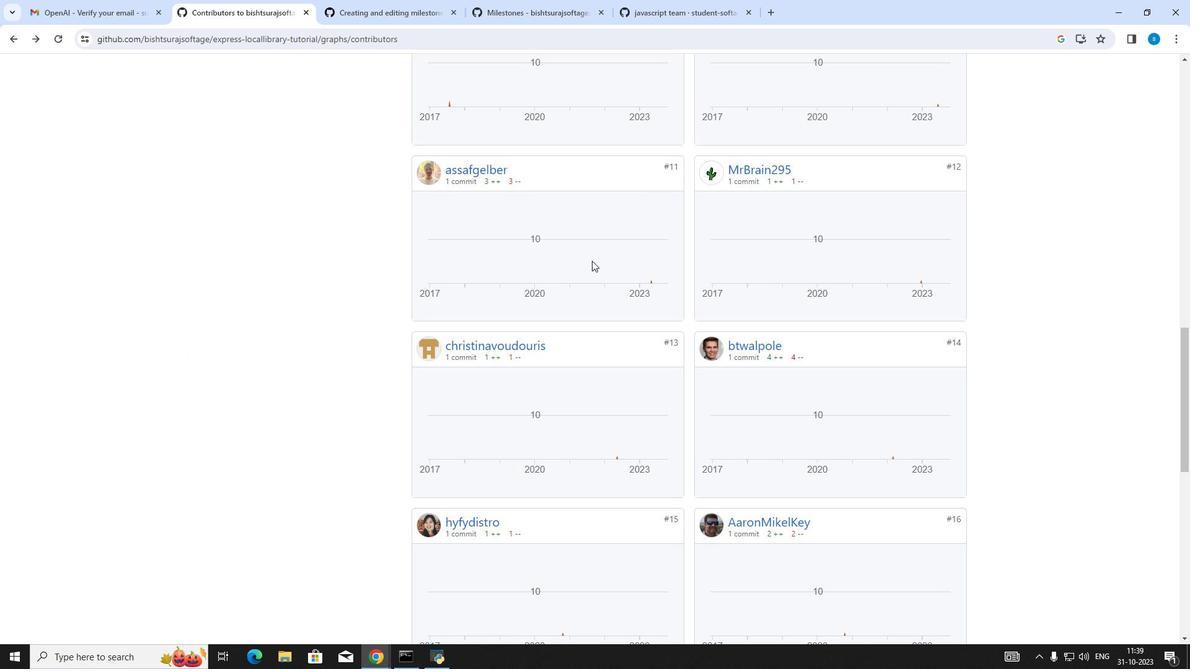
Action: Mouse scrolled (592, 260) with delta (0, 0)
Screenshot: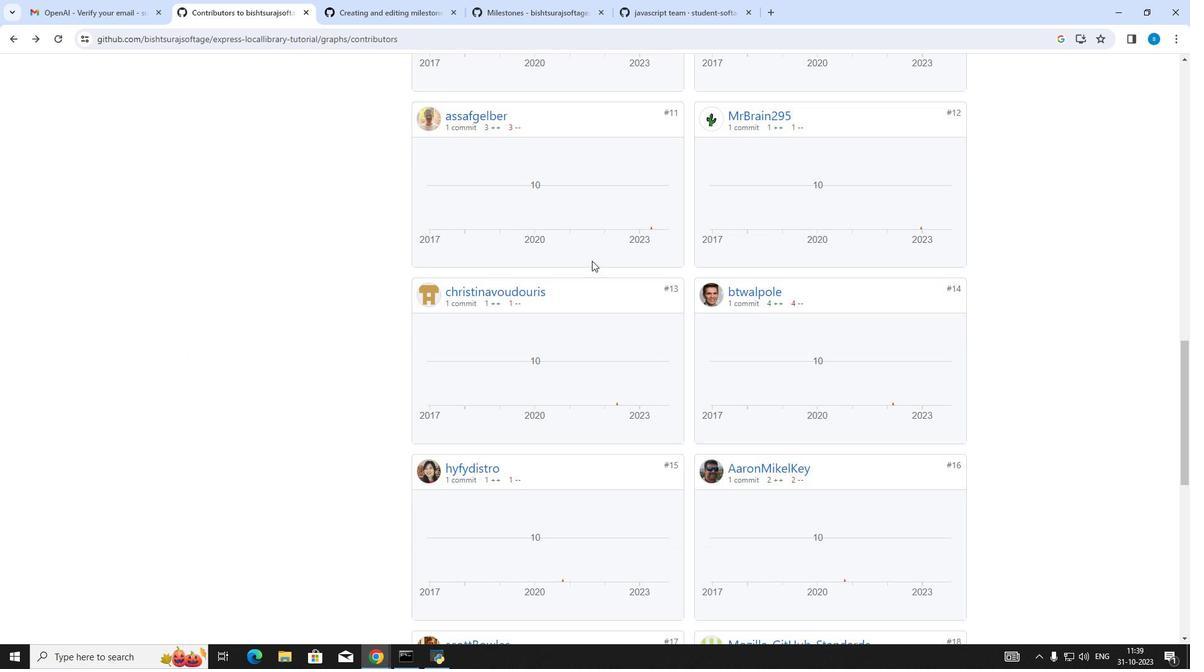 
Action: Mouse scrolled (592, 260) with delta (0, 0)
Screenshot: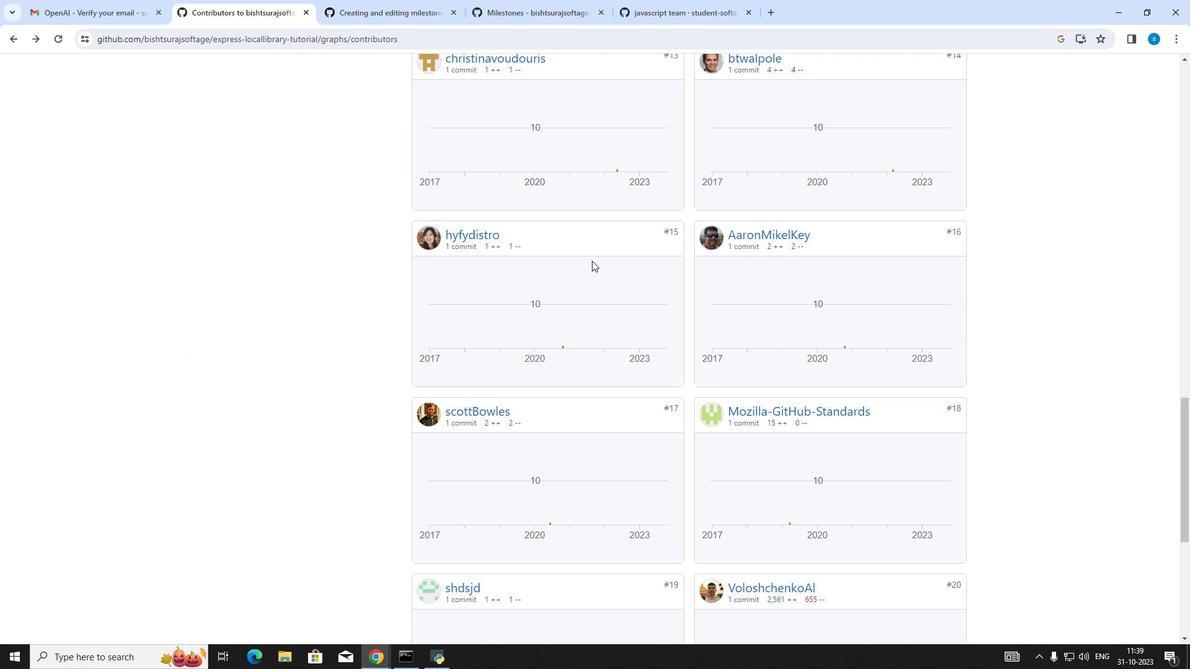 
Action: Mouse scrolled (592, 260) with delta (0, 0)
Screenshot: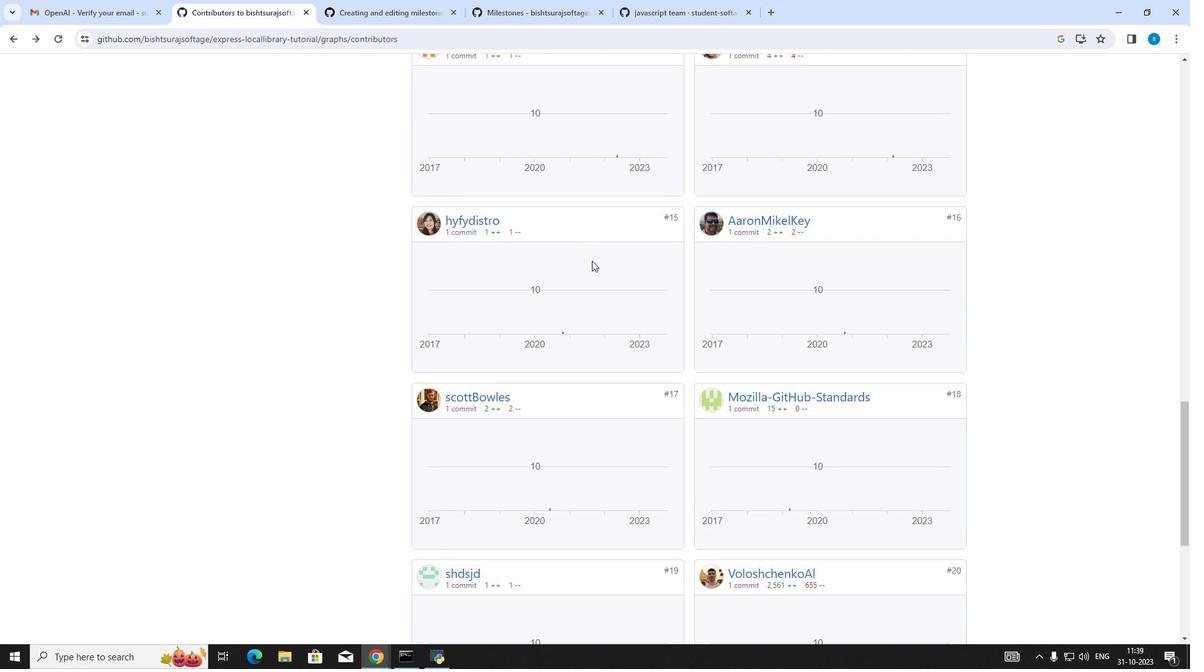 
Action: Mouse scrolled (592, 260) with delta (0, 0)
Screenshot: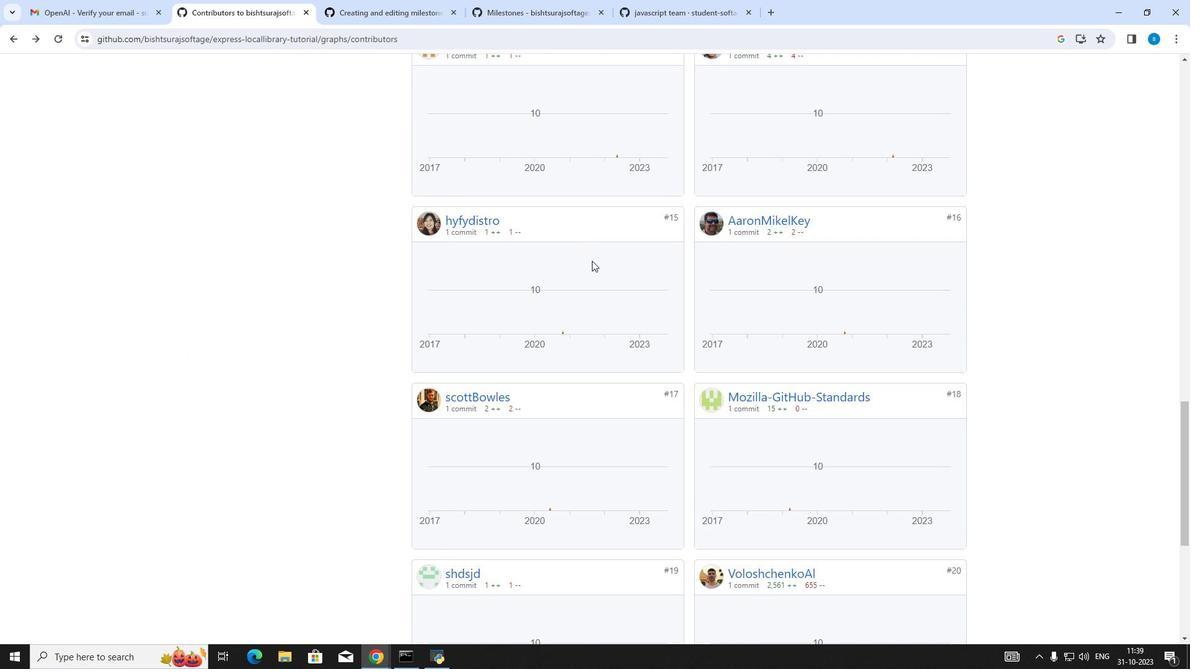 
Action: Mouse scrolled (592, 260) with delta (0, 0)
Screenshot: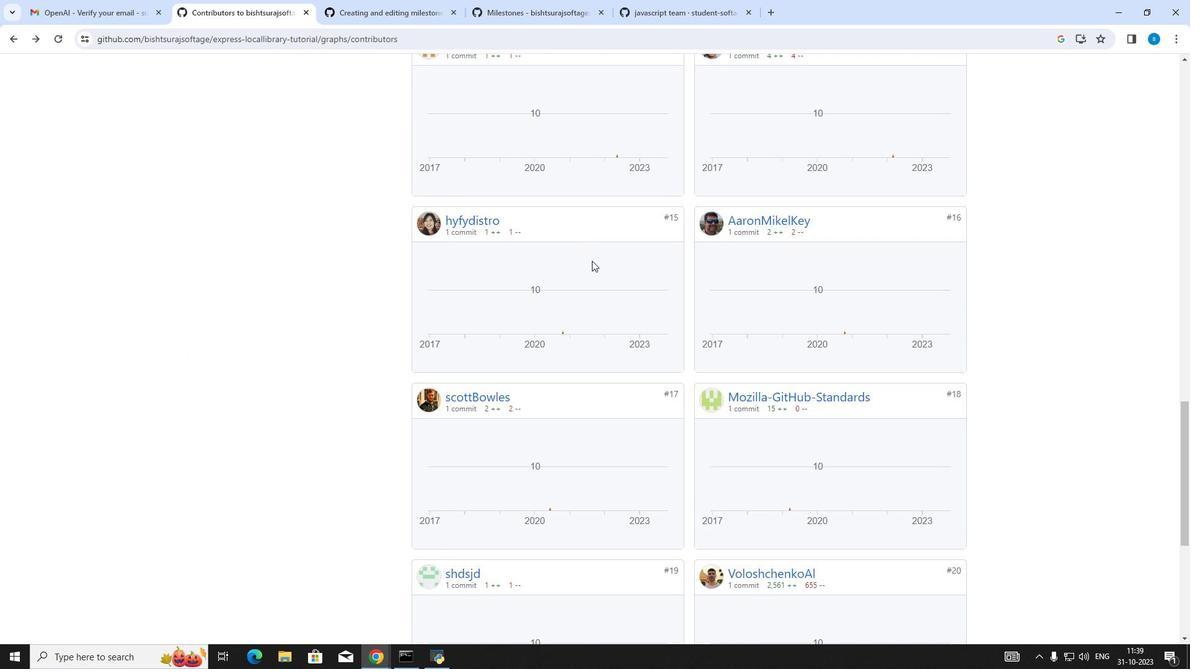 
Action: Mouse scrolled (592, 260) with delta (0, 0)
Screenshot: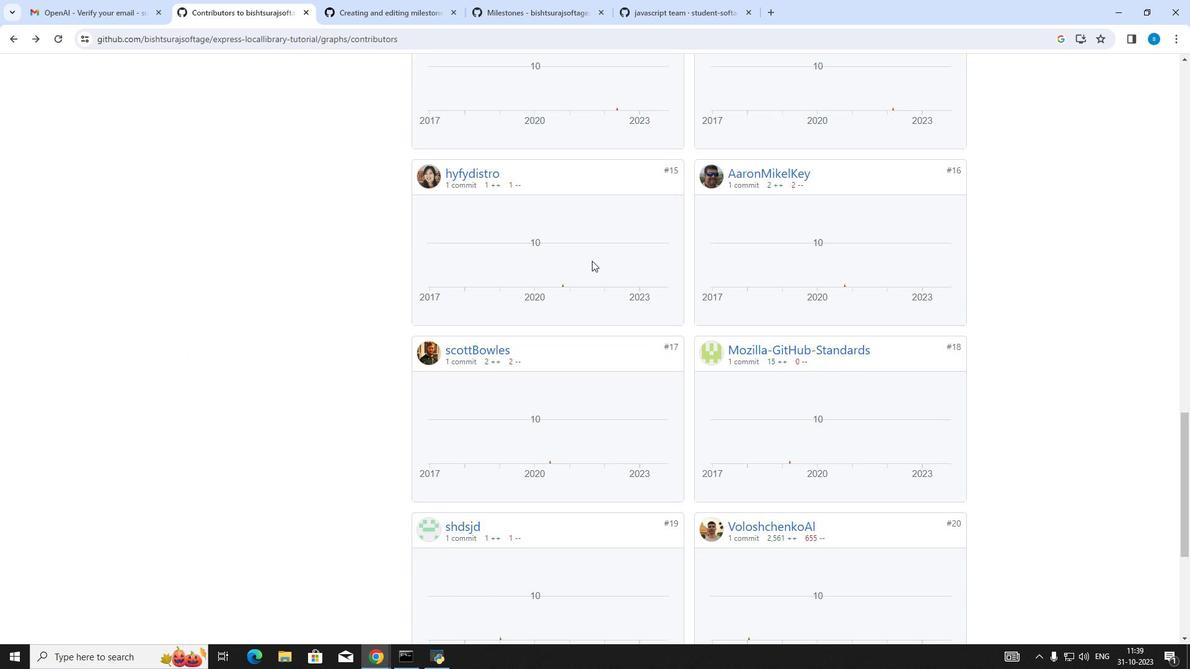 
Action: Mouse moved to (730, 452)
Screenshot: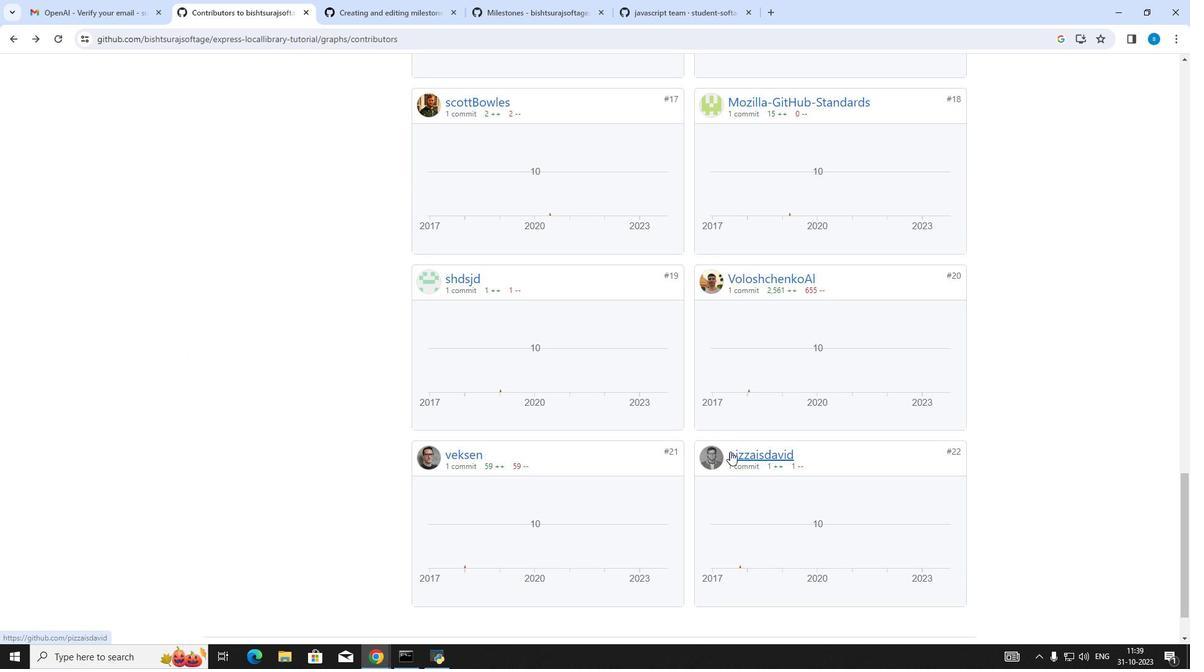 
Action: Mouse pressed left at (730, 452)
Screenshot: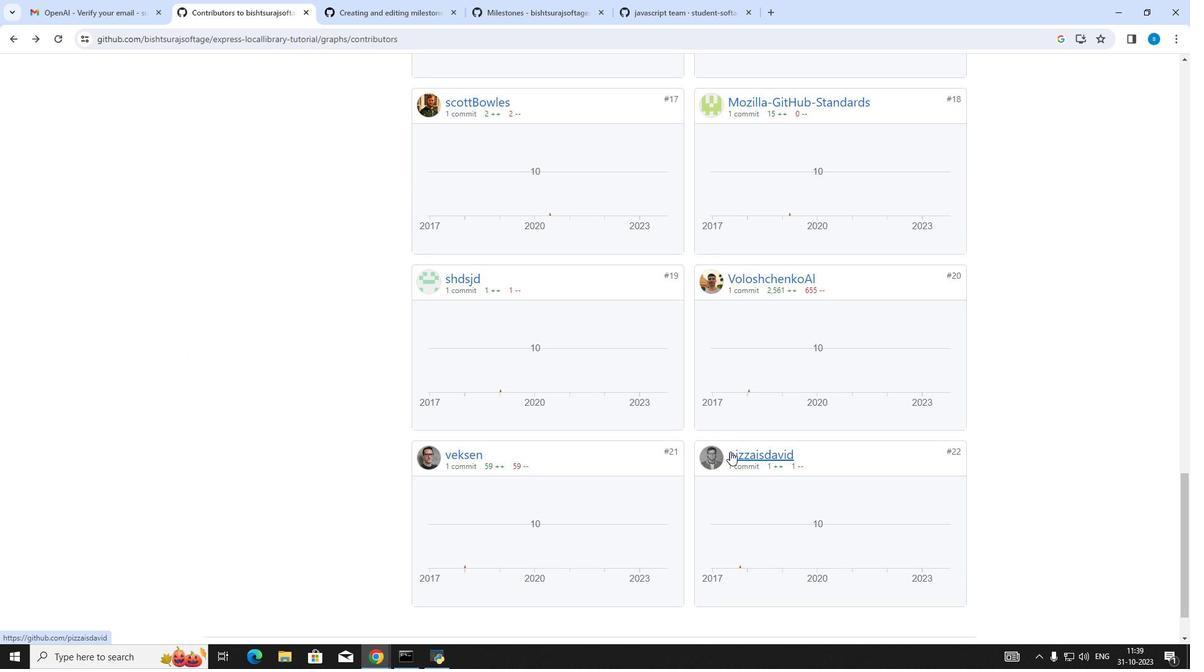 
Action: Mouse moved to (17, 42)
Screenshot: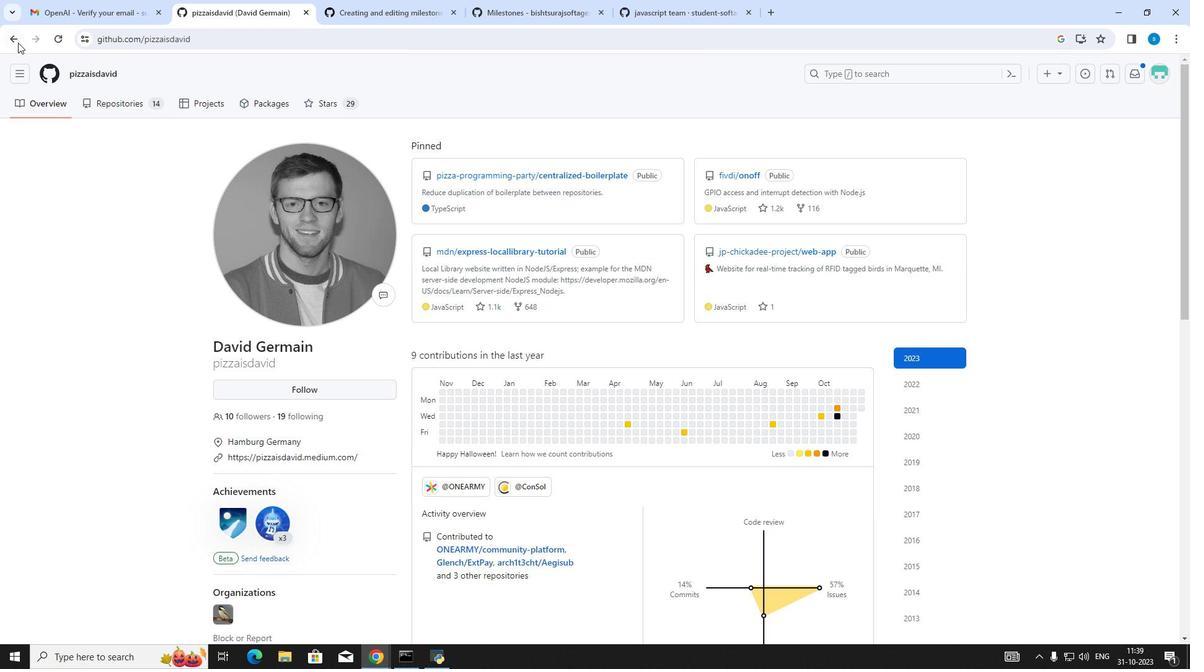 
Action: Mouse pressed left at (17, 42)
Screenshot: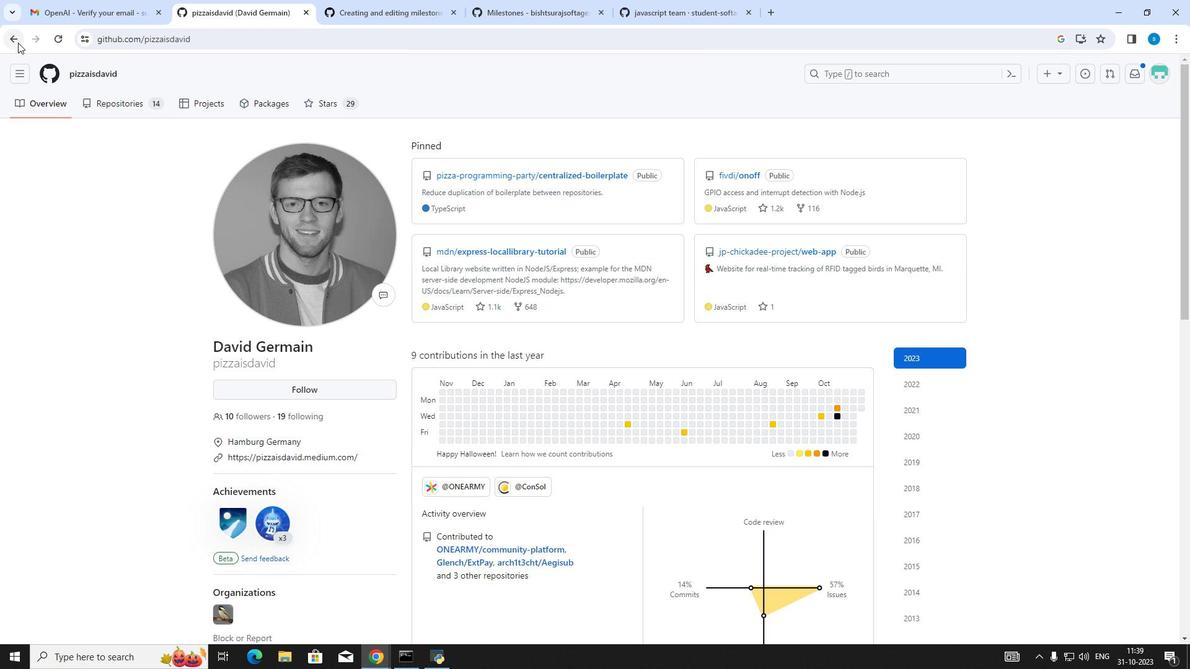 
Action: Mouse moved to (96, 226)
Screenshot: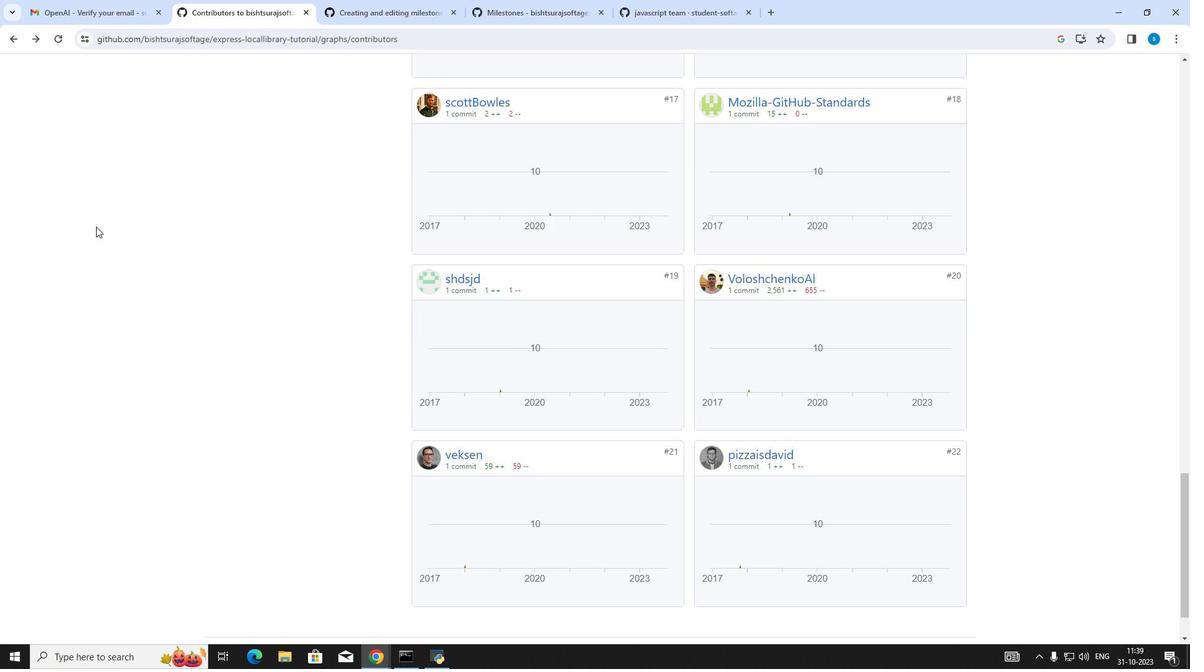 
Action: Mouse scrolled (96, 227) with delta (0, 0)
Screenshot: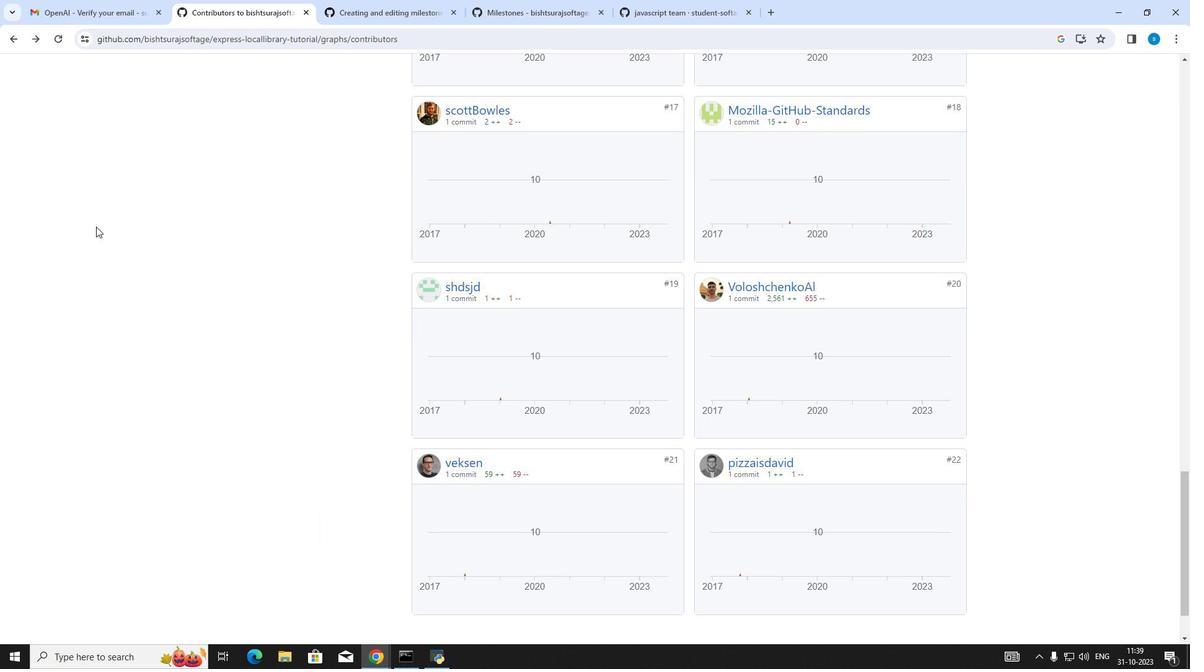 
Action: Mouse scrolled (96, 227) with delta (0, 0)
Screenshot: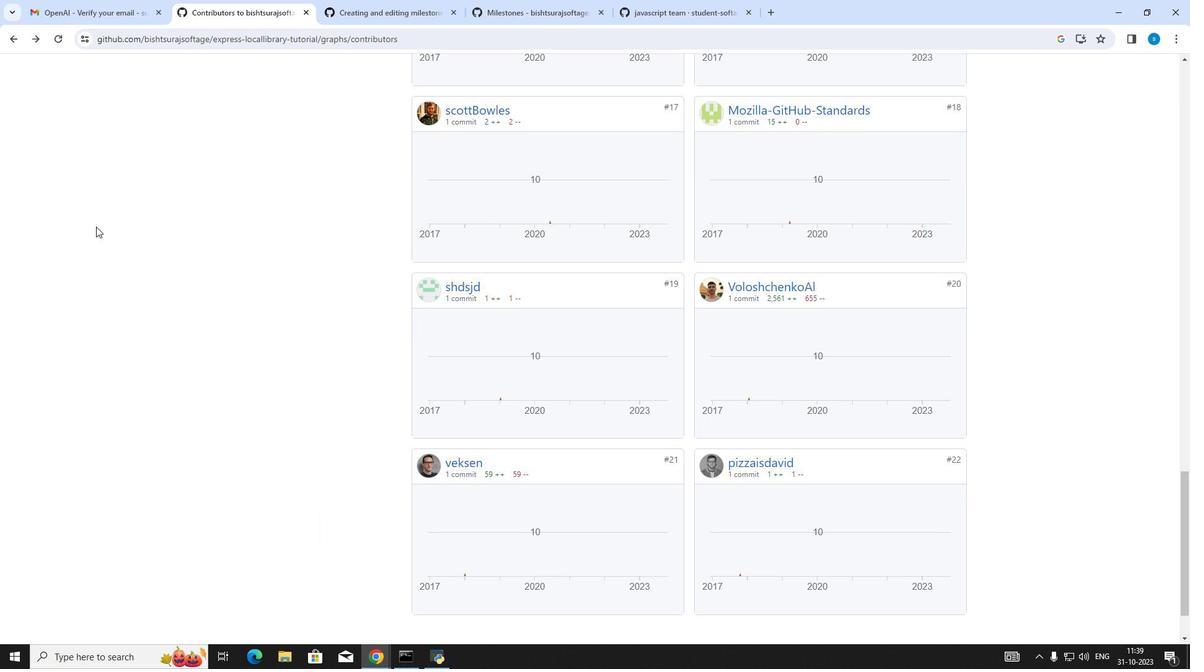 
Action: Mouse scrolled (96, 227) with delta (0, 0)
Screenshot: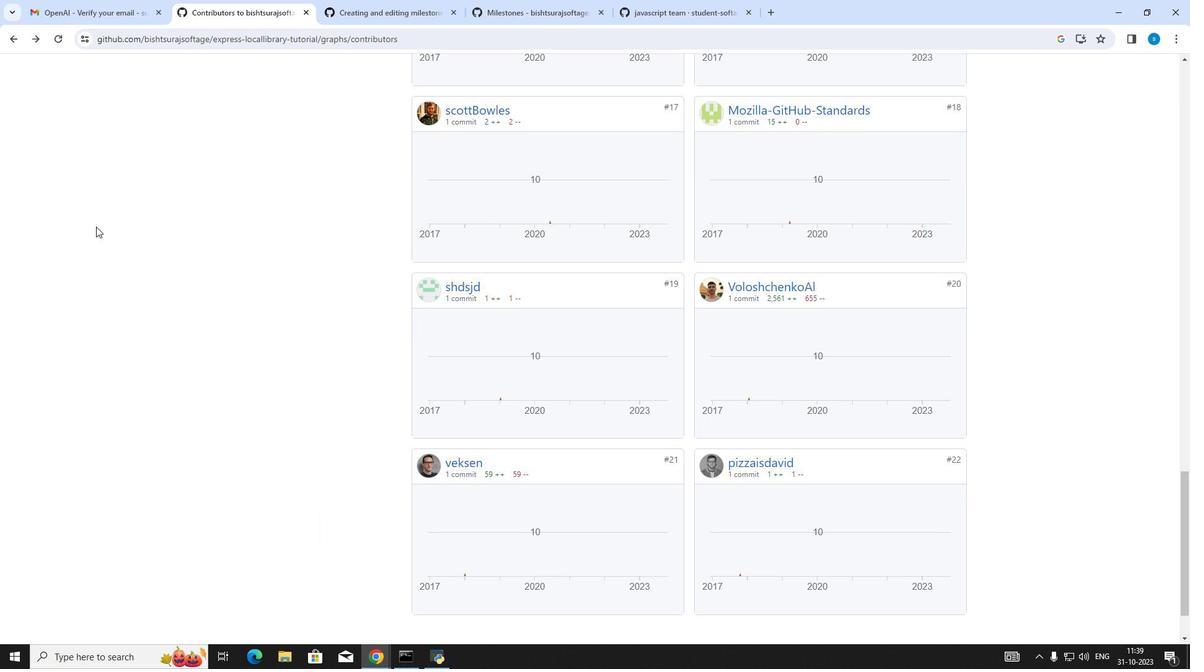 
Action: Mouse scrolled (96, 227) with delta (0, 0)
Screenshot: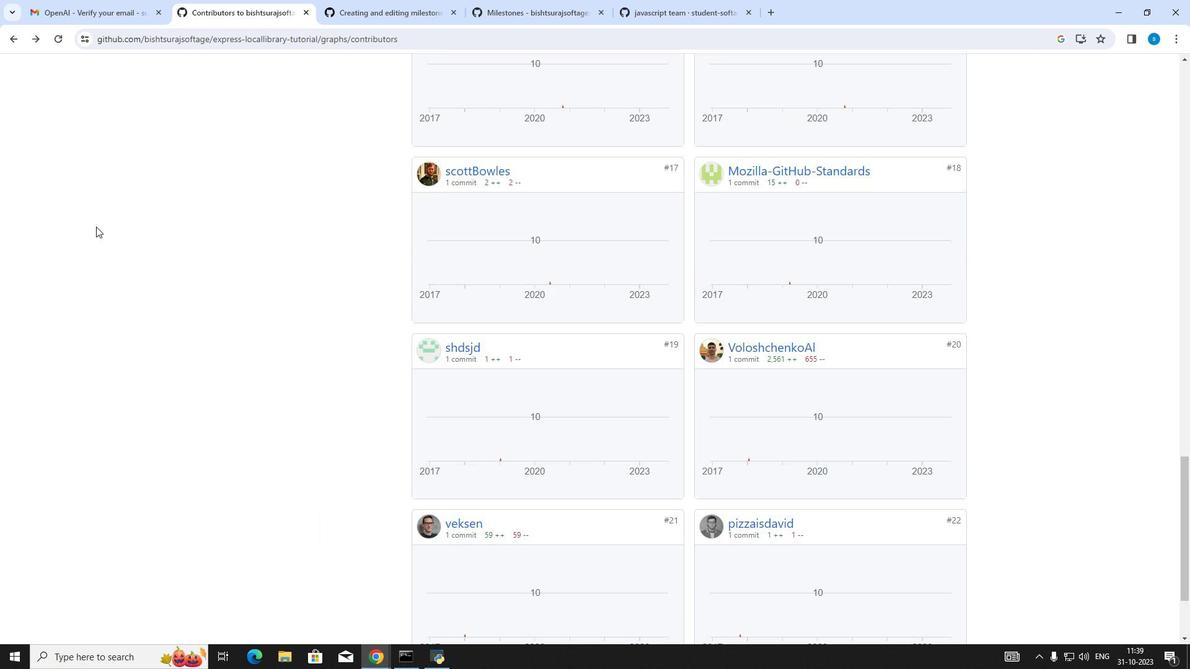
Action: Mouse scrolled (96, 227) with delta (0, 0)
Screenshot: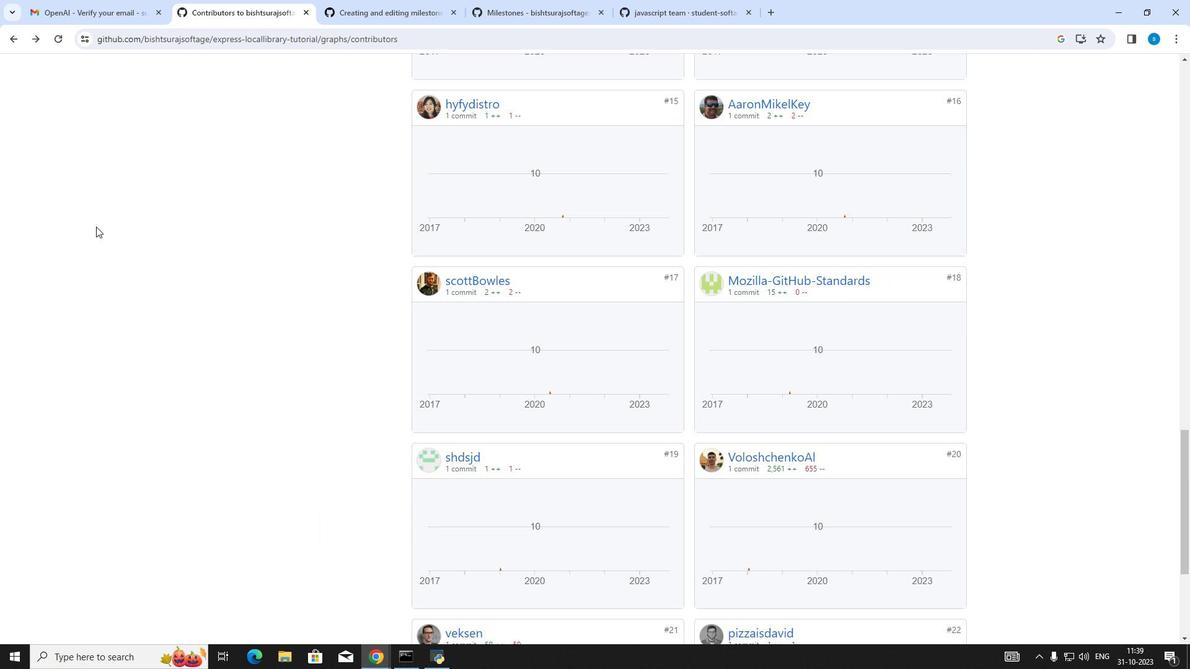 
Action: Mouse scrolled (96, 227) with delta (0, 0)
Screenshot: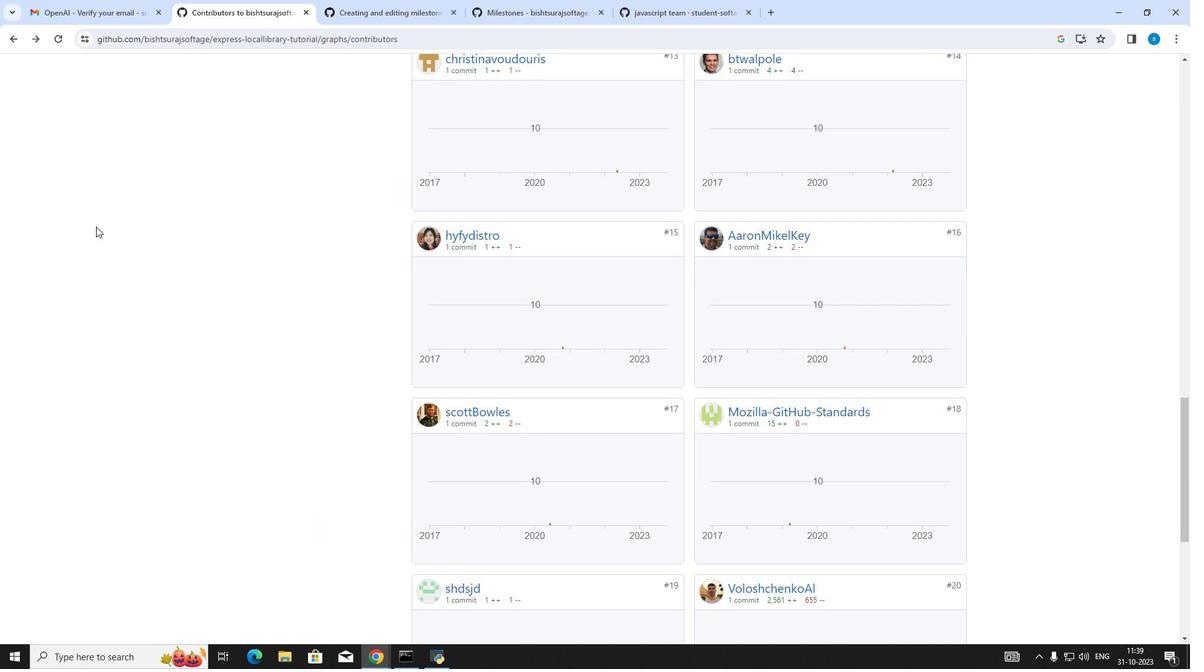 
Action: Mouse scrolled (96, 227) with delta (0, 0)
Screenshot: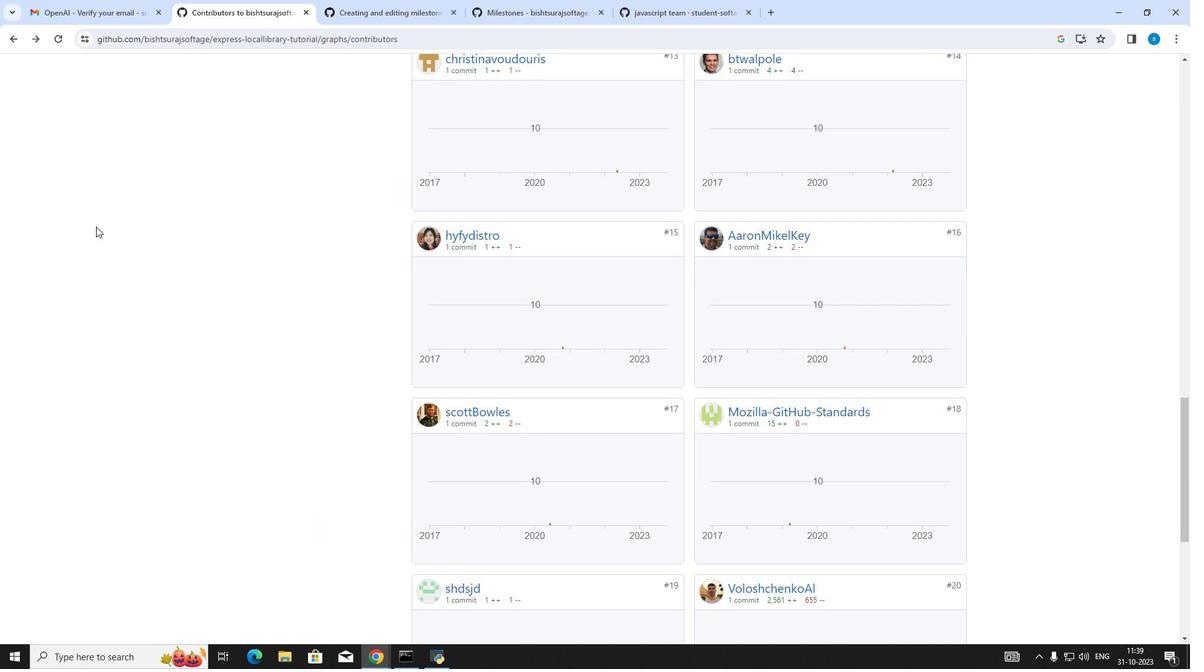 
Action: Mouse scrolled (96, 227) with delta (0, 0)
Screenshot: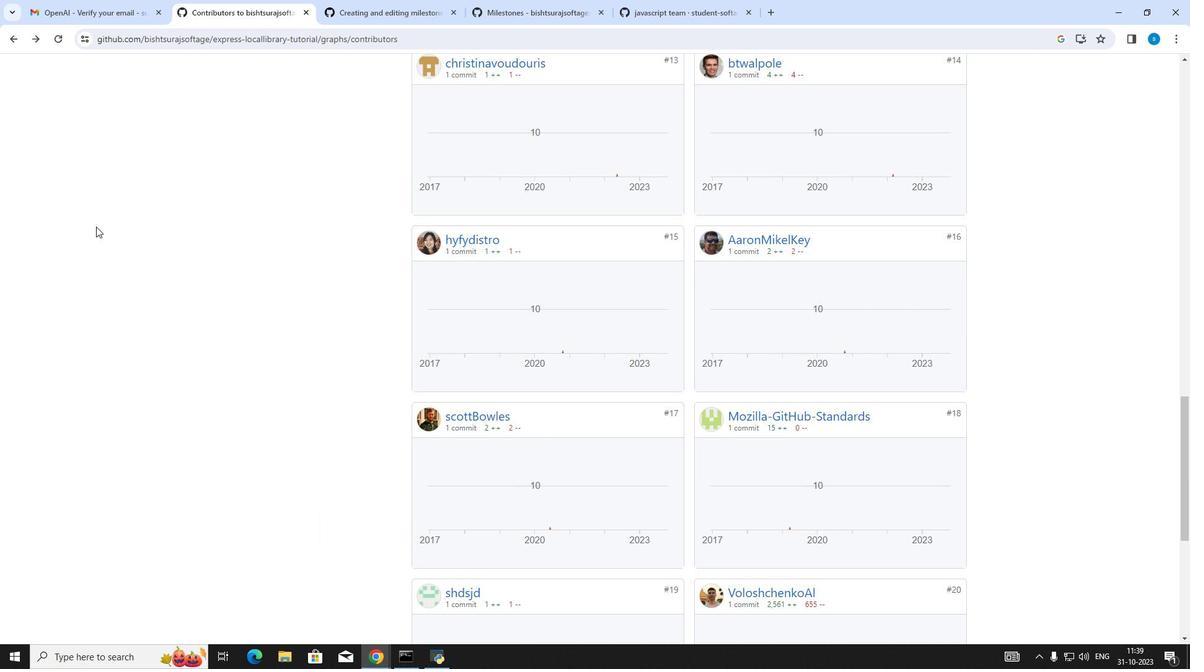 
Action: Mouse scrolled (96, 227) with delta (0, 0)
Screenshot: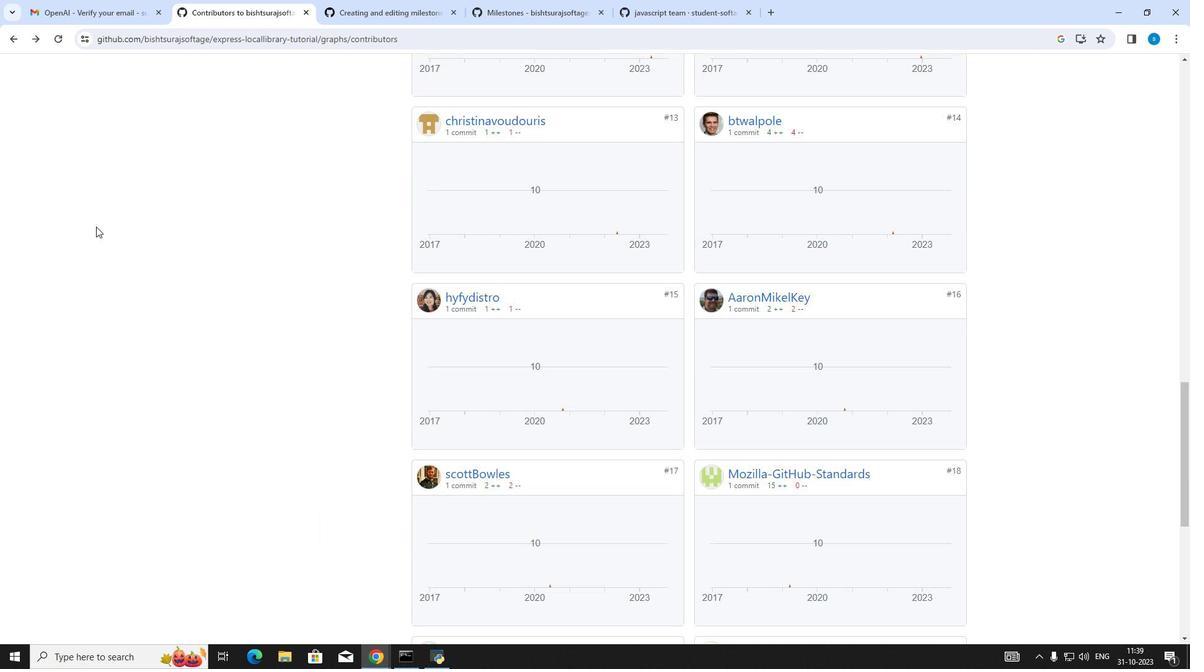 
Action: Mouse scrolled (96, 227) with delta (0, 0)
Screenshot: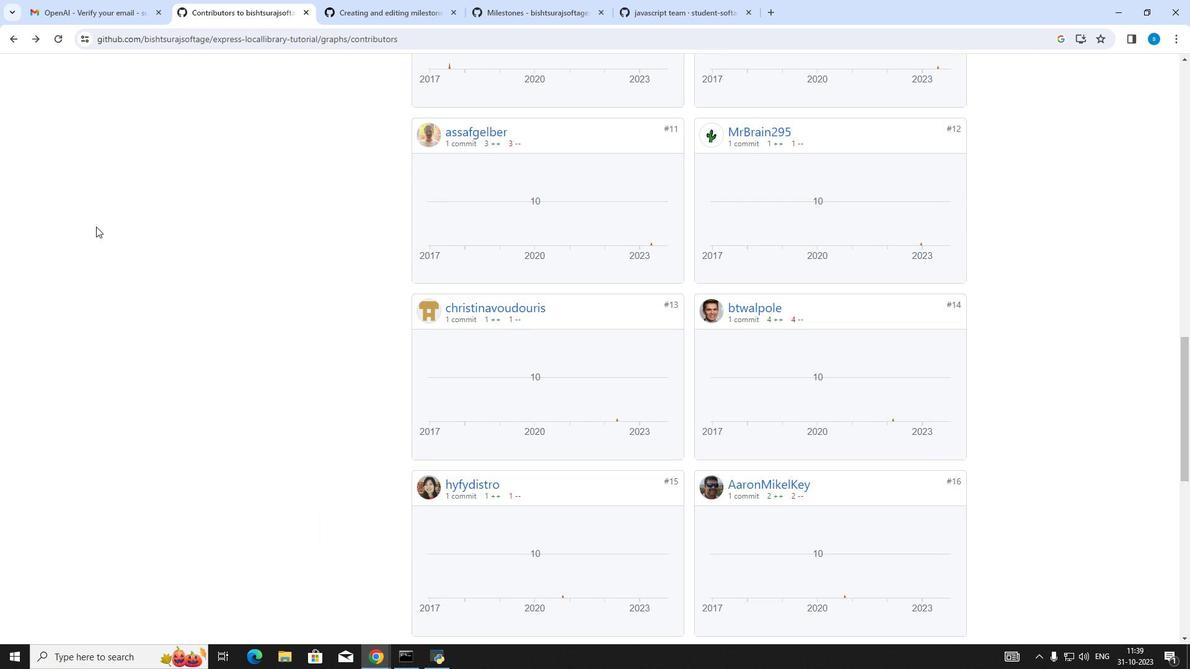 
Action: Mouse scrolled (96, 227) with delta (0, 0)
Screenshot: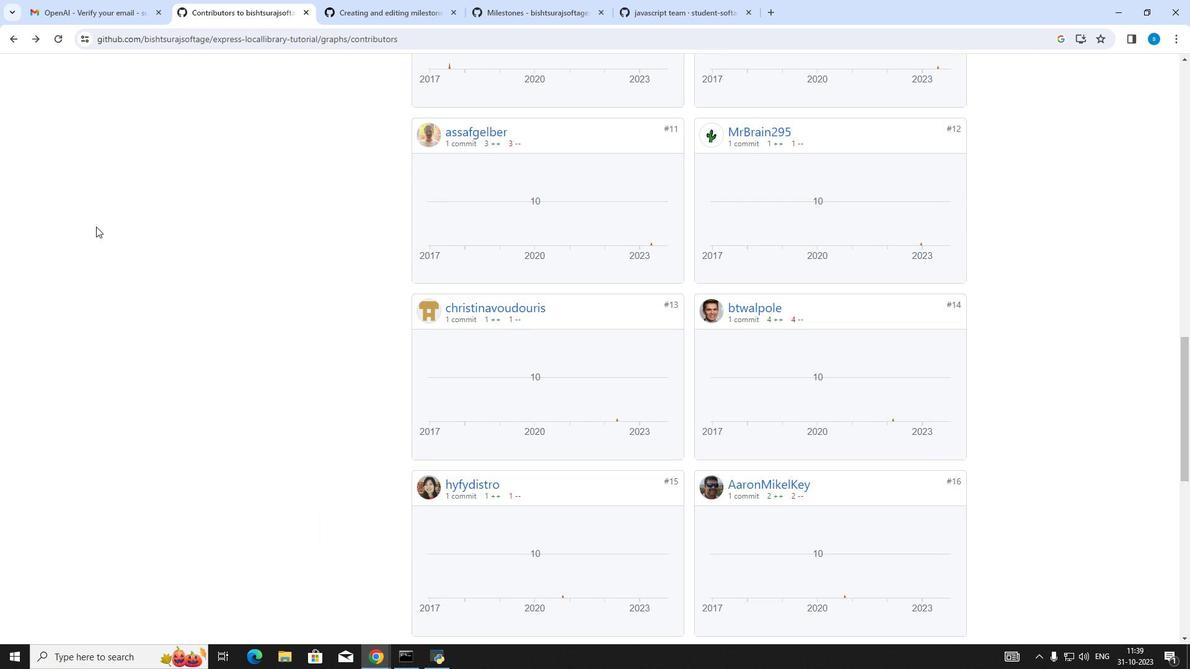 
Action: Mouse scrolled (96, 227) with delta (0, 0)
Screenshot: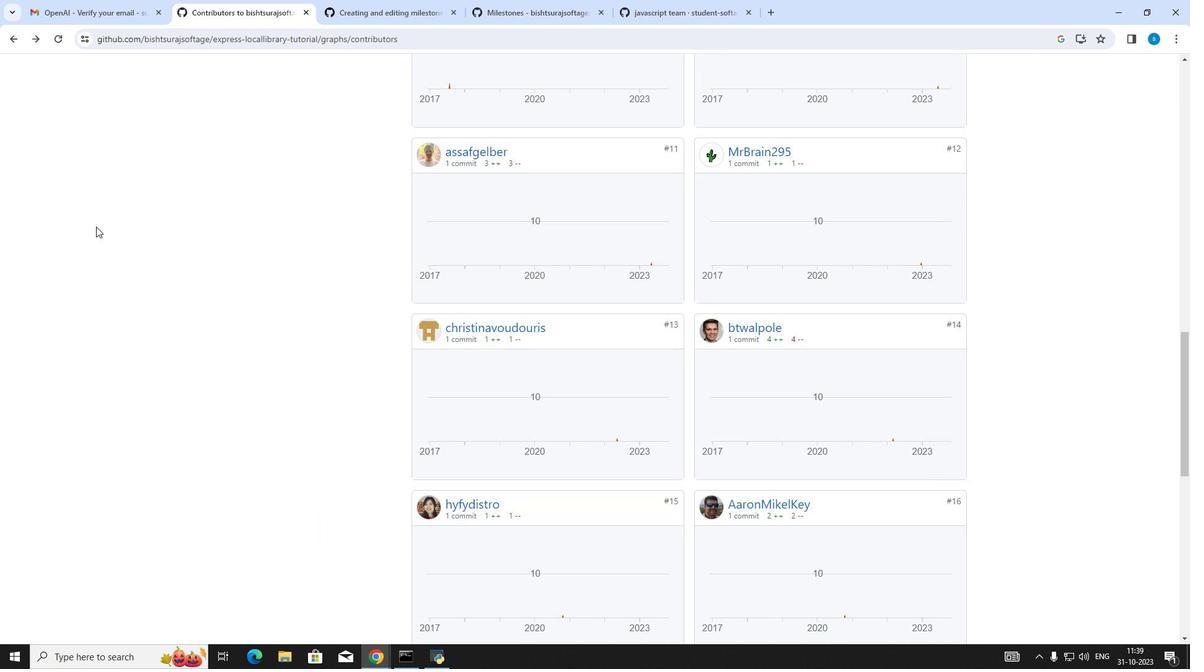 
Action: Mouse scrolled (96, 227) with delta (0, 0)
Screenshot: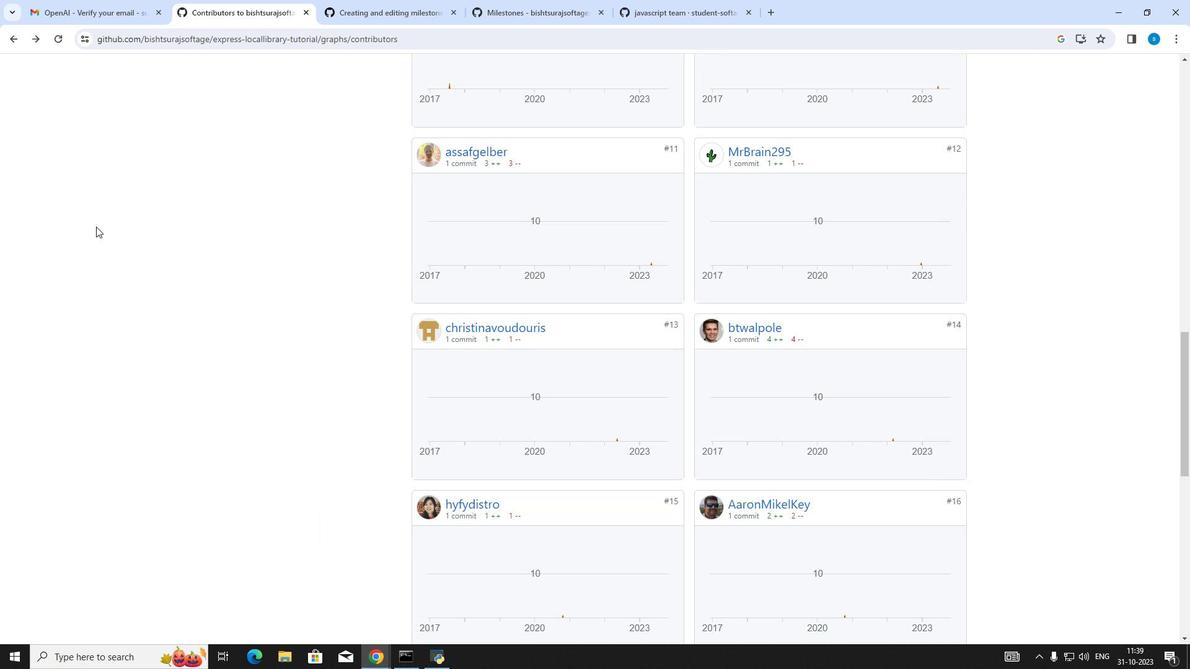 
Action: Mouse scrolled (96, 227) with delta (0, 0)
Screenshot: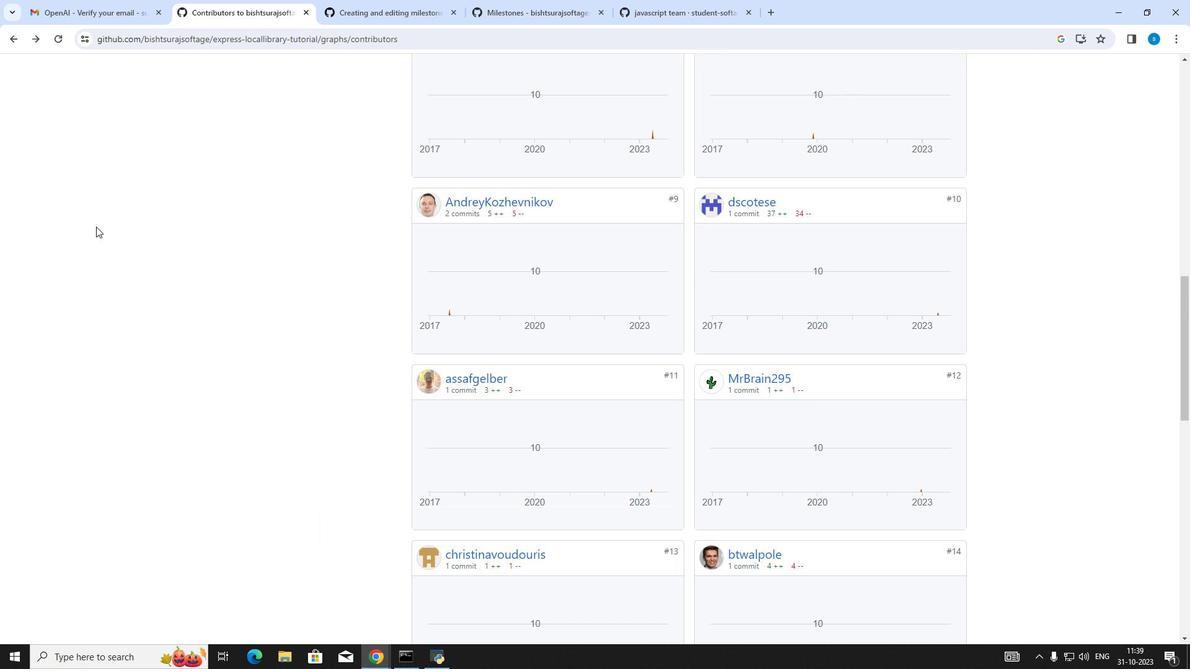 
Action: Mouse scrolled (96, 227) with delta (0, 0)
Screenshot: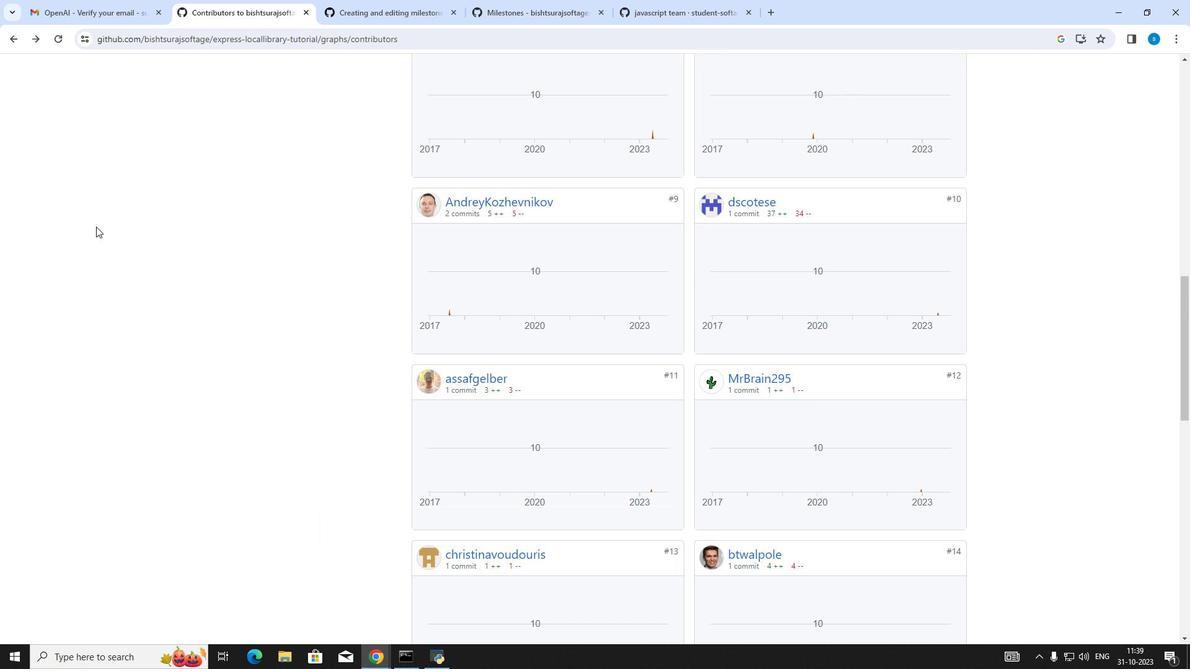
Action: Mouse scrolled (96, 227) with delta (0, 0)
Screenshot: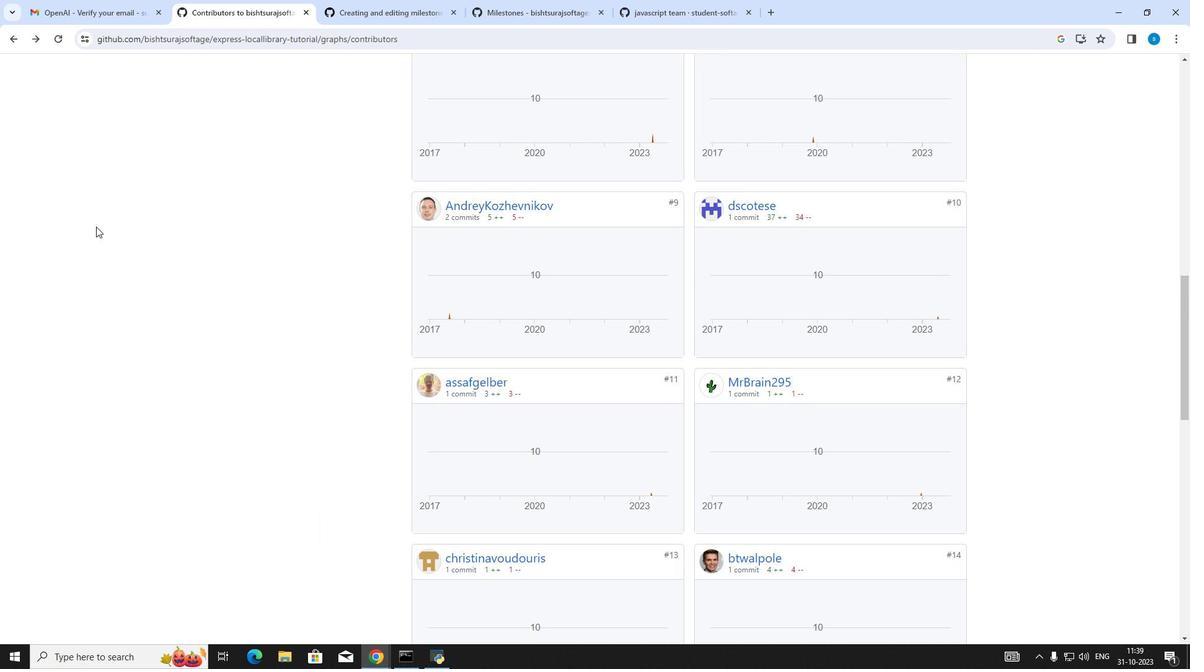 
Action: Mouse scrolled (96, 227) with delta (0, 0)
Screenshot: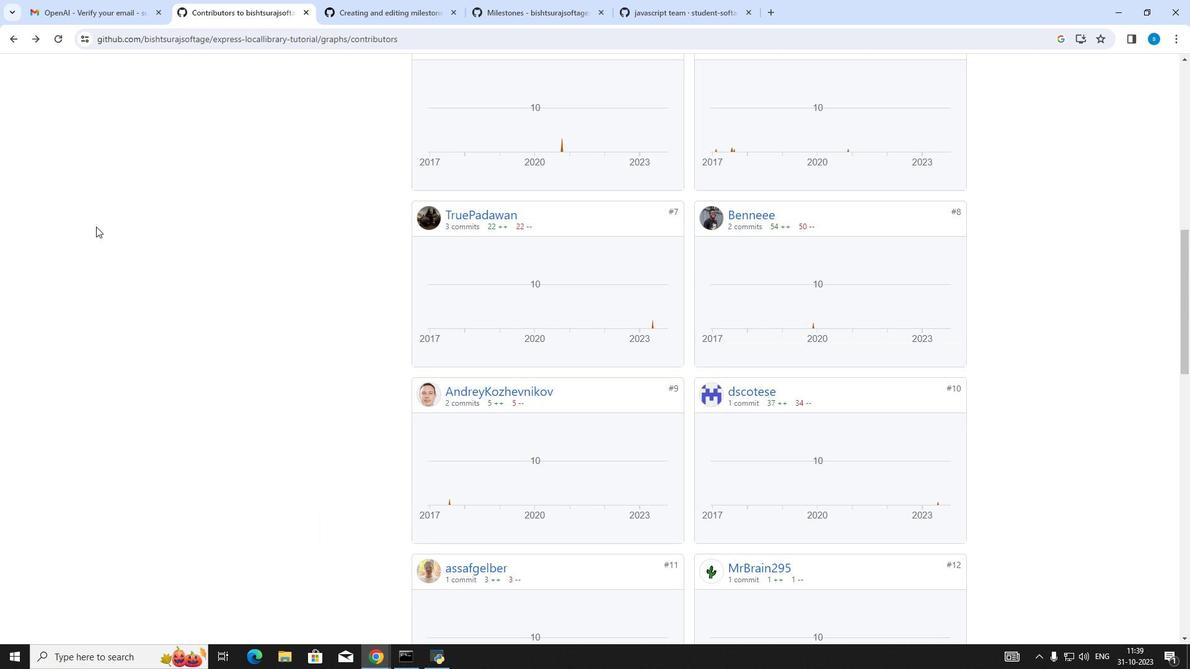 
Action: Mouse scrolled (96, 227) with delta (0, 0)
Screenshot: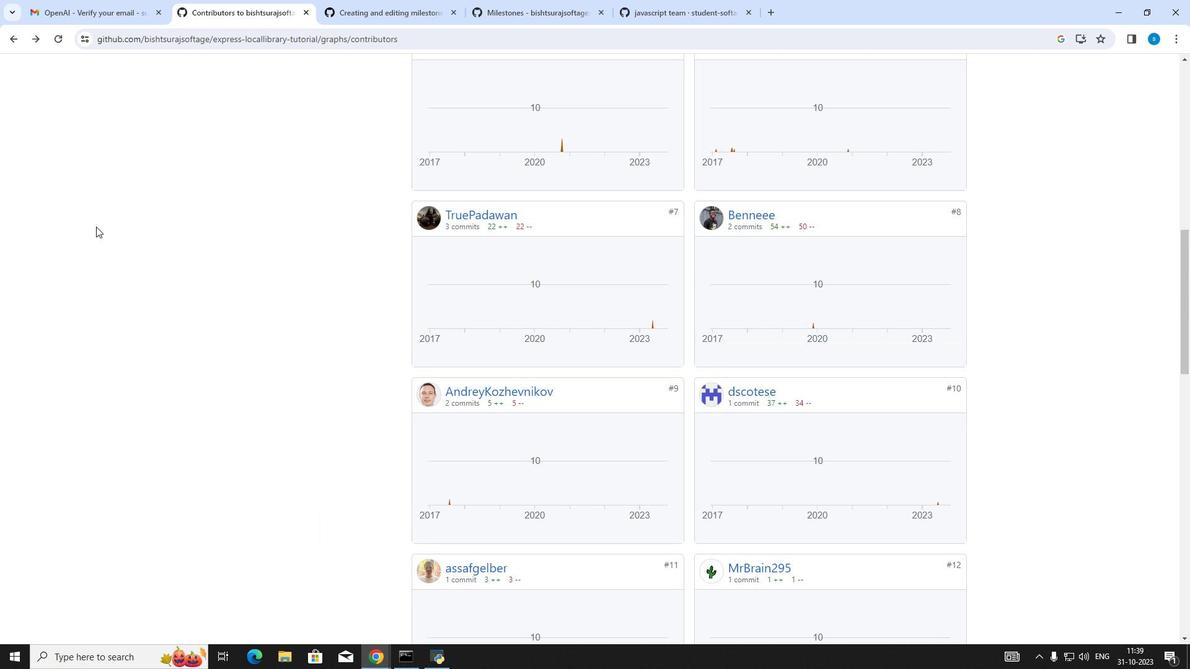 
Action: Mouse scrolled (96, 227) with delta (0, 0)
Screenshot: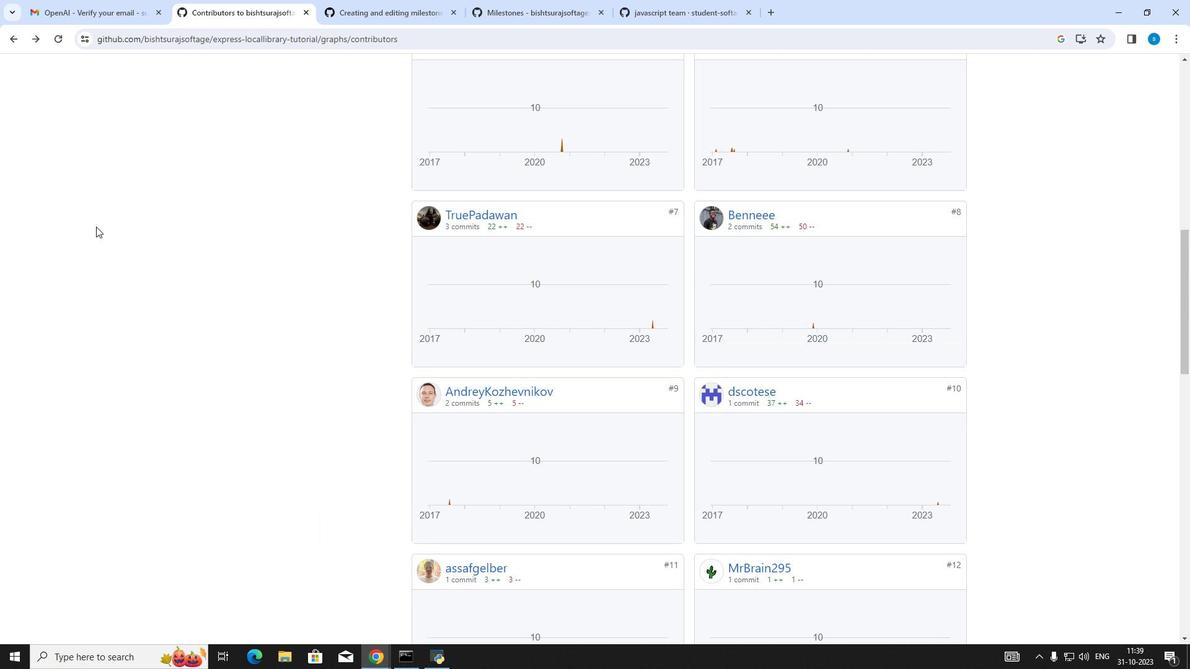 
Action: Mouse scrolled (96, 227) with delta (0, 0)
Screenshot: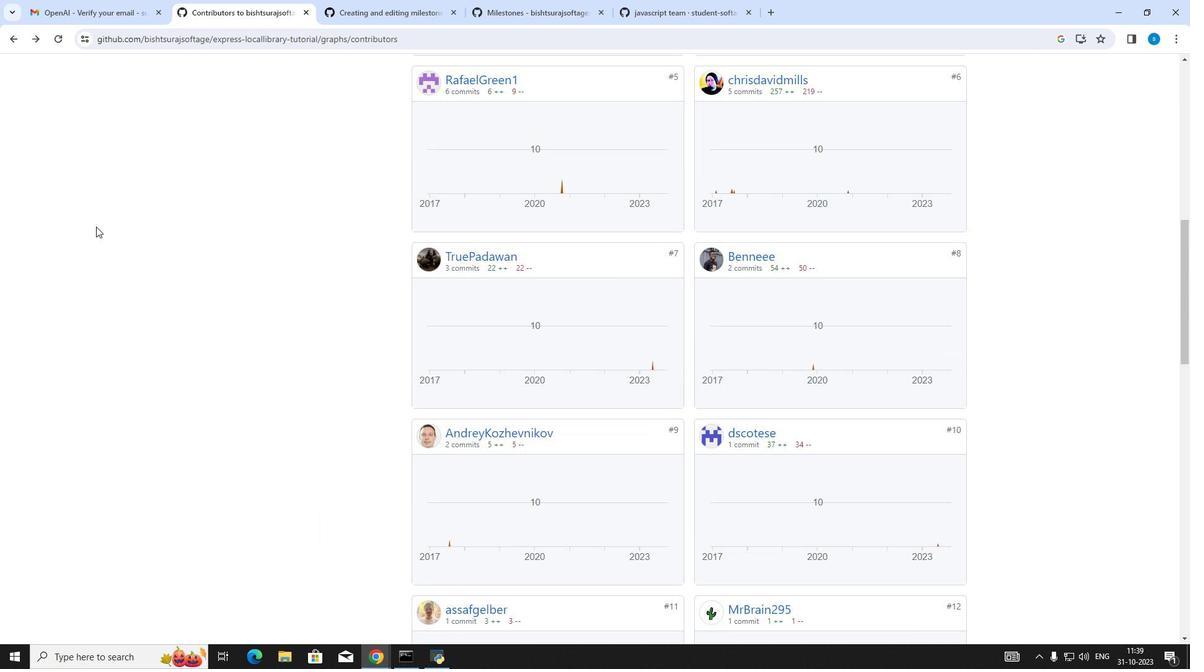 
Action: Mouse scrolled (96, 227) with delta (0, 0)
Screenshot: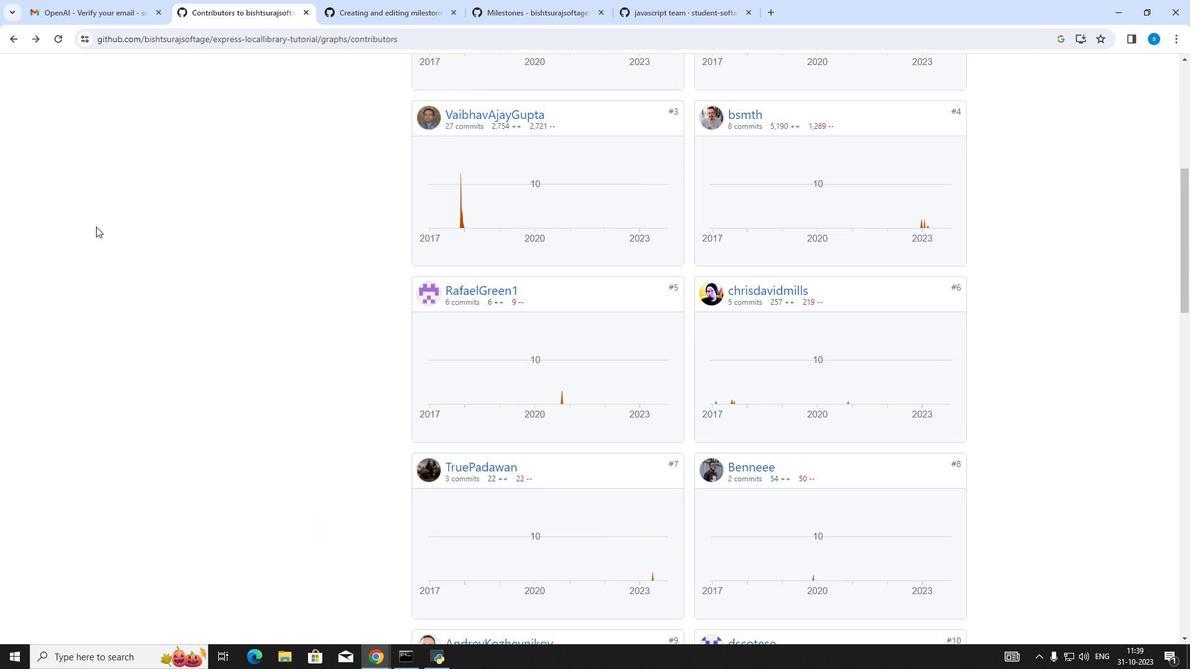 
Action: Mouse scrolled (96, 227) with delta (0, 0)
Screenshot: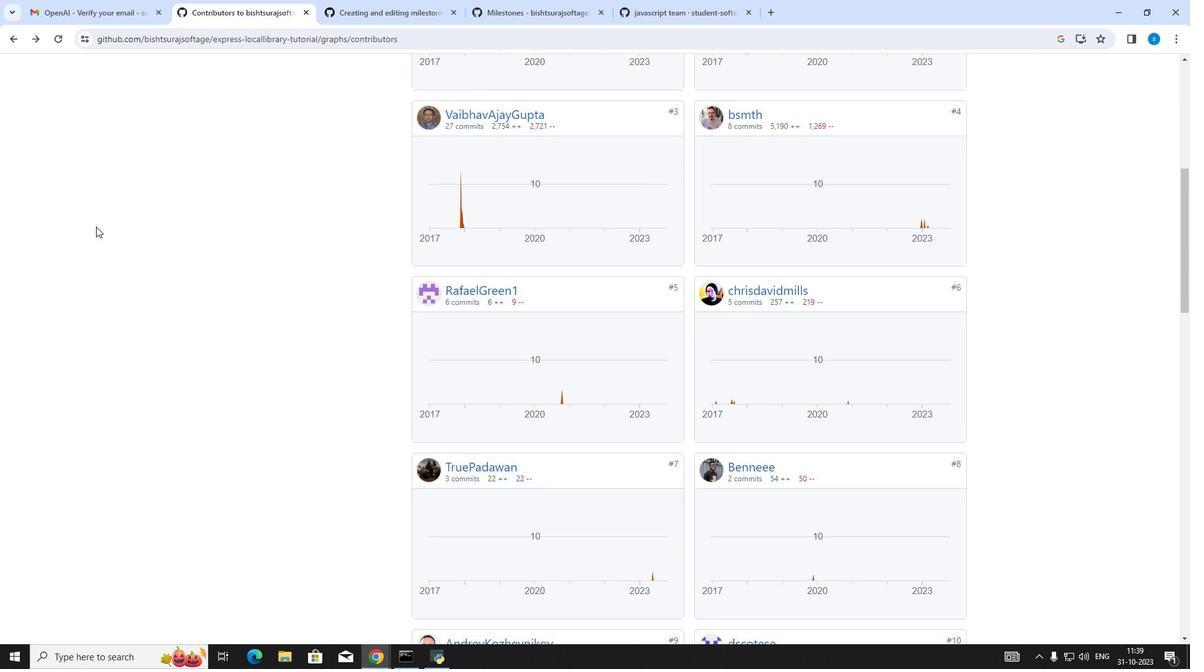 
Action: Mouse scrolled (96, 227) with delta (0, 0)
Screenshot: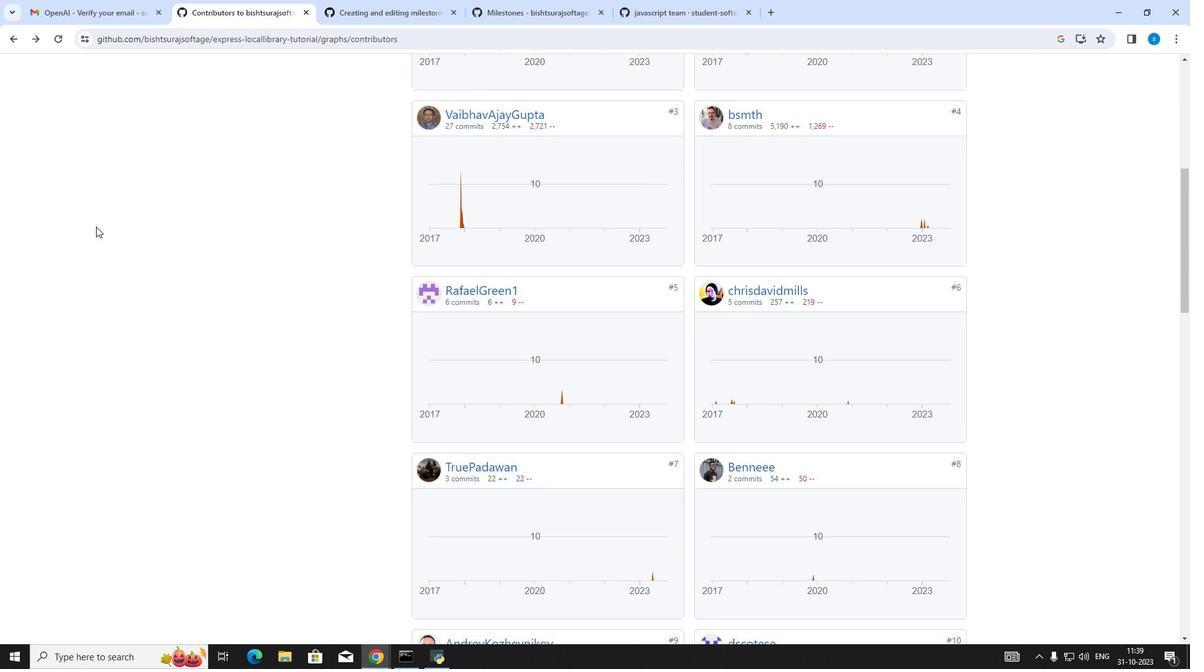 
Action: Mouse scrolled (96, 227) with delta (0, 0)
Screenshot: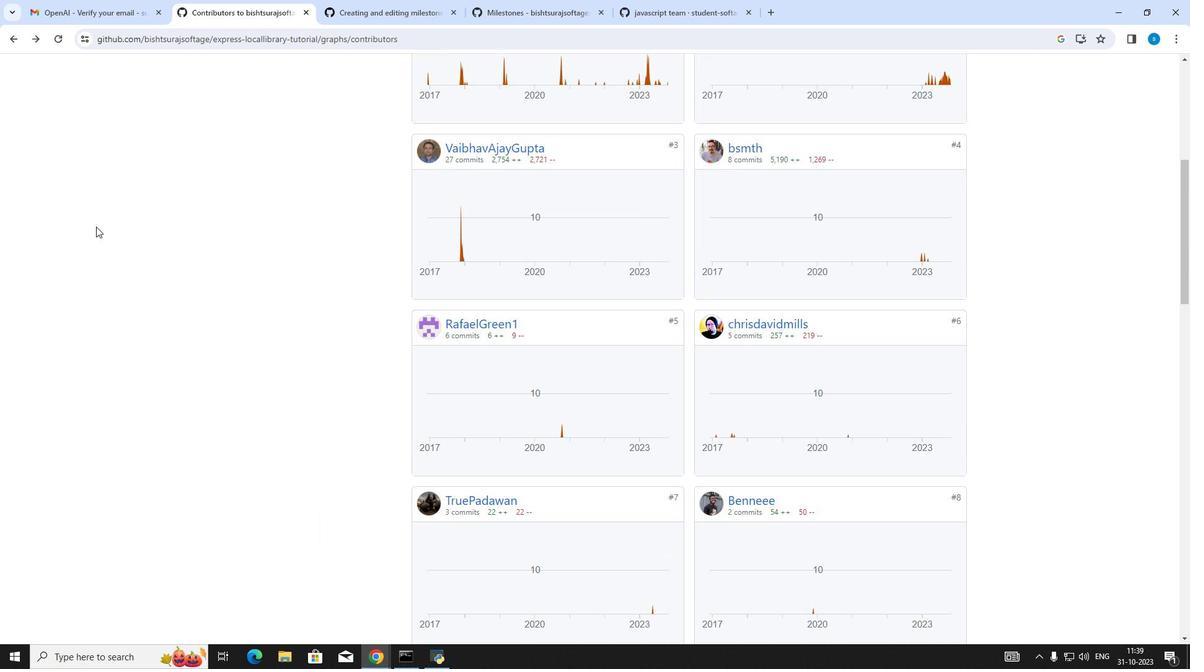 
Action: Mouse scrolled (96, 227) with delta (0, 0)
Screenshot: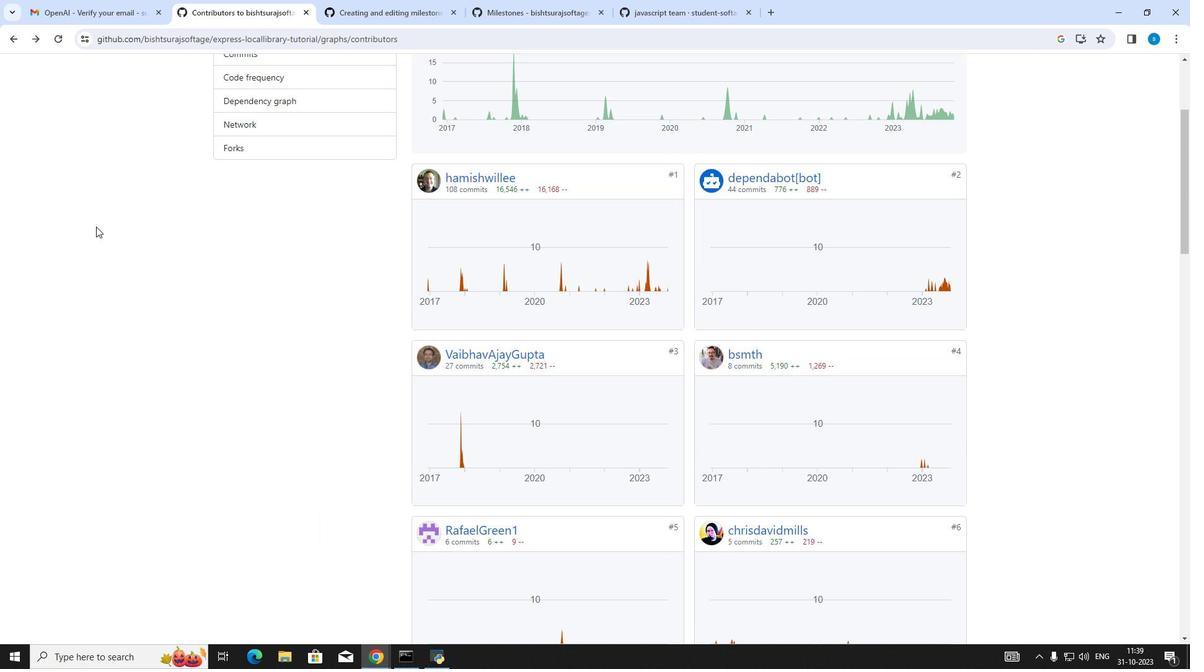 
Action: Mouse scrolled (96, 227) with delta (0, 0)
Screenshot: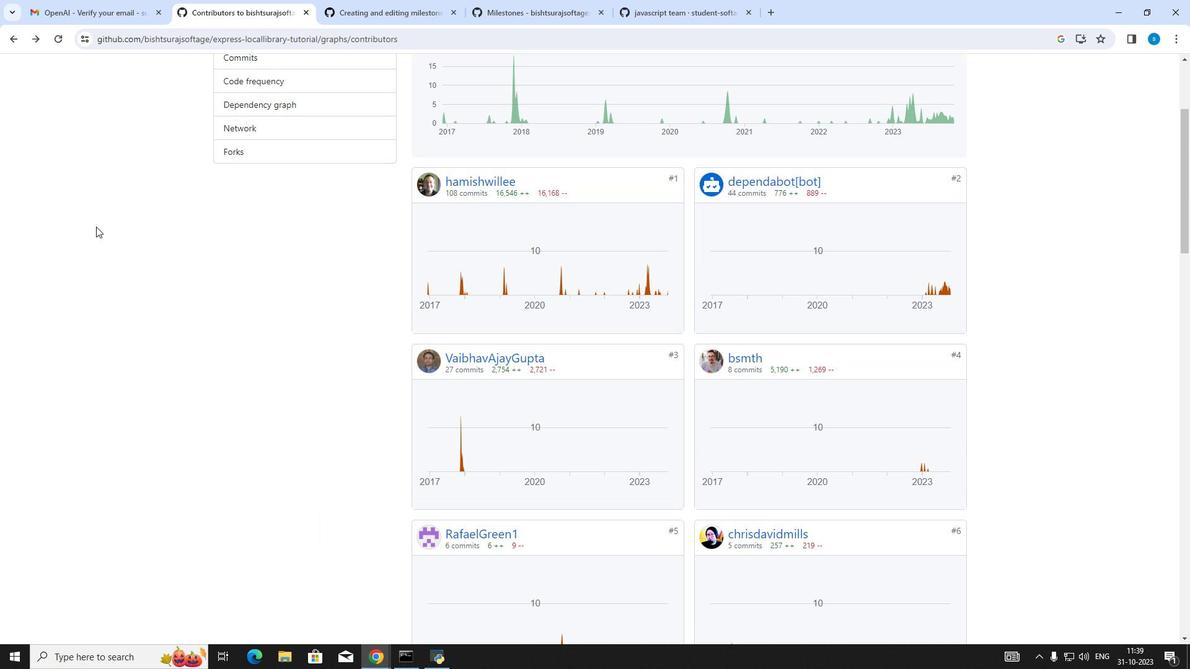 
Action: Mouse scrolled (96, 227) with delta (0, 0)
Screenshot: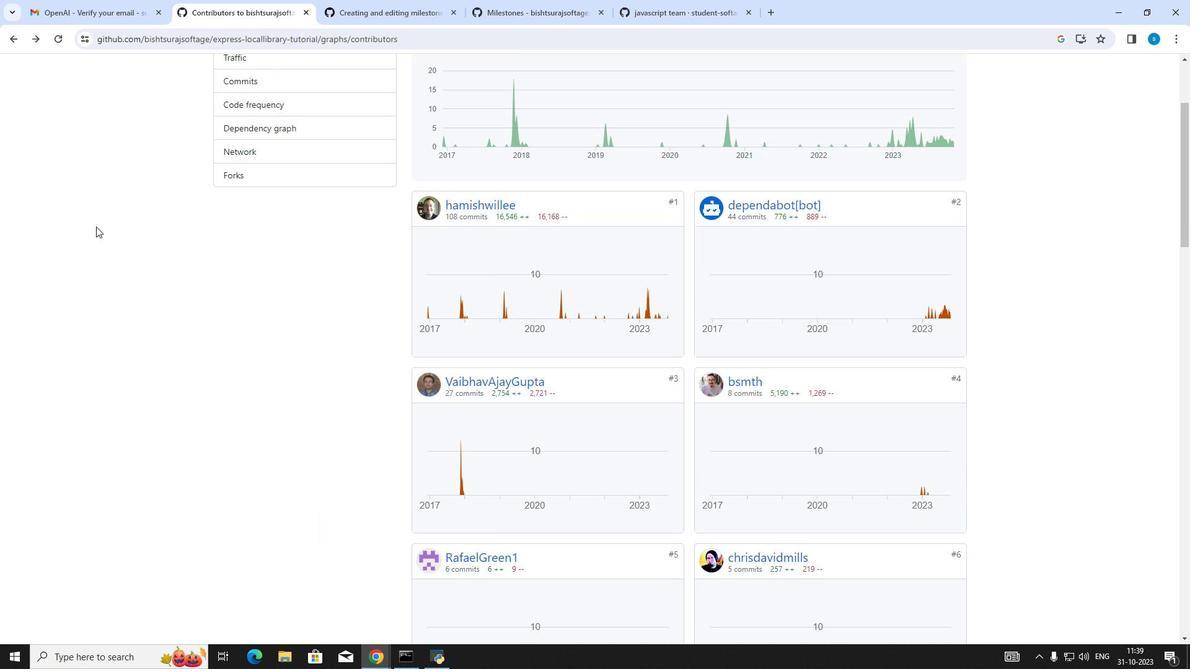 
Action: Mouse scrolled (96, 227) with delta (0, 0)
Screenshot: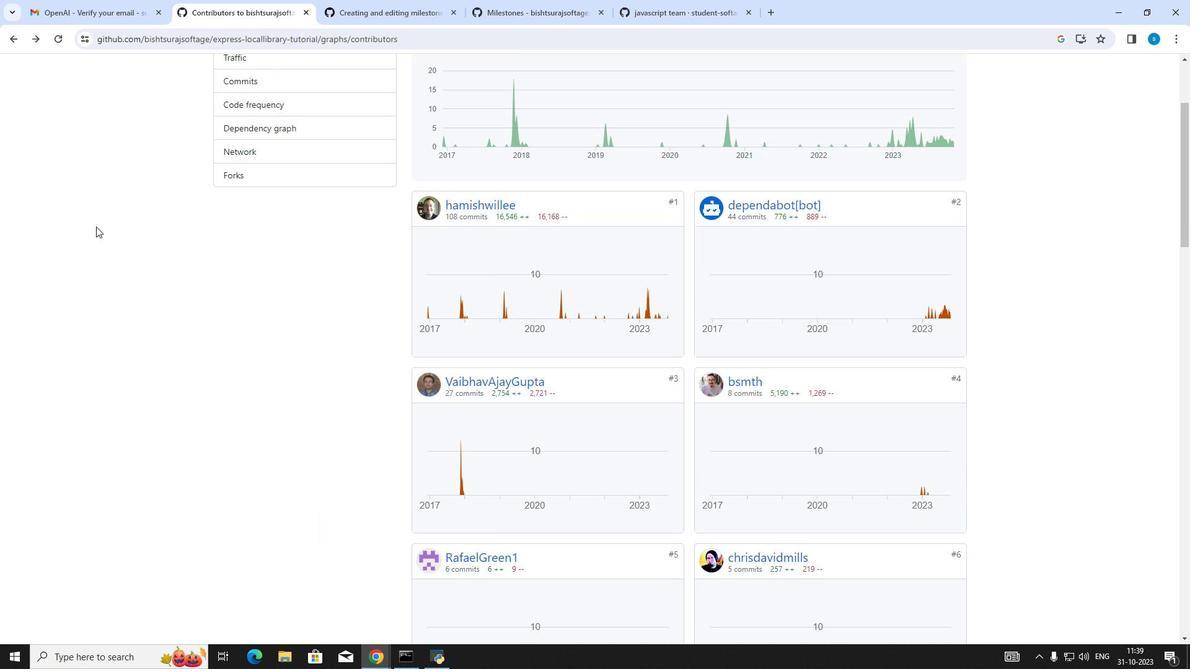 
Action: Mouse scrolled (96, 227) with delta (0, 0)
Screenshot: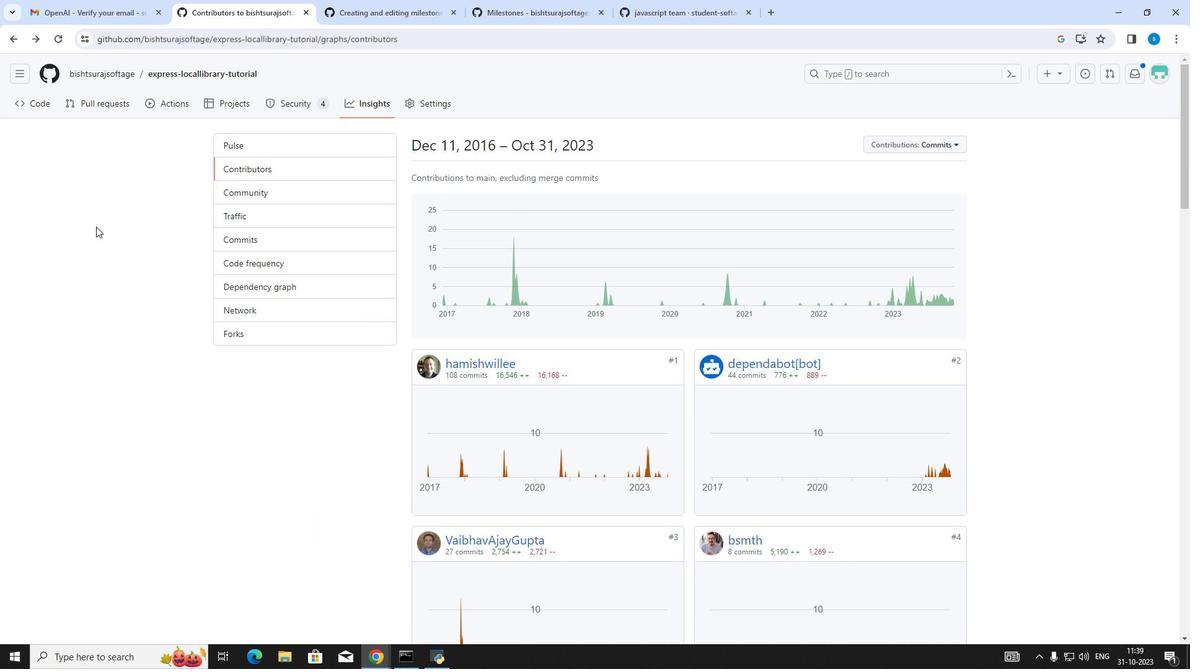 
Action: Mouse scrolled (96, 227) with delta (0, 0)
Screenshot: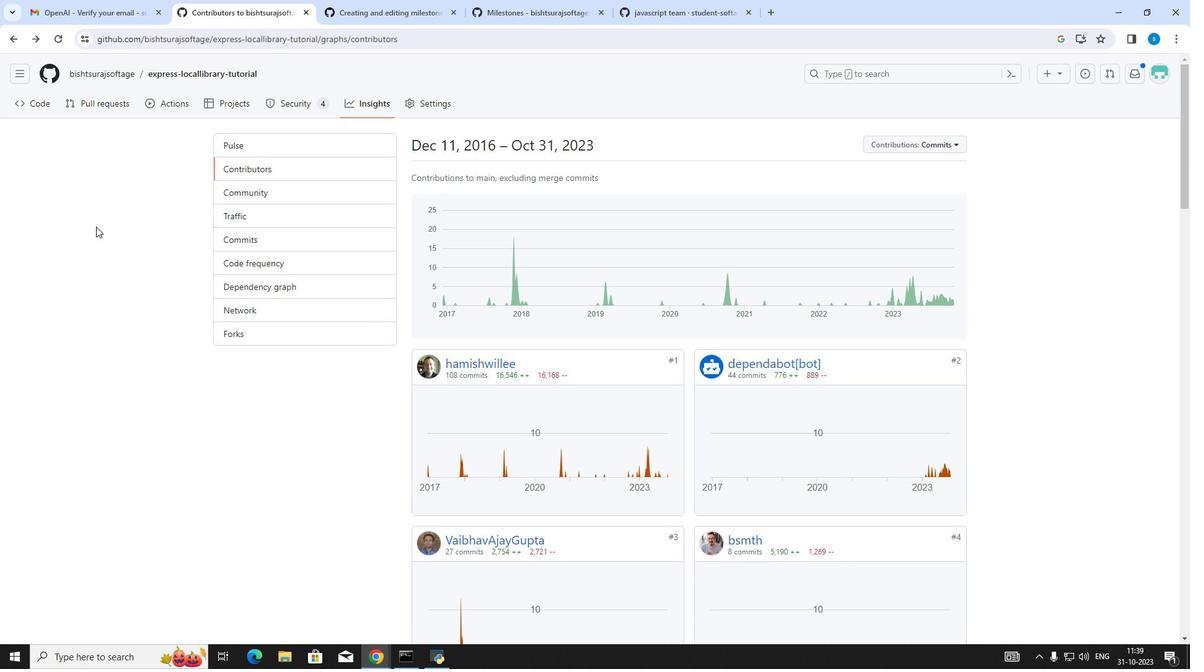 
Action: Mouse moved to (237, 216)
Screenshot: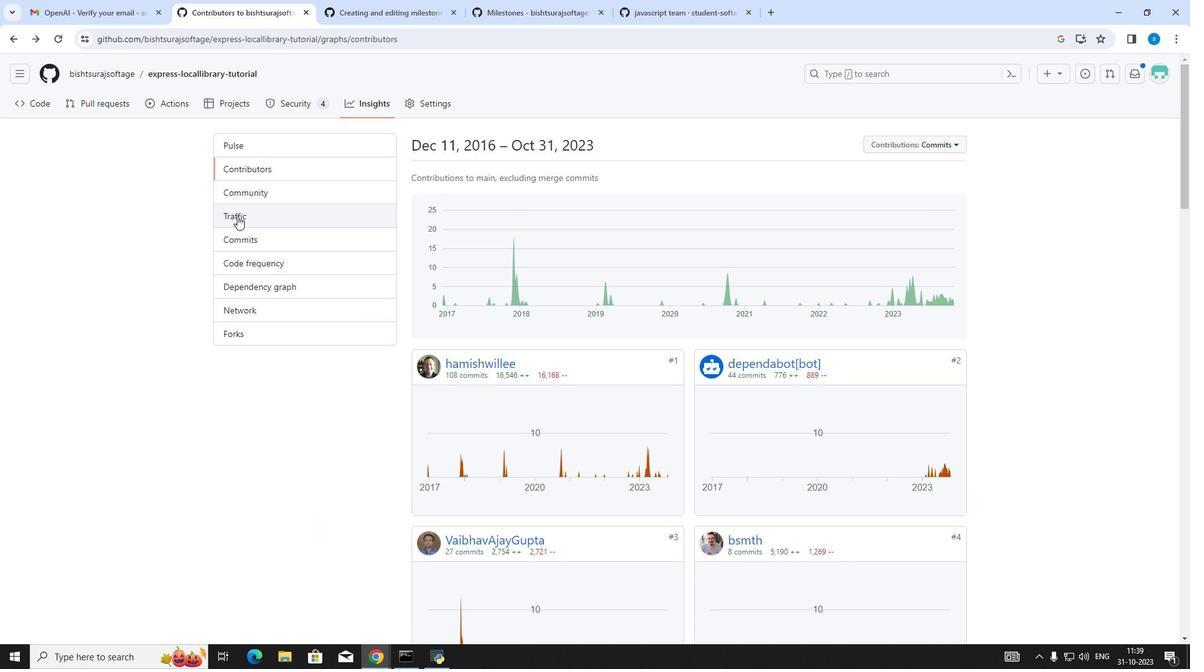 
Action: Mouse pressed left at (237, 216)
Screenshot: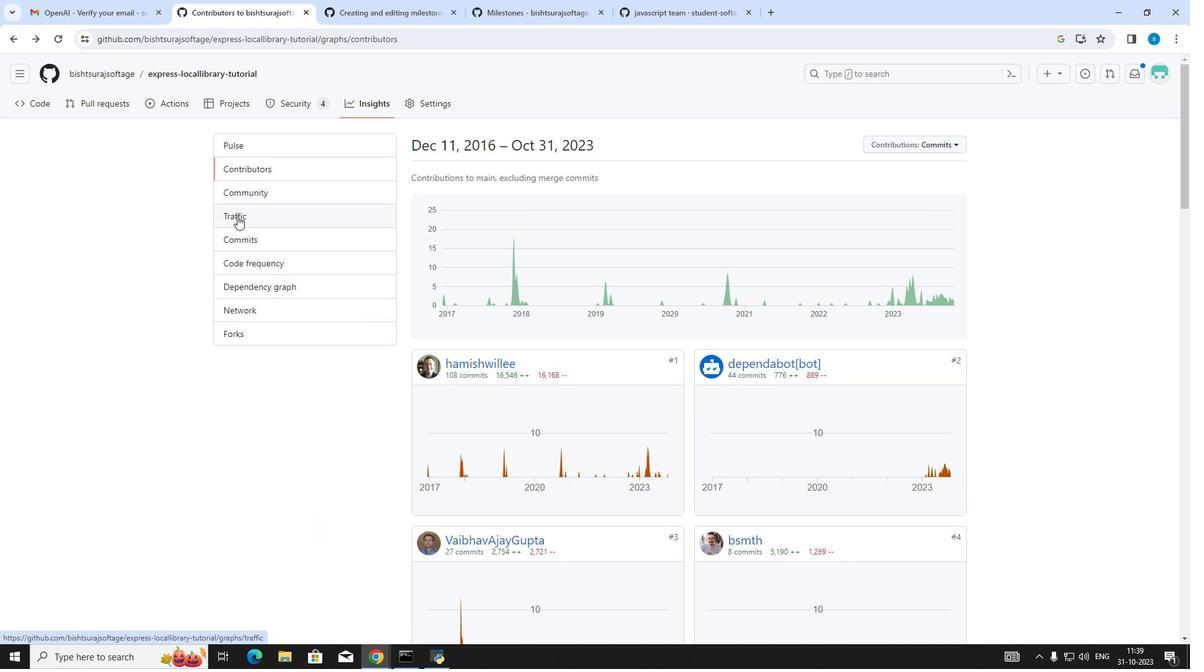 
Action: Mouse moved to (253, 259)
Screenshot: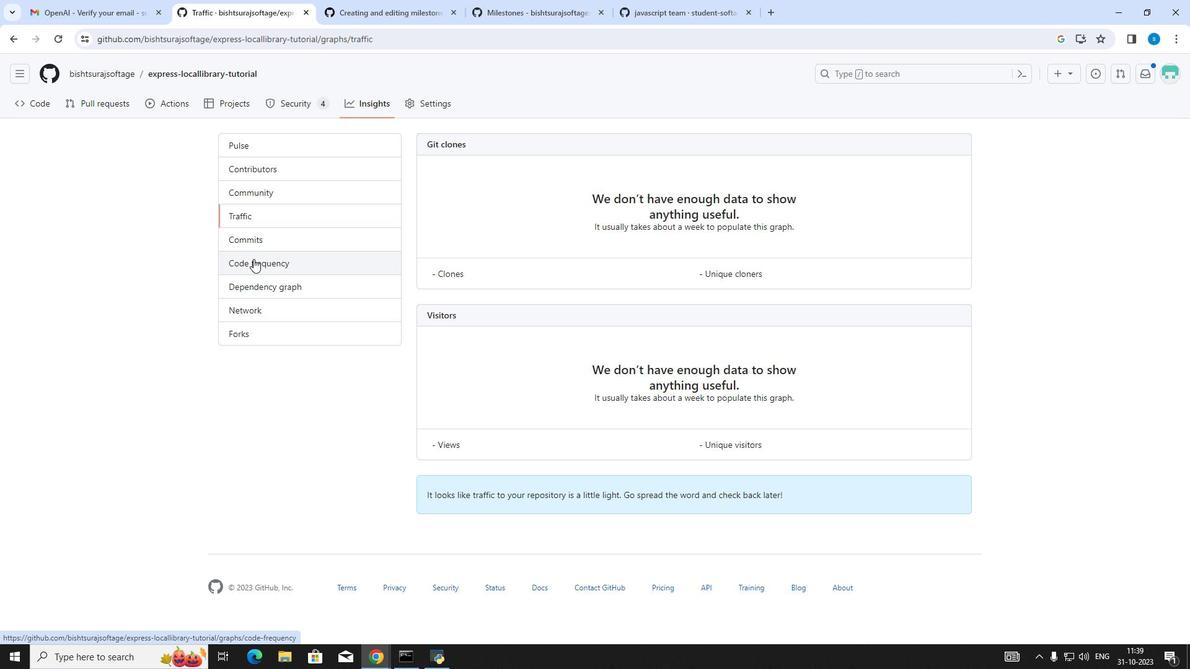 
Action: Mouse pressed left at (253, 259)
Screenshot: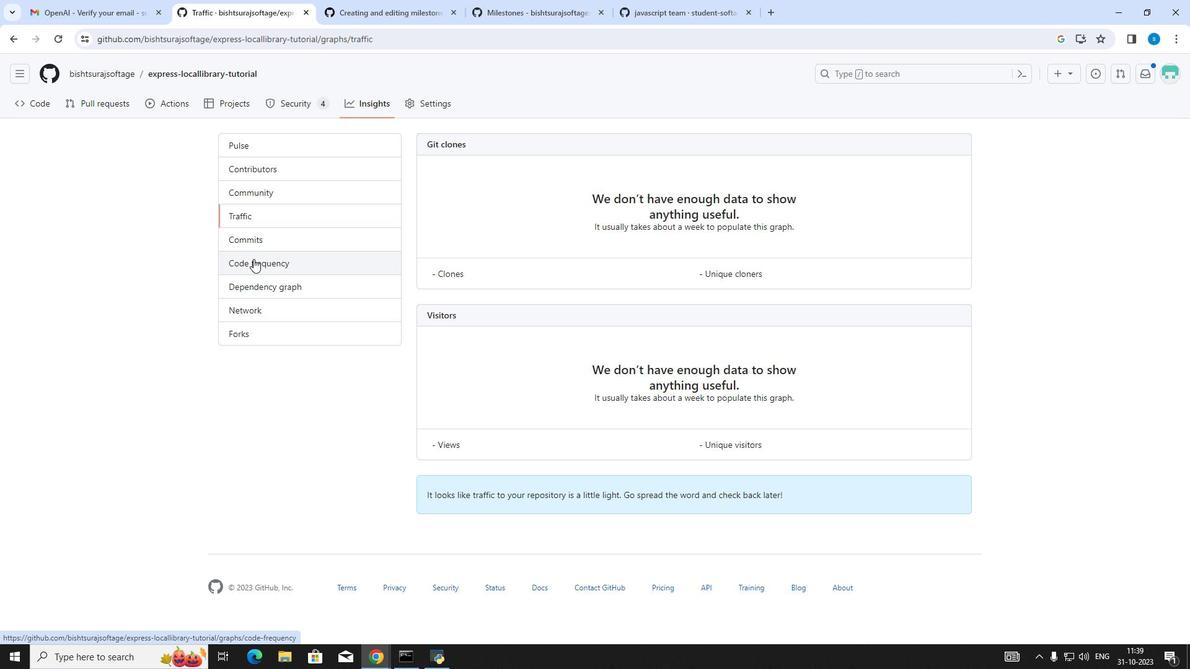 
Action: Mouse moved to (452, 383)
Screenshot: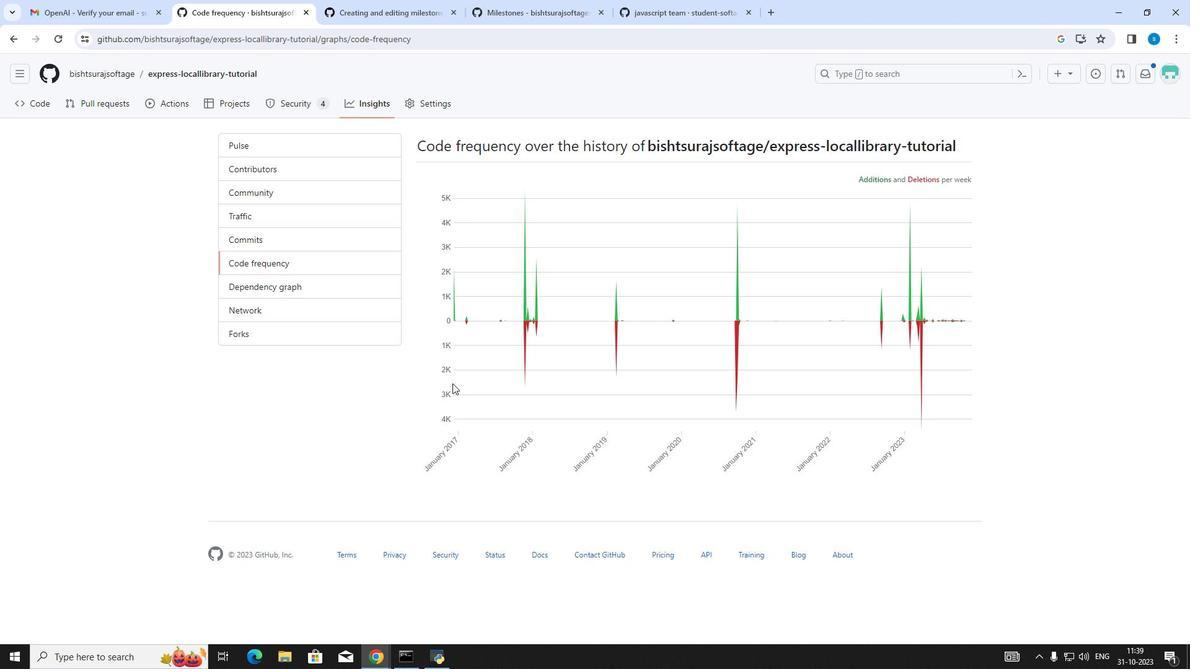 
